 Task: Find connections with filter location Rillieux-la-Pape with filter topic #automotivewith filter profile language English with filter current company Corporate Soldiers®? with filter school CA TEST SERIES - Online Test Series for CA Final & IPCC/INTER with filter industry Media Production with filter service category Business Analytics with filter keywords title Chief Executive Officer
Action: Mouse moved to (412, 278)
Screenshot: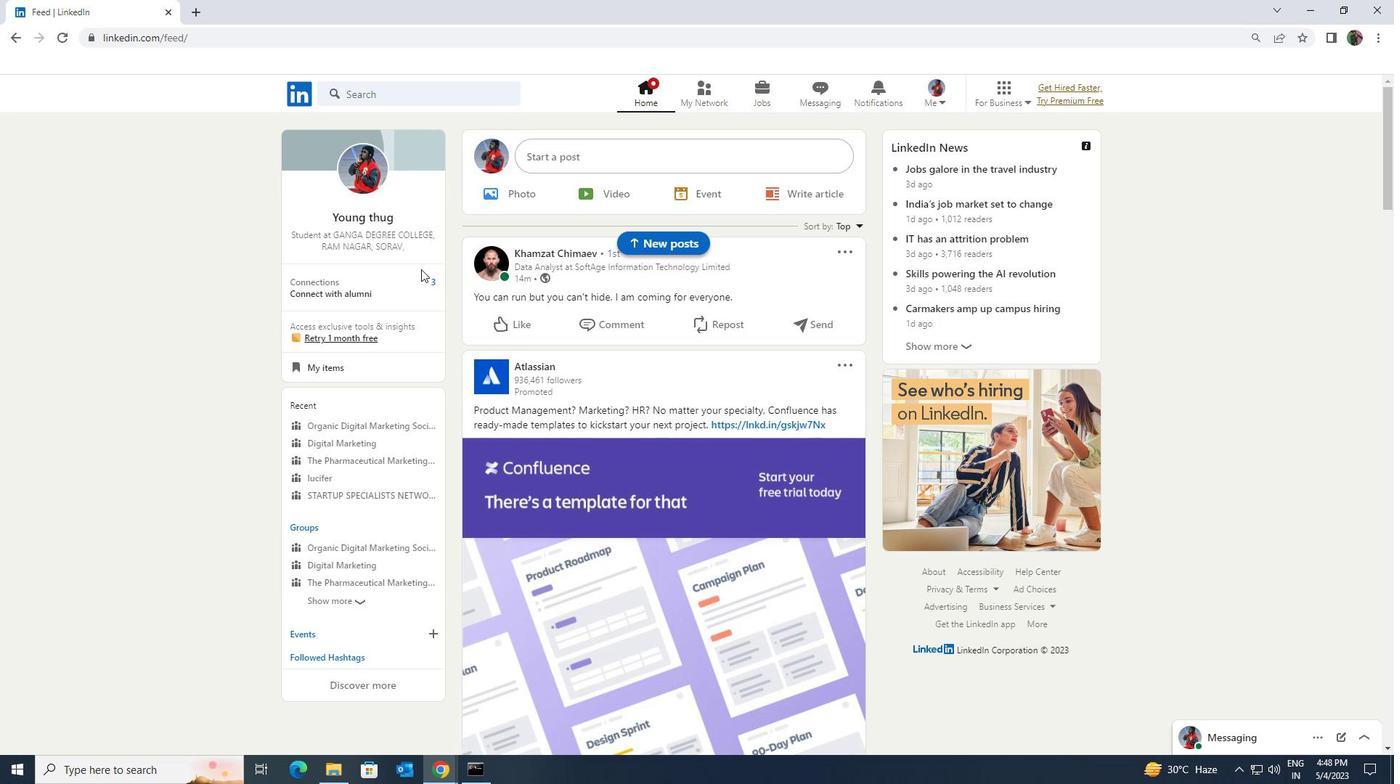 
Action: Mouse pressed left at (412, 278)
Screenshot: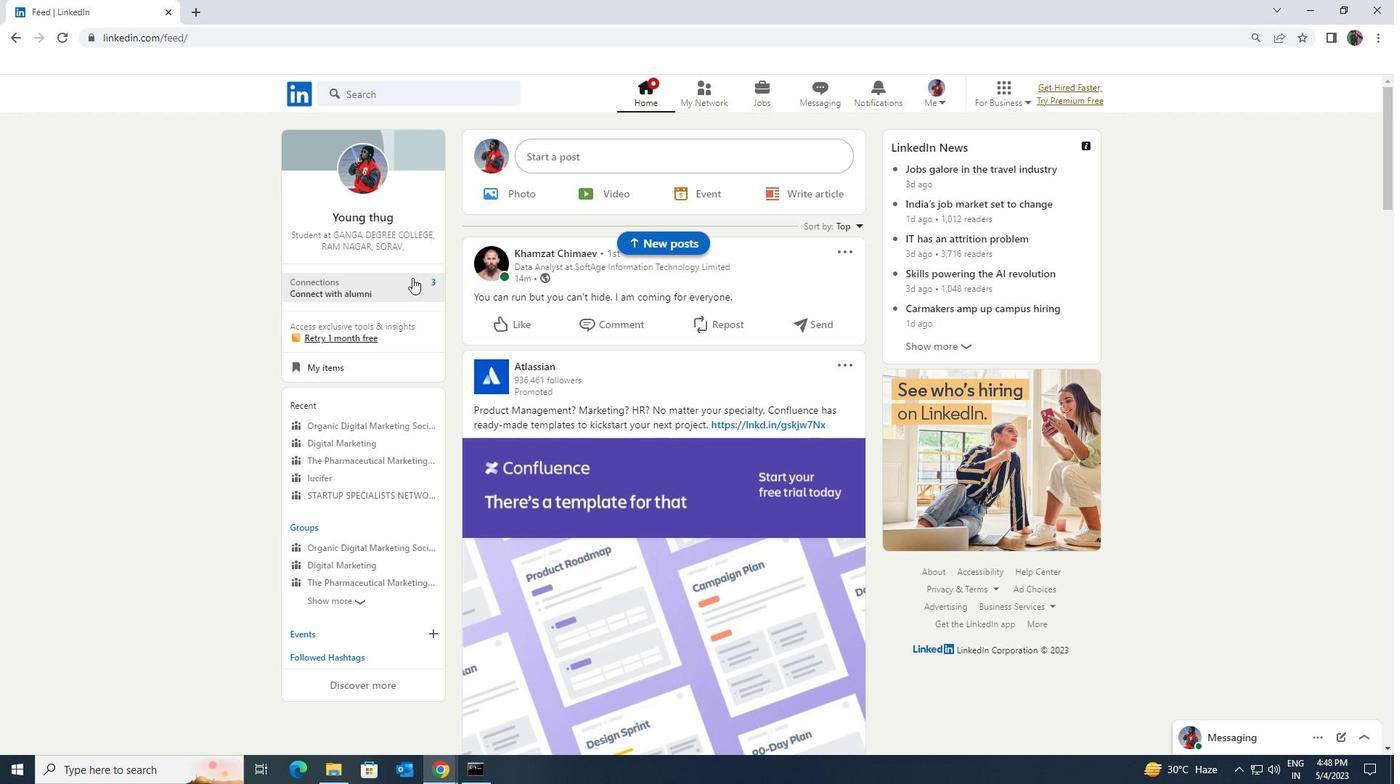 
Action: Mouse moved to (406, 175)
Screenshot: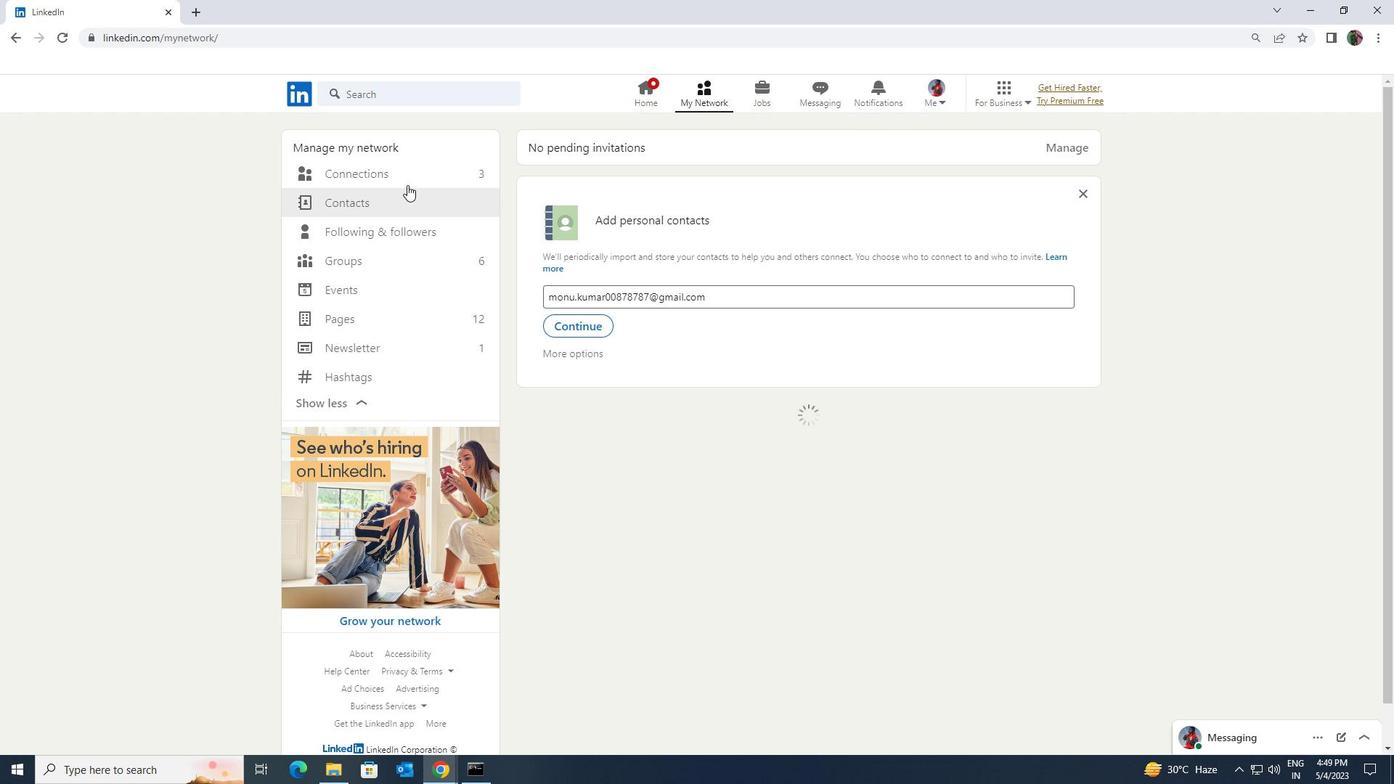 
Action: Mouse pressed left at (406, 175)
Screenshot: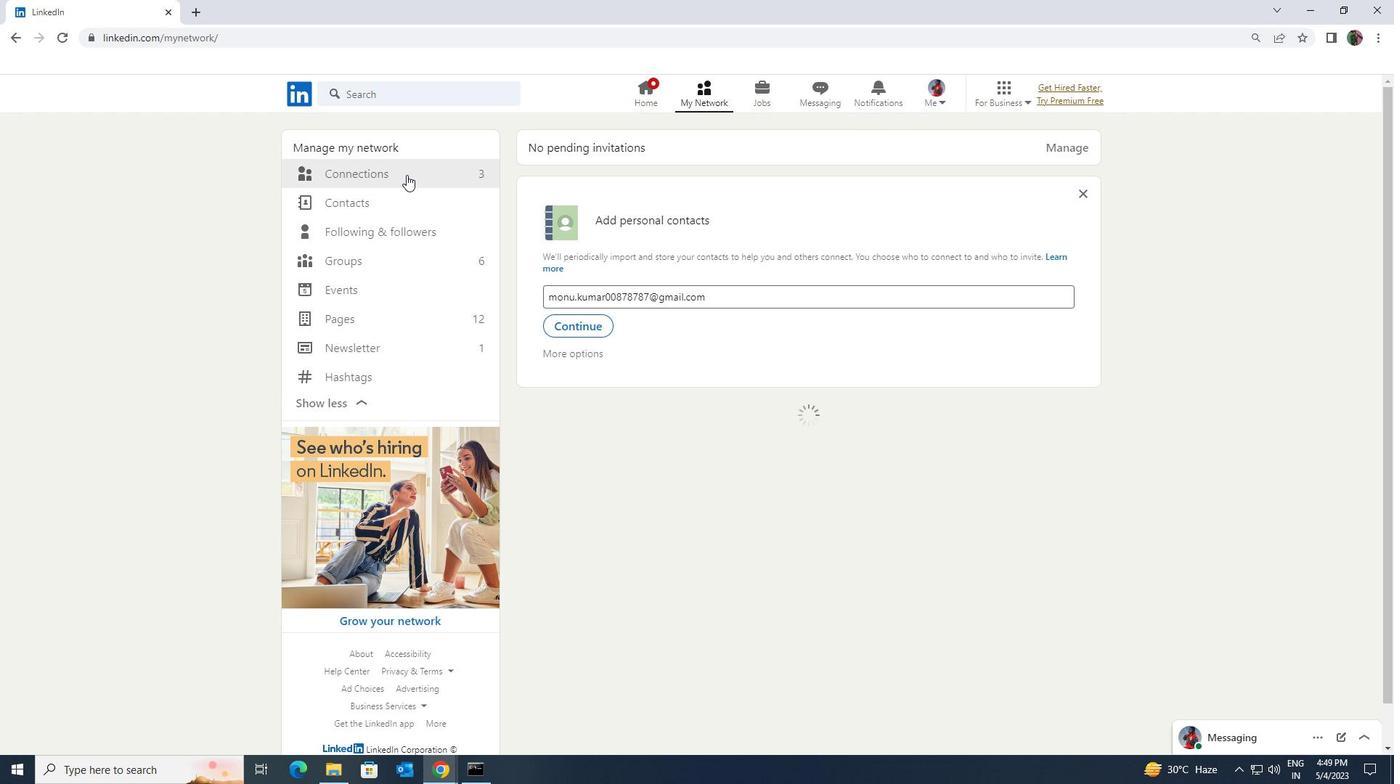 
Action: Mouse moved to (771, 176)
Screenshot: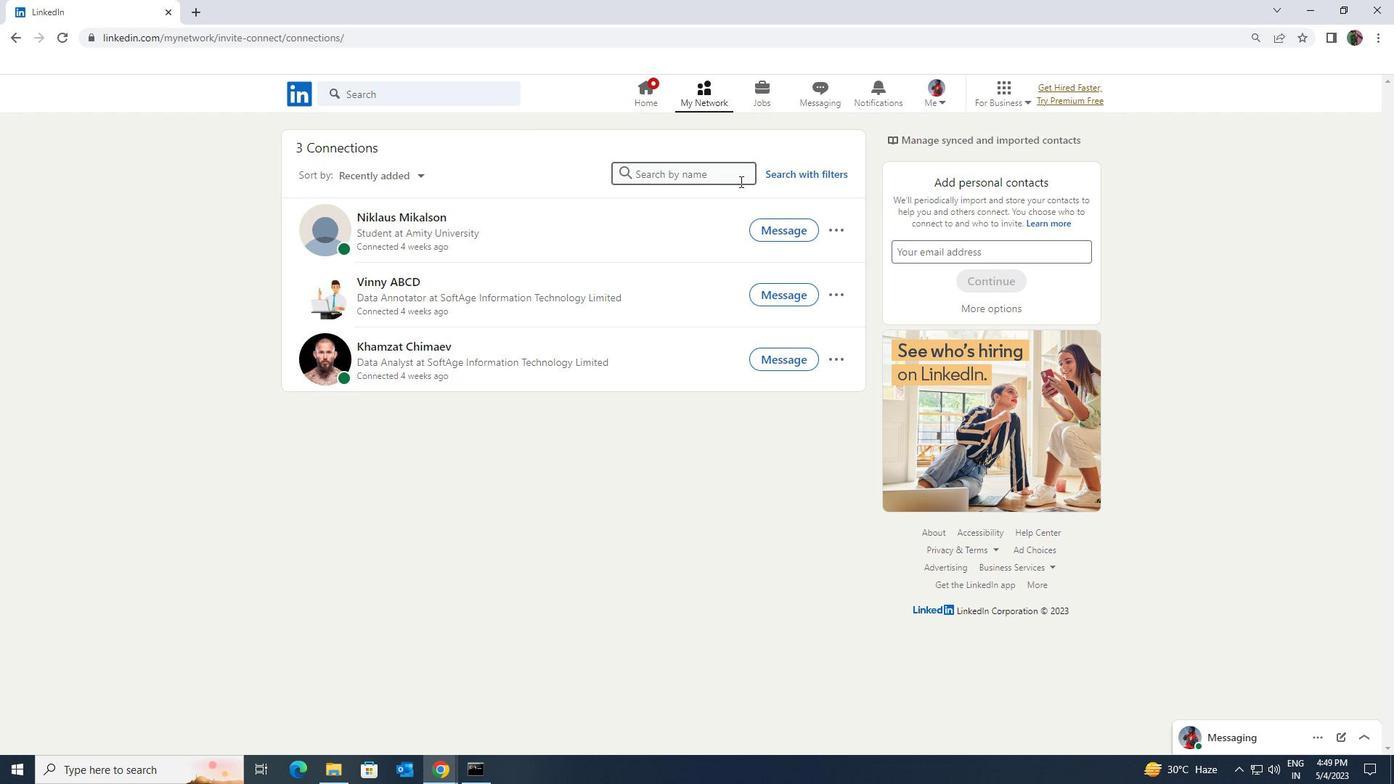 
Action: Mouse pressed left at (771, 176)
Screenshot: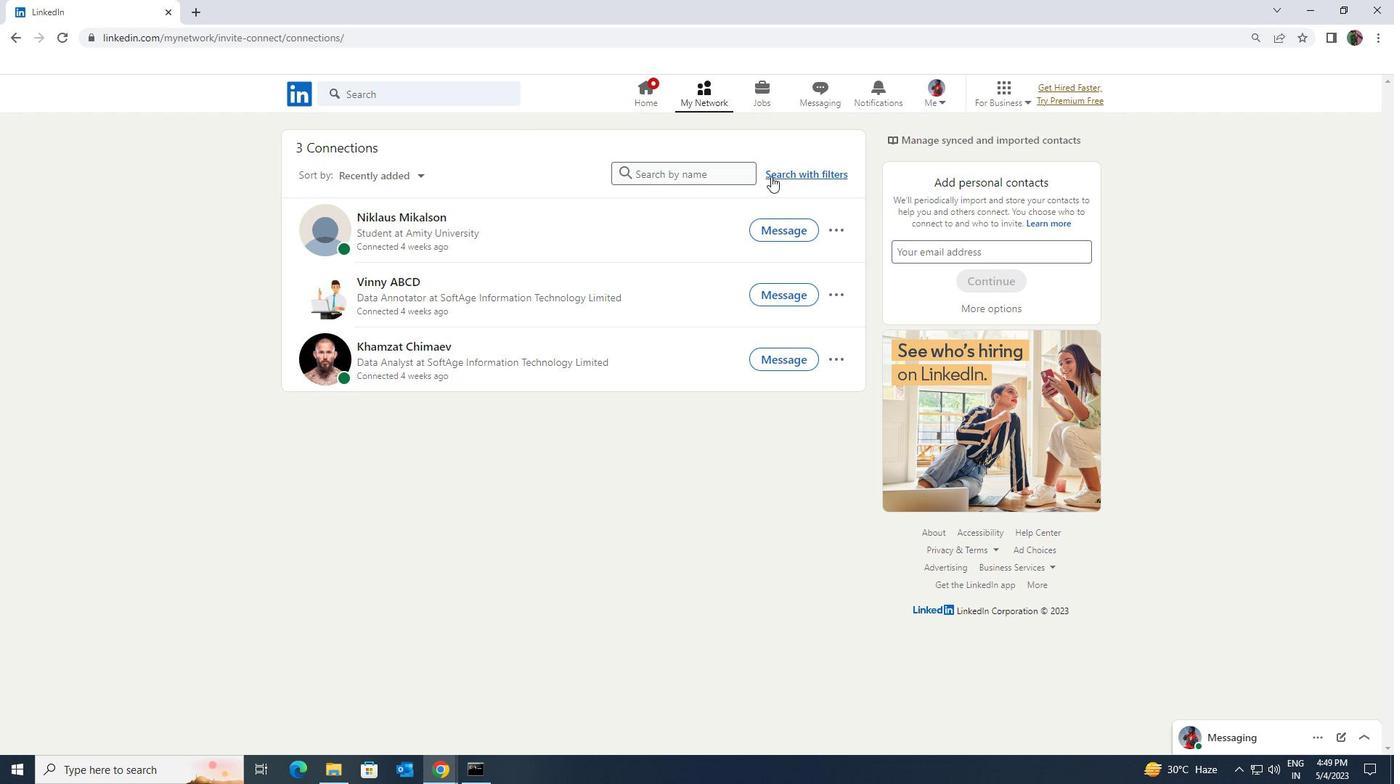 
Action: Mouse moved to (746, 138)
Screenshot: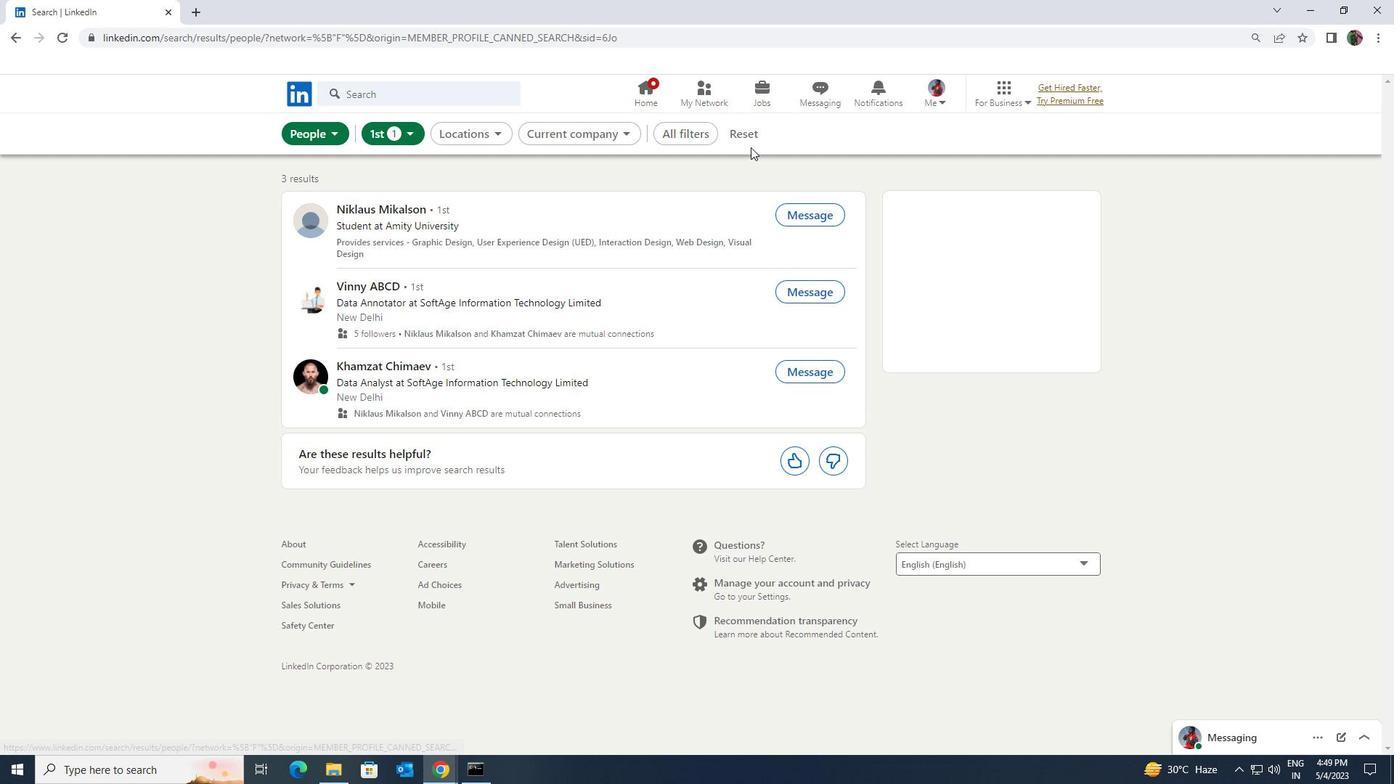 
Action: Mouse pressed left at (746, 138)
Screenshot: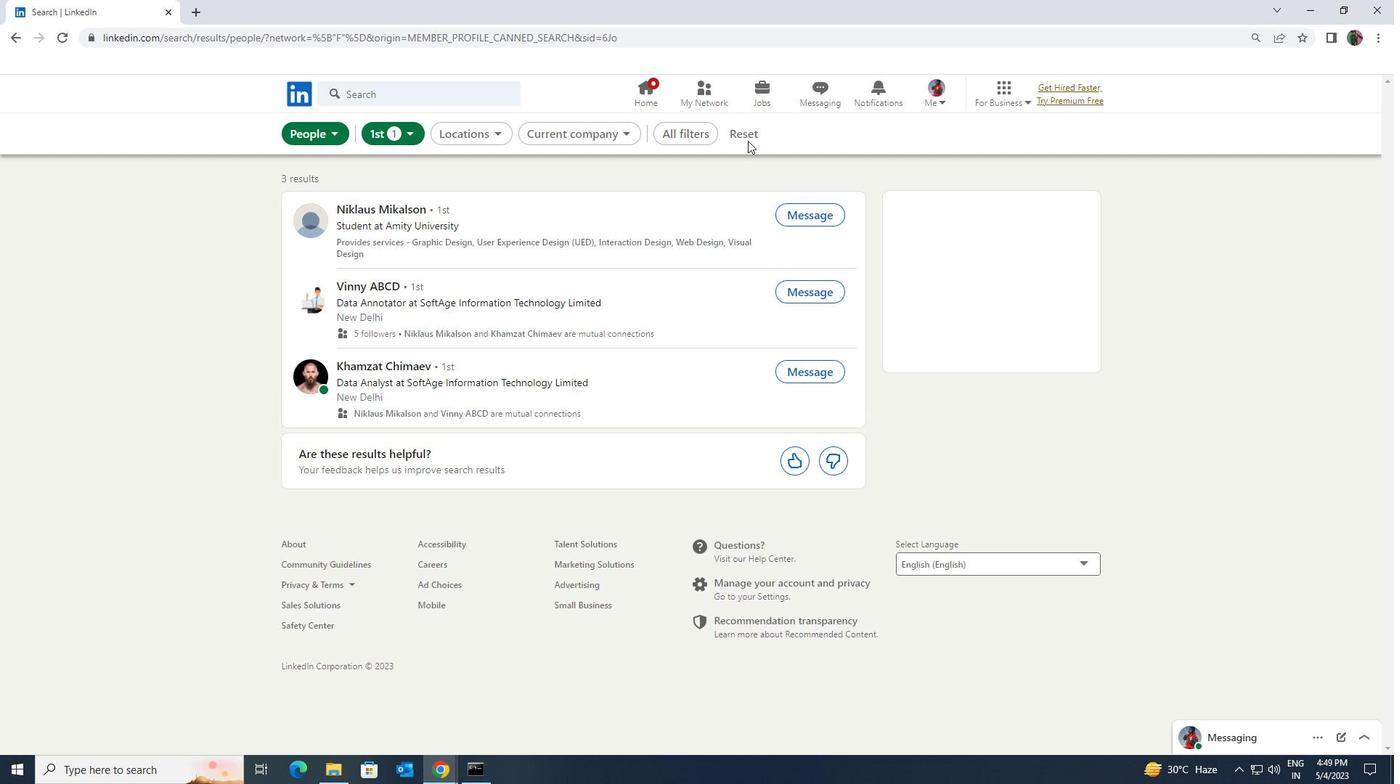 
Action: Mouse moved to (710, 132)
Screenshot: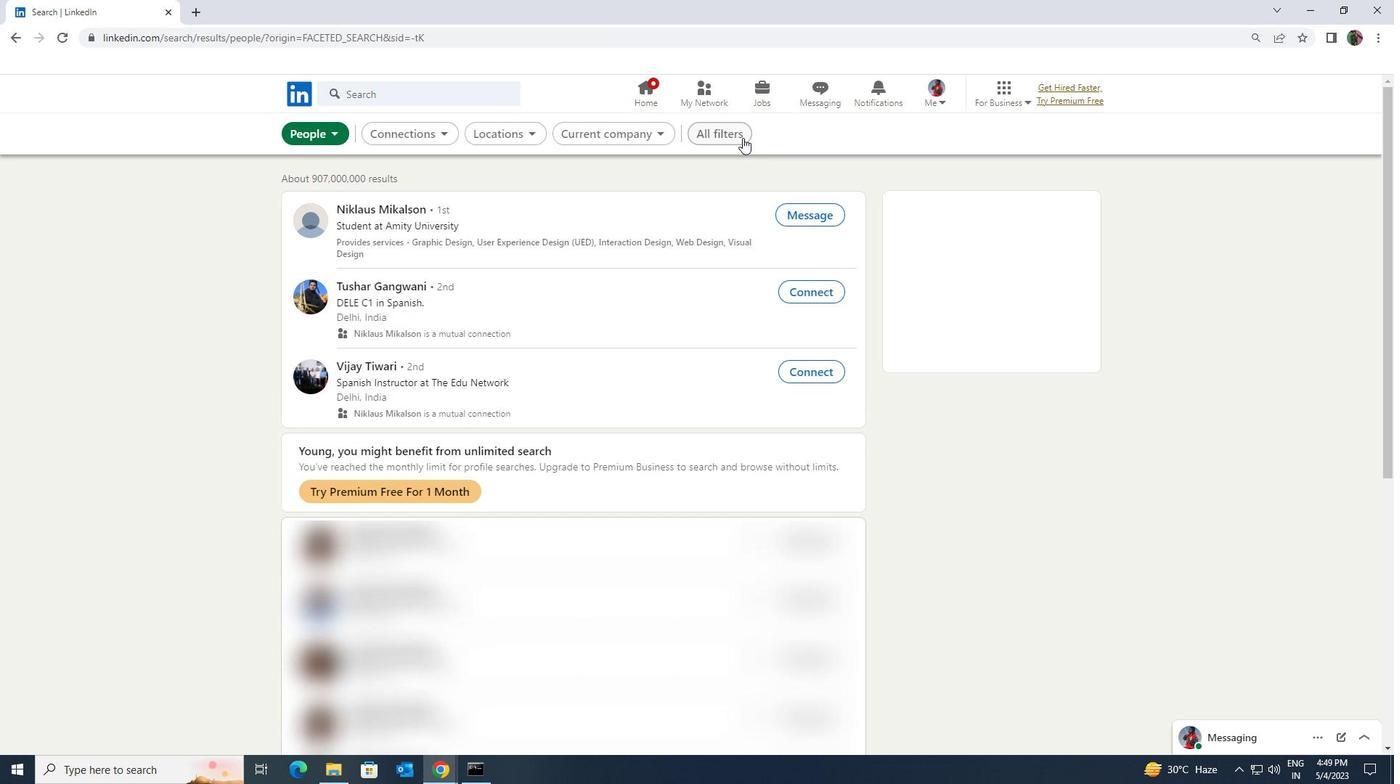 
Action: Mouse pressed left at (710, 132)
Screenshot: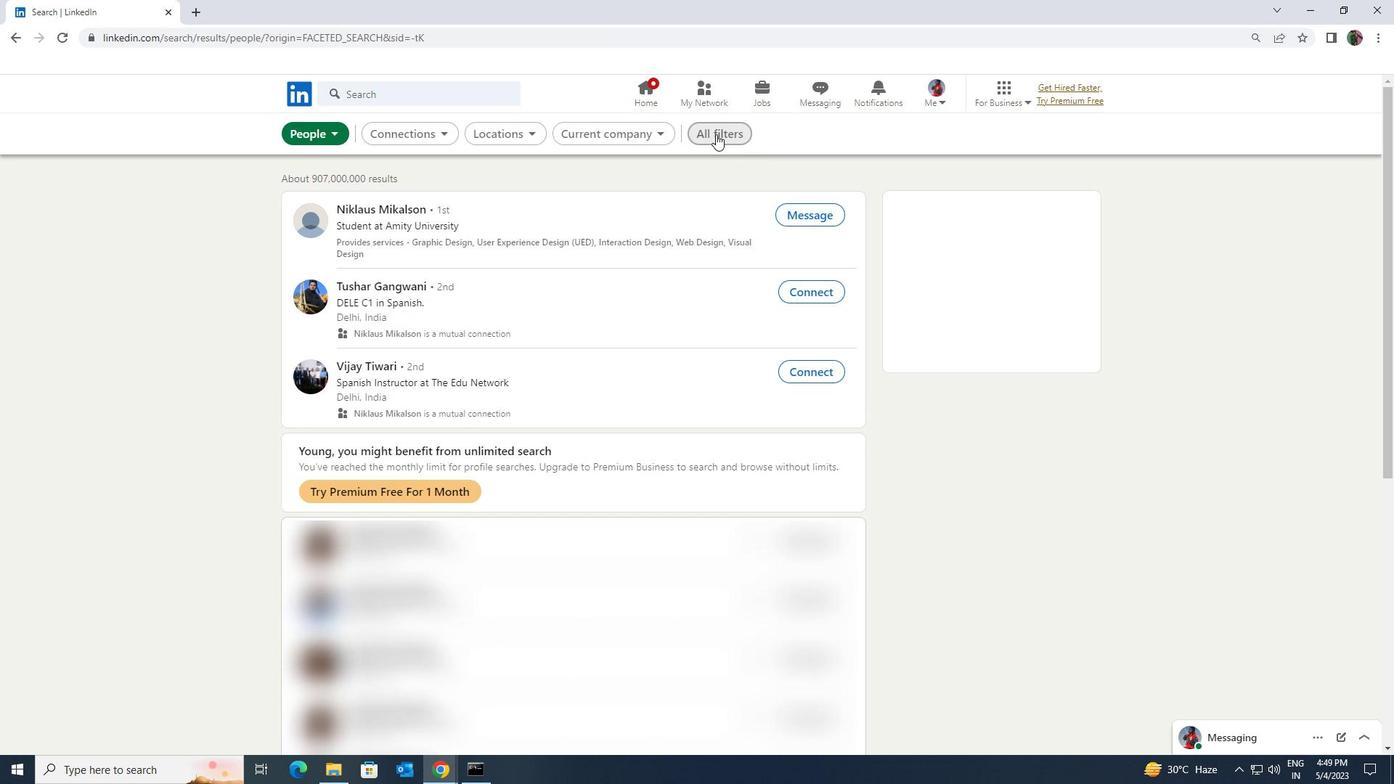 
Action: Mouse moved to (720, 135)
Screenshot: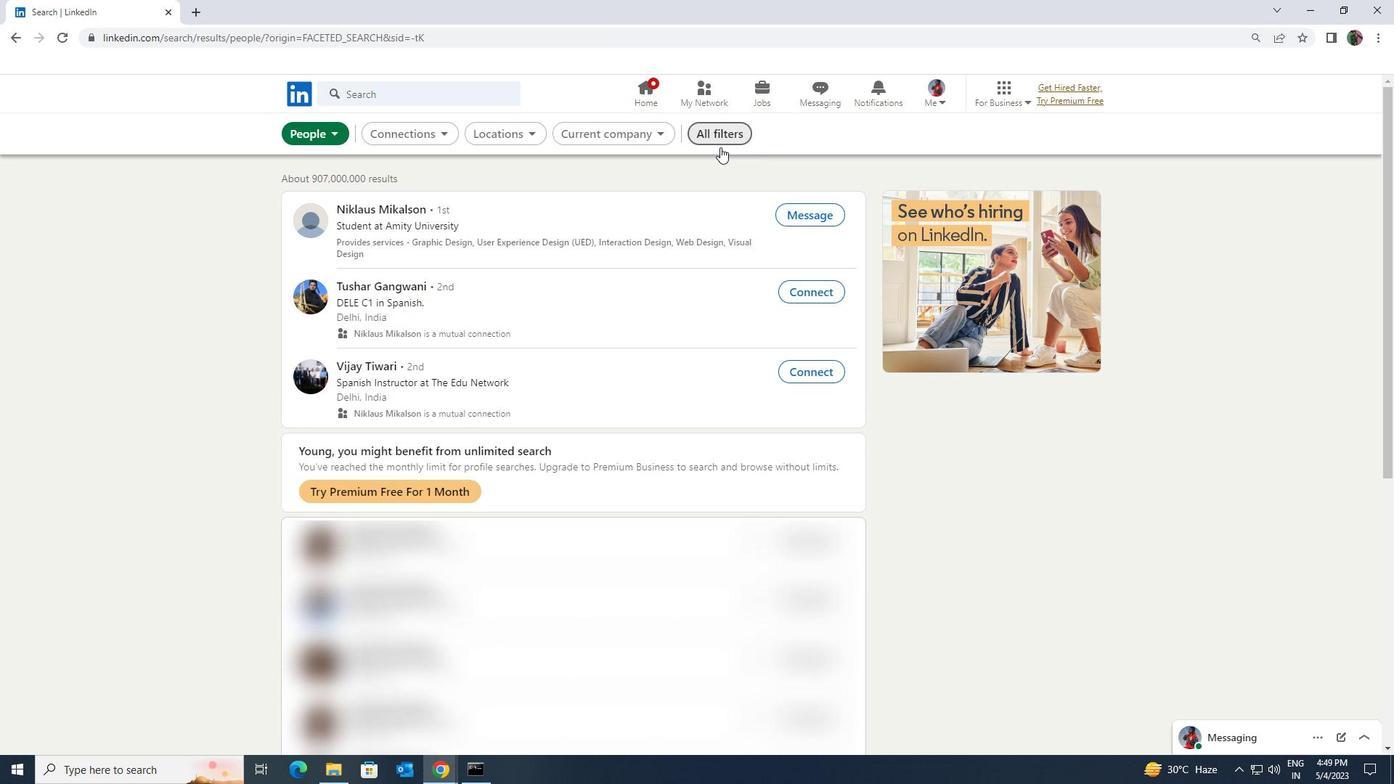 
Action: Mouse pressed left at (720, 135)
Screenshot: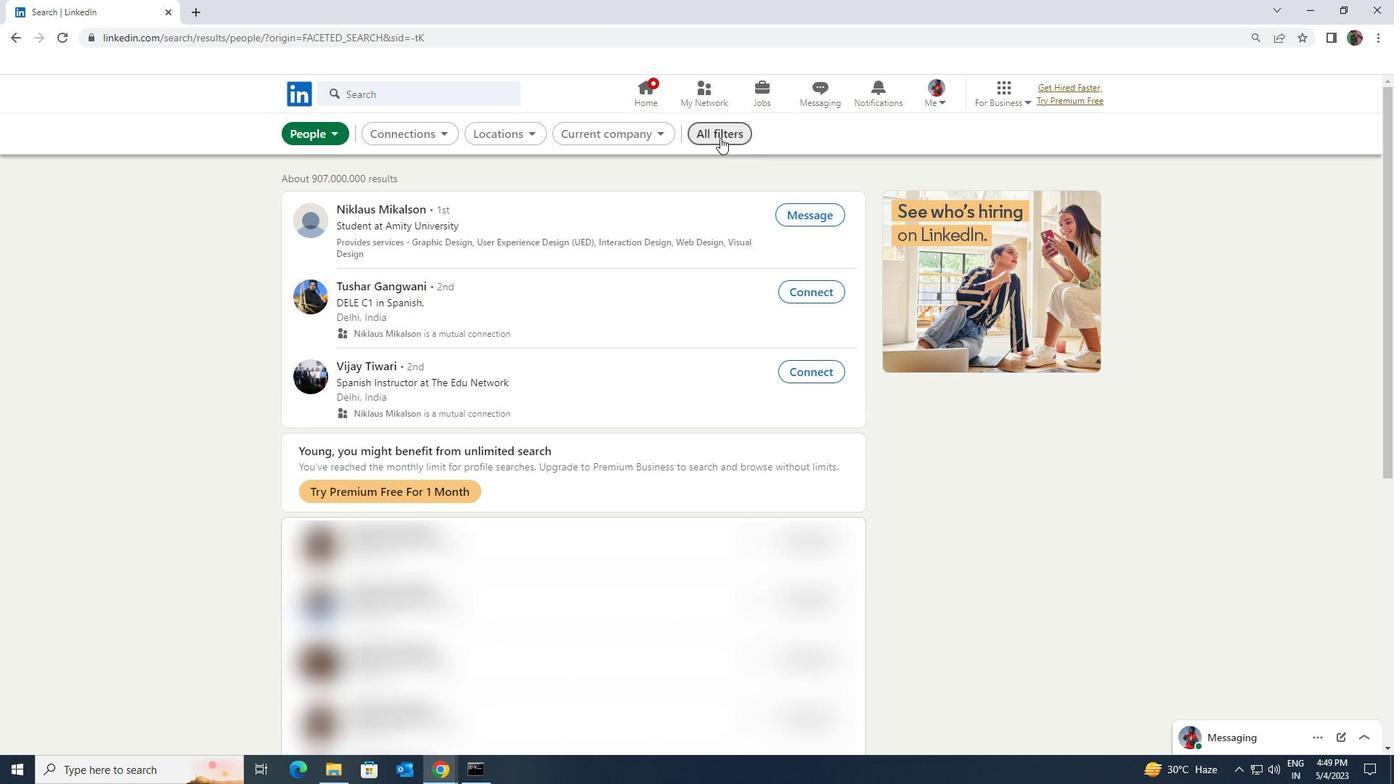 
Action: Mouse moved to (719, 132)
Screenshot: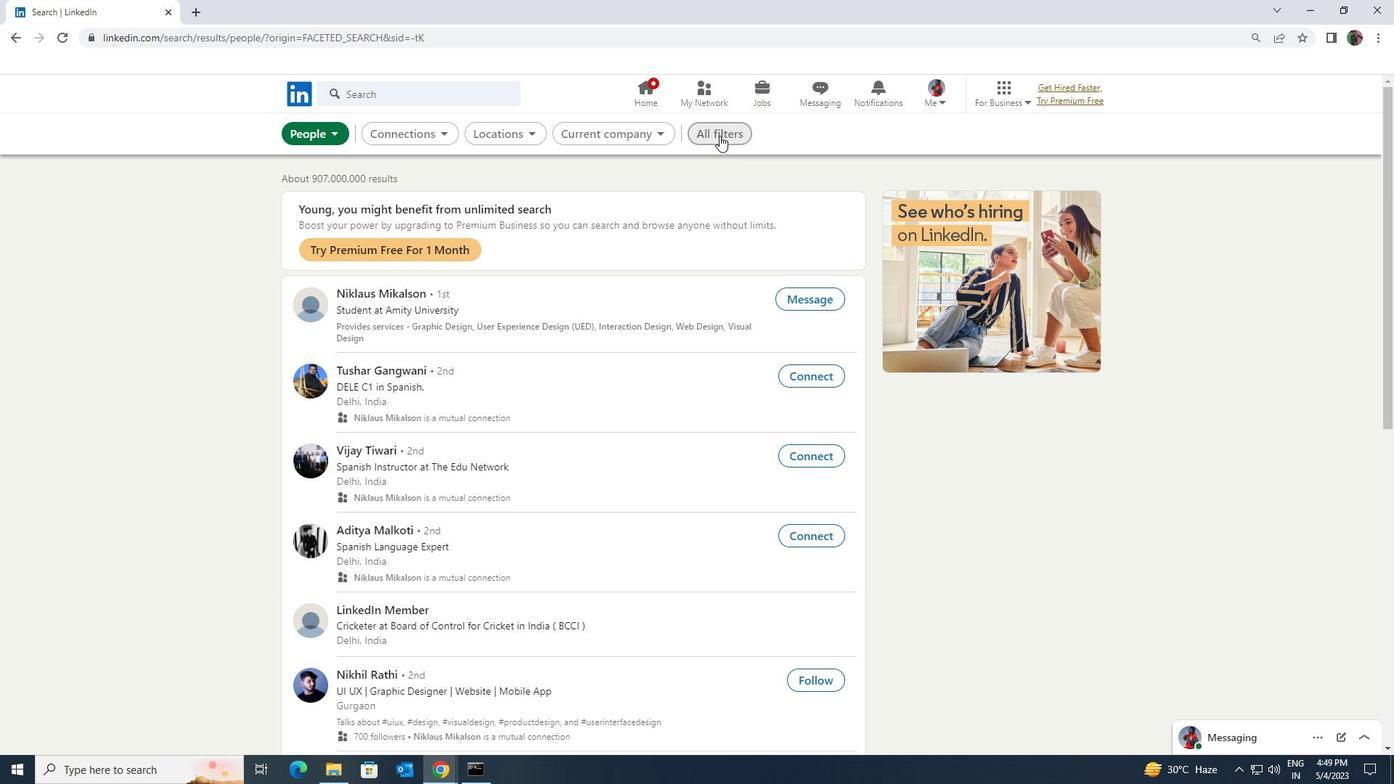 
Action: Mouse pressed left at (719, 132)
Screenshot: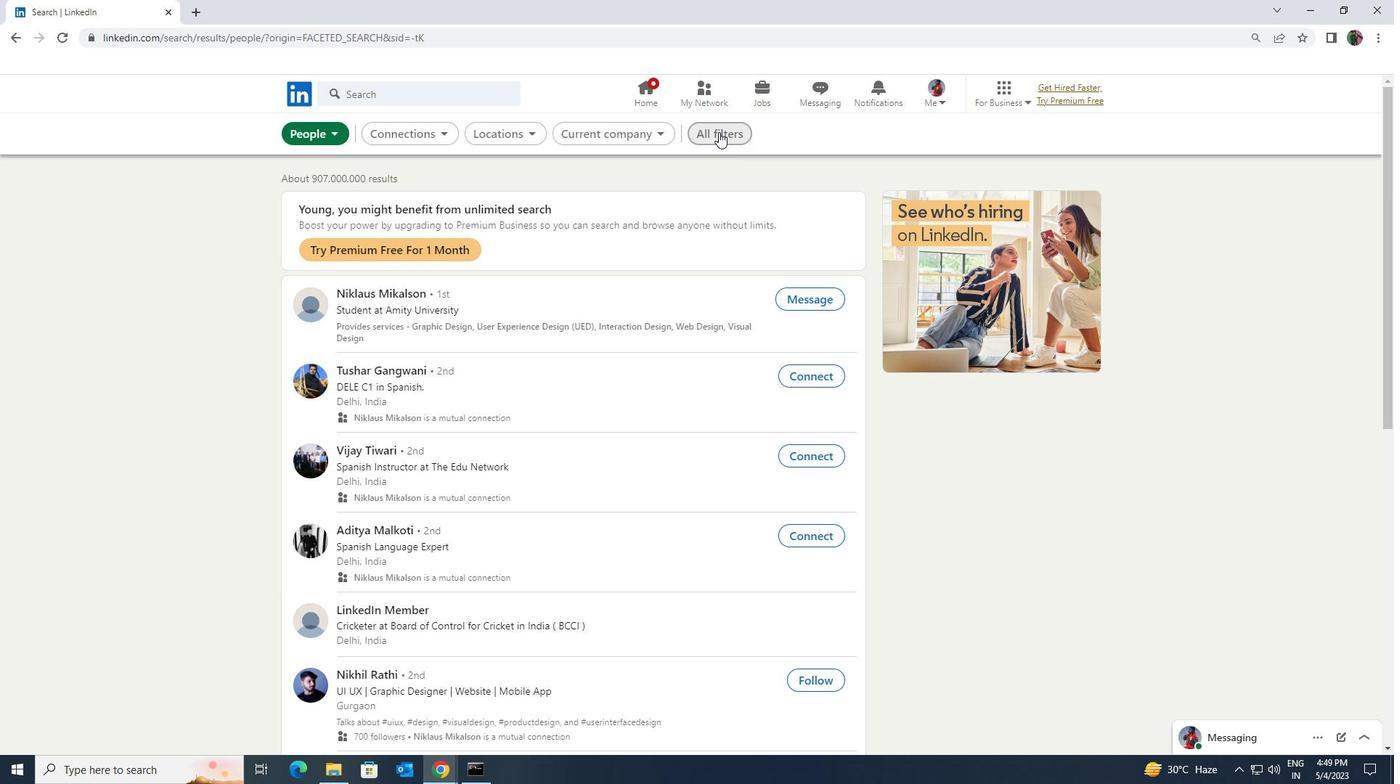 
Action: Mouse moved to (1205, 571)
Screenshot: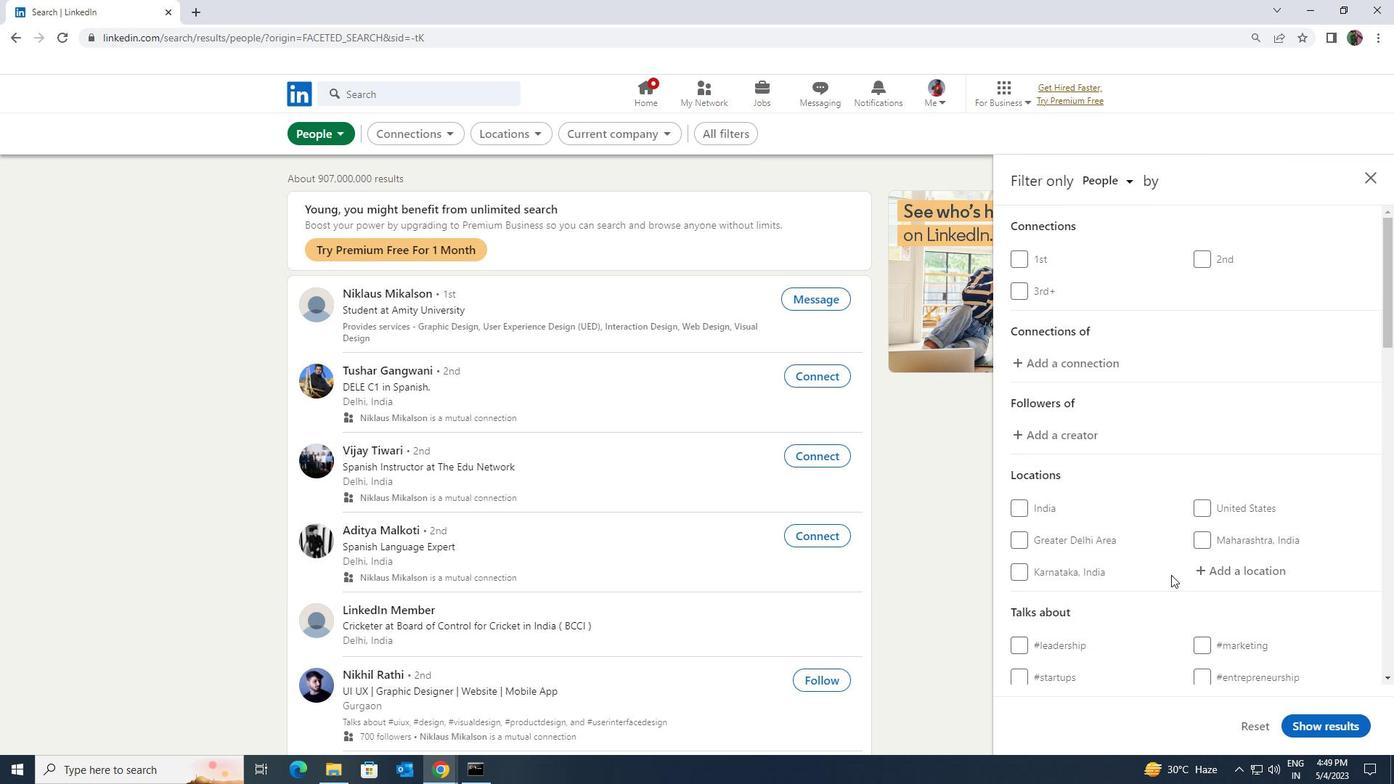 
Action: Mouse pressed left at (1205, 571)
Screenshot: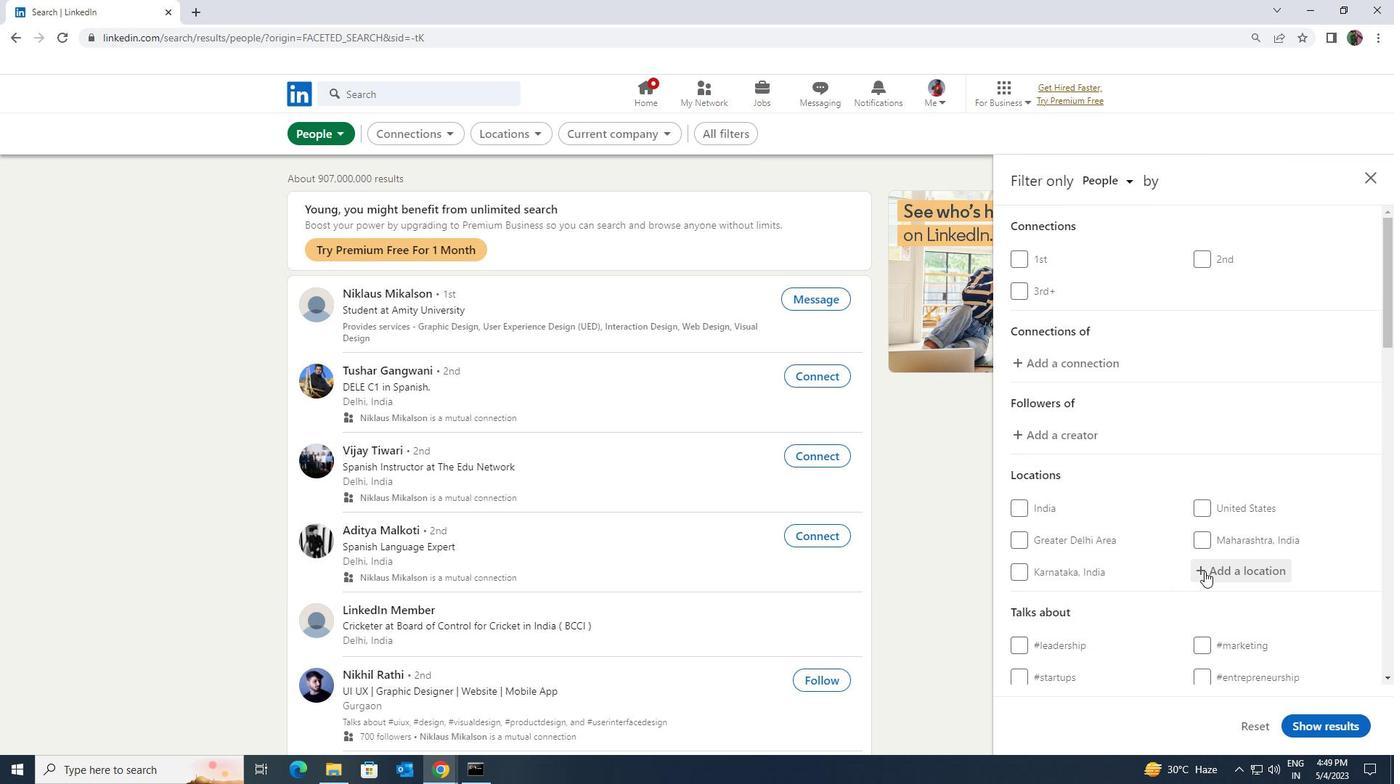 
Action: Key pressed <Key.shift><Key.shift><Key.shift><Key.shift><Key.shift><Key.shift><Key.shift><Key.shift><Key.shift><Key.shift><Key.shift><Key.shift><Key.shift><Key.shift><Key.shift>RILLIEUX
Screenshot: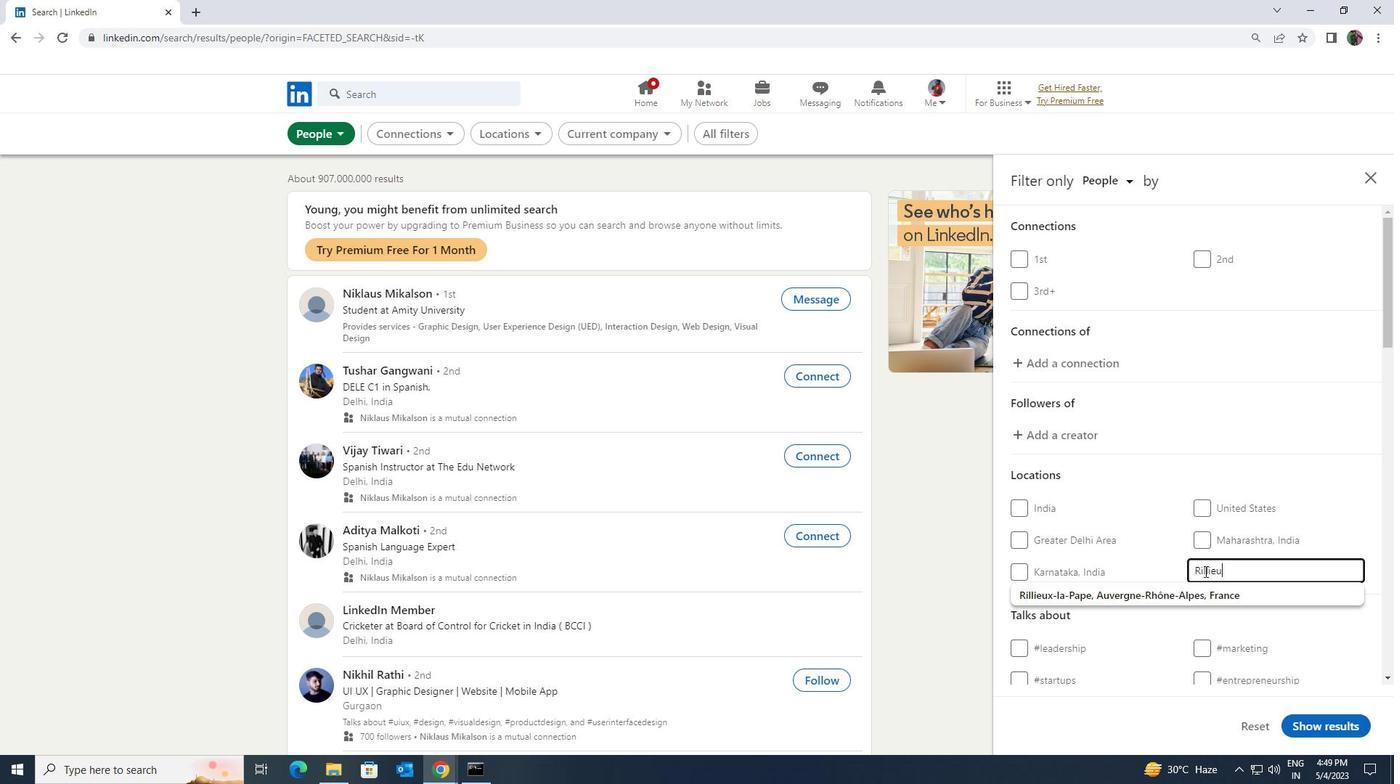 
Action: Mouse moved to (1212, 592)
Screenshot: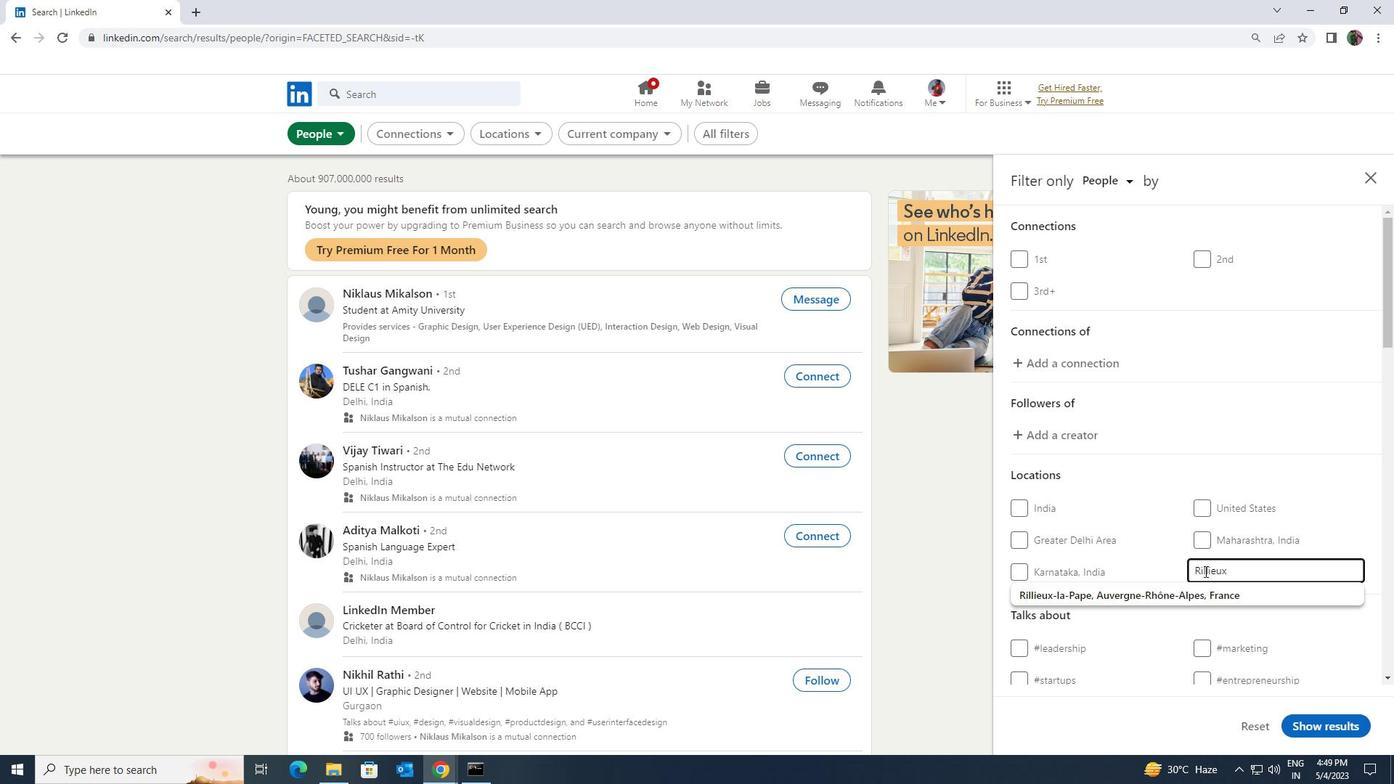 
Action: Mouse pressed left at (1212, 592)
Screenshot: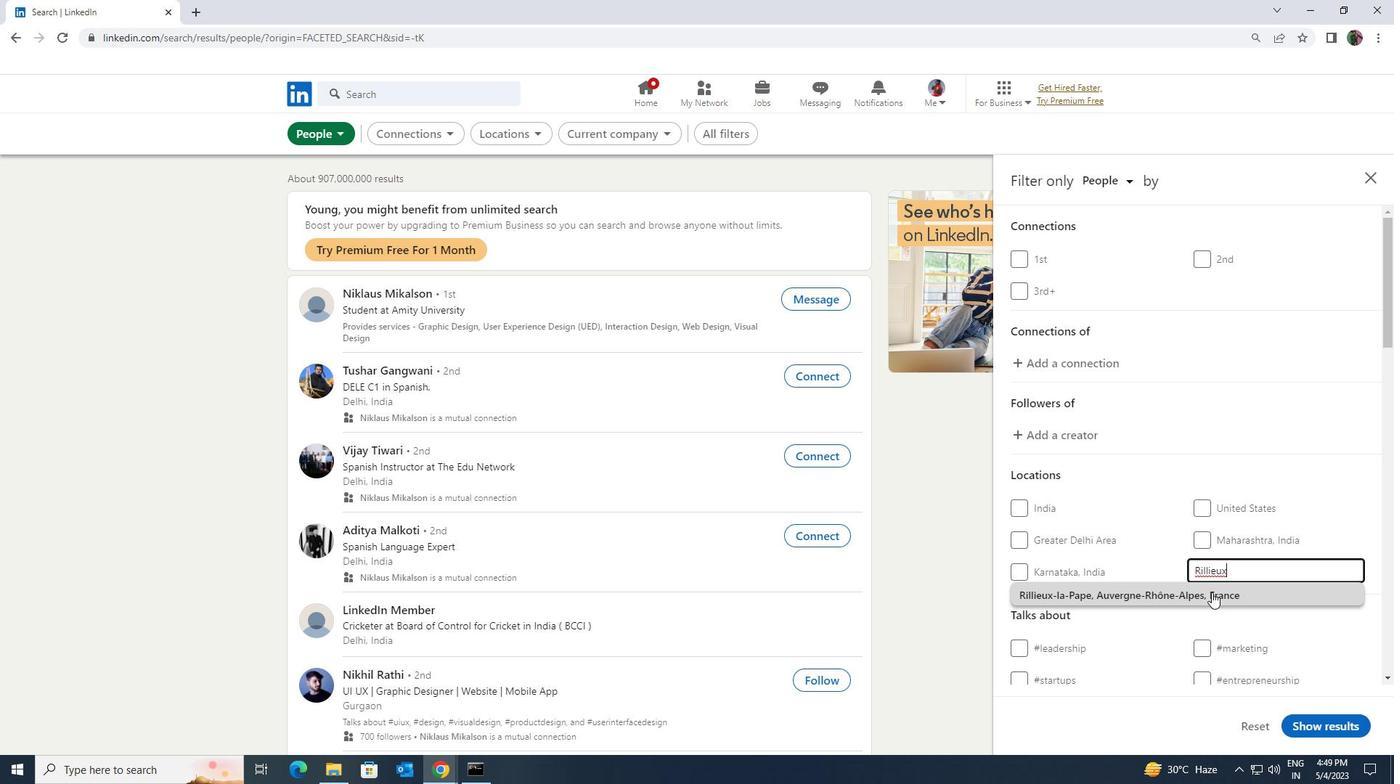 
Action: Mouse moved to (1212, 592)
Screenshot: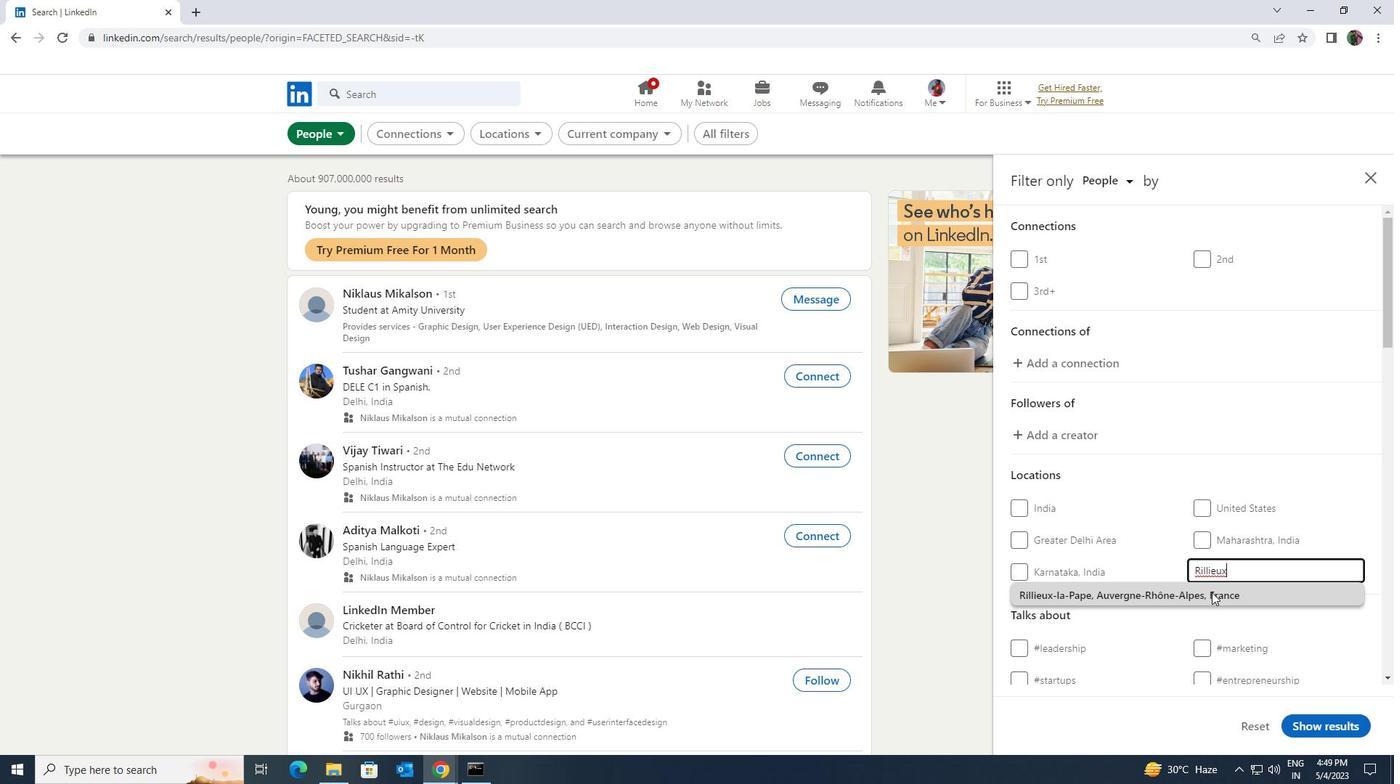 
Action: Mouse scrolled (1212, 592) with delta (0, 0)
Screenshot: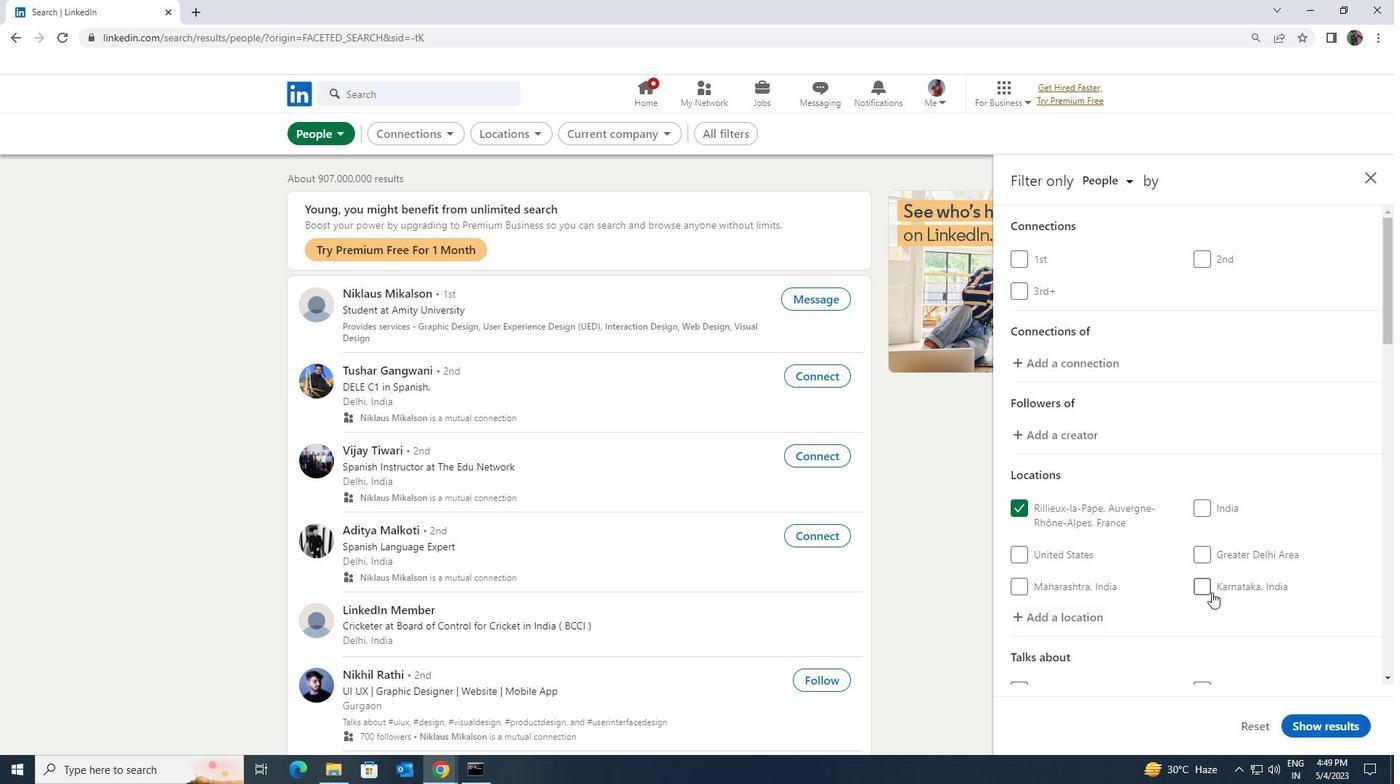 
Action: Mouse moved to (1213, 593)
Screenshot: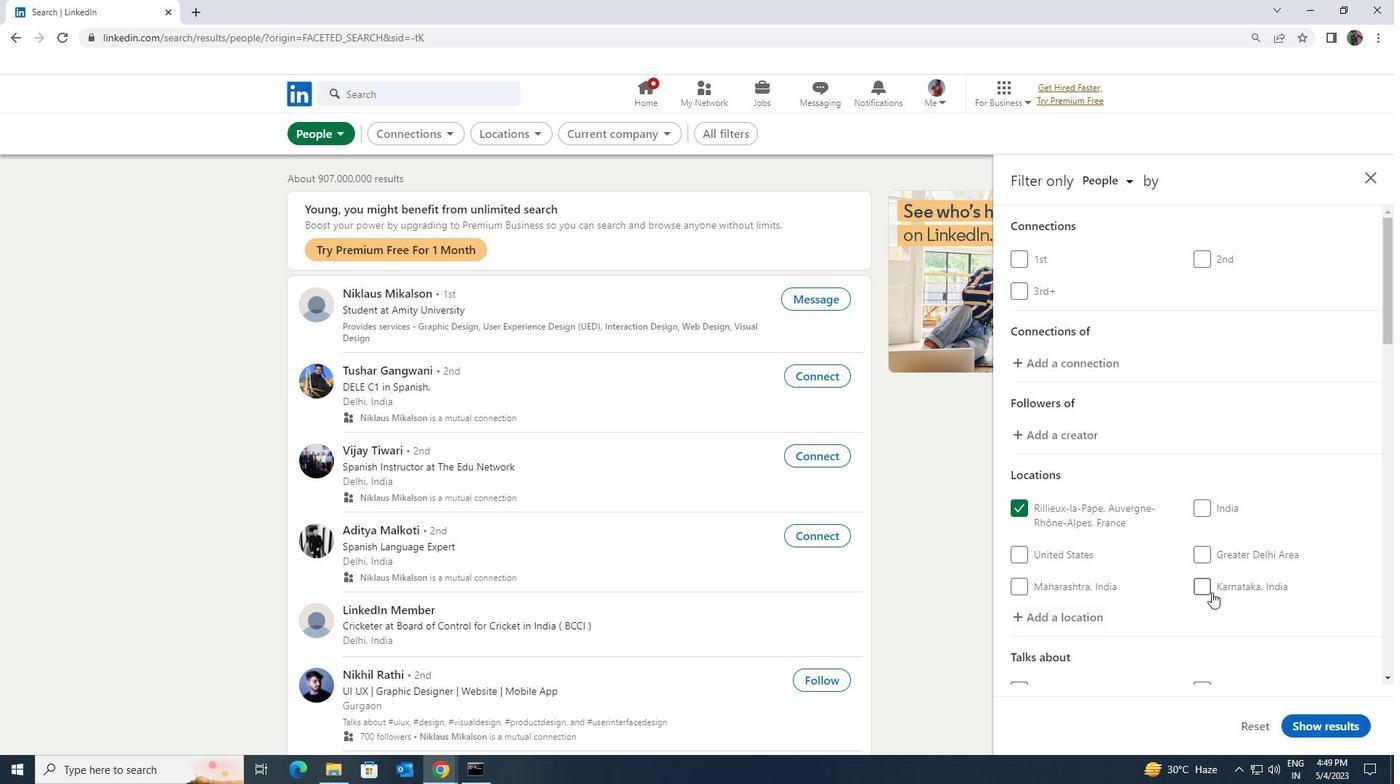 
Action: Mouse scrolled (1213, 592) with delta (0, 0)
Screenshot: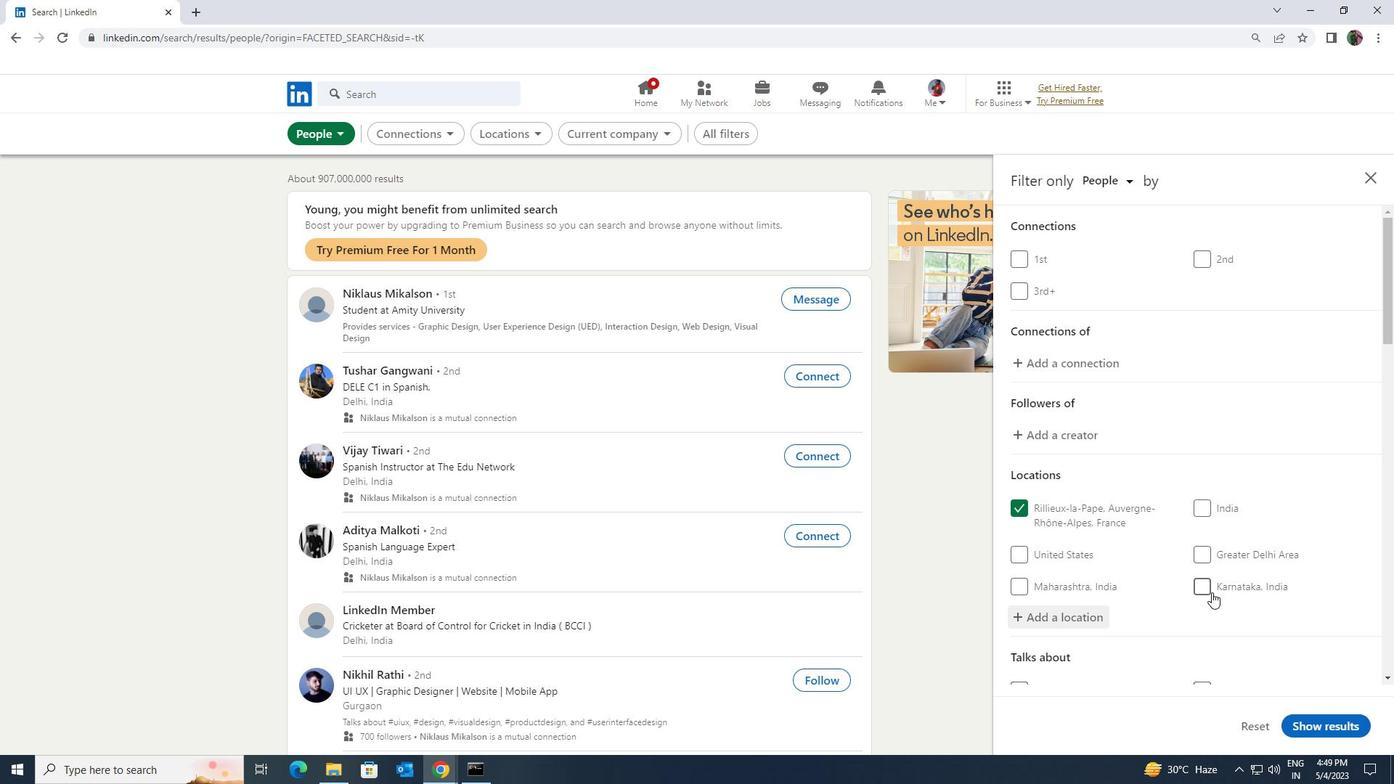 
Action: Mouse moved to (1215, 598)
Screenshot: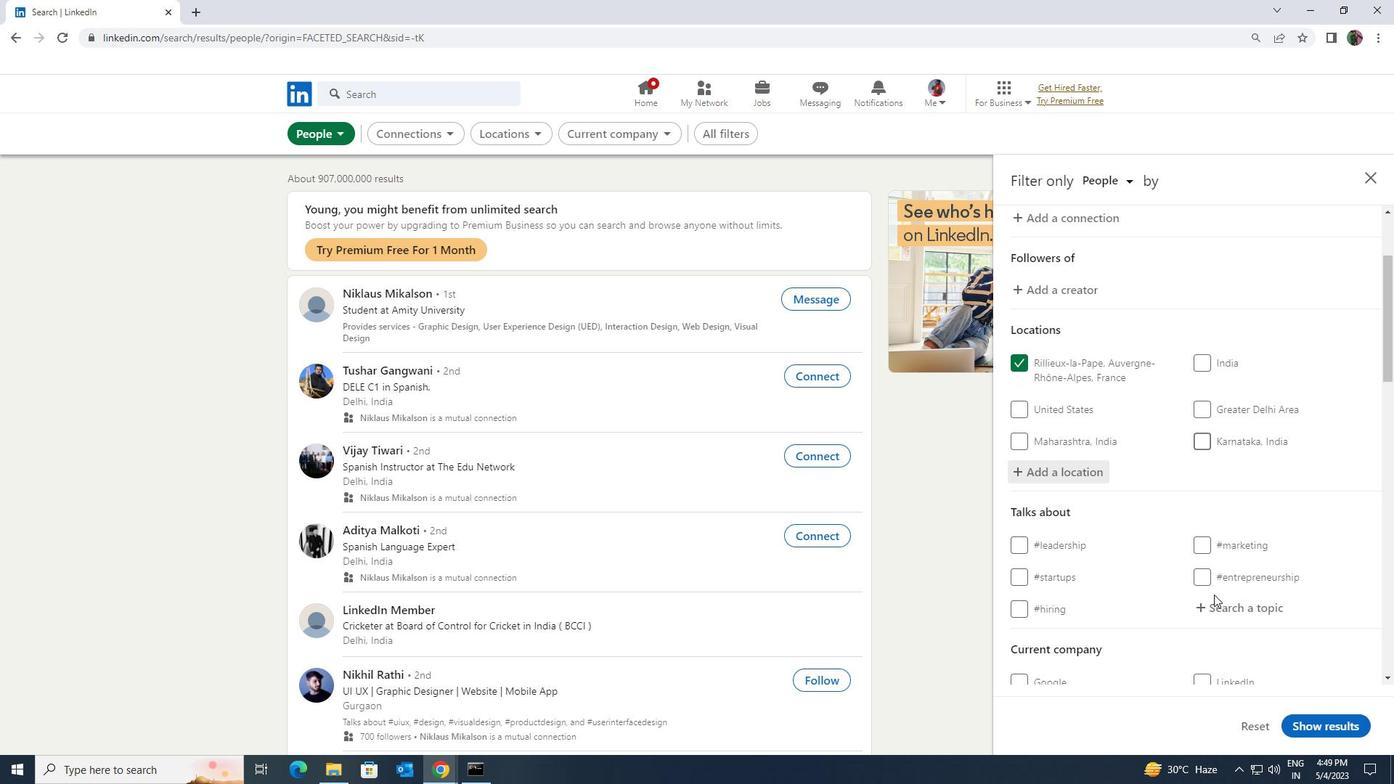 
Action: Mouse pressed left at (1215, 598)
Screenshot: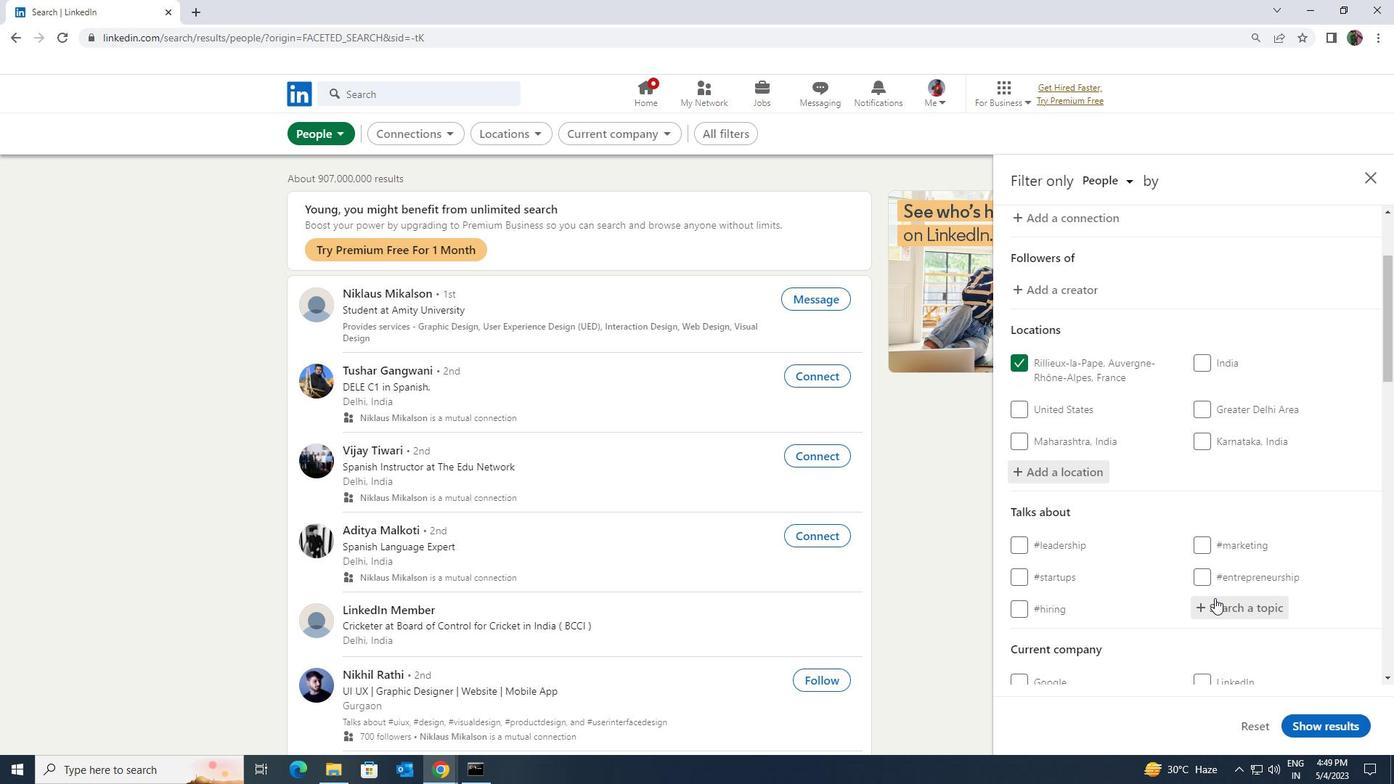 
Action: Key pressed <Key.shift><Key.shift><Key.shift><Key.shift><Key.shift><Key.shift><Key.shift><Key.shift>AUTOMO
Screenshot: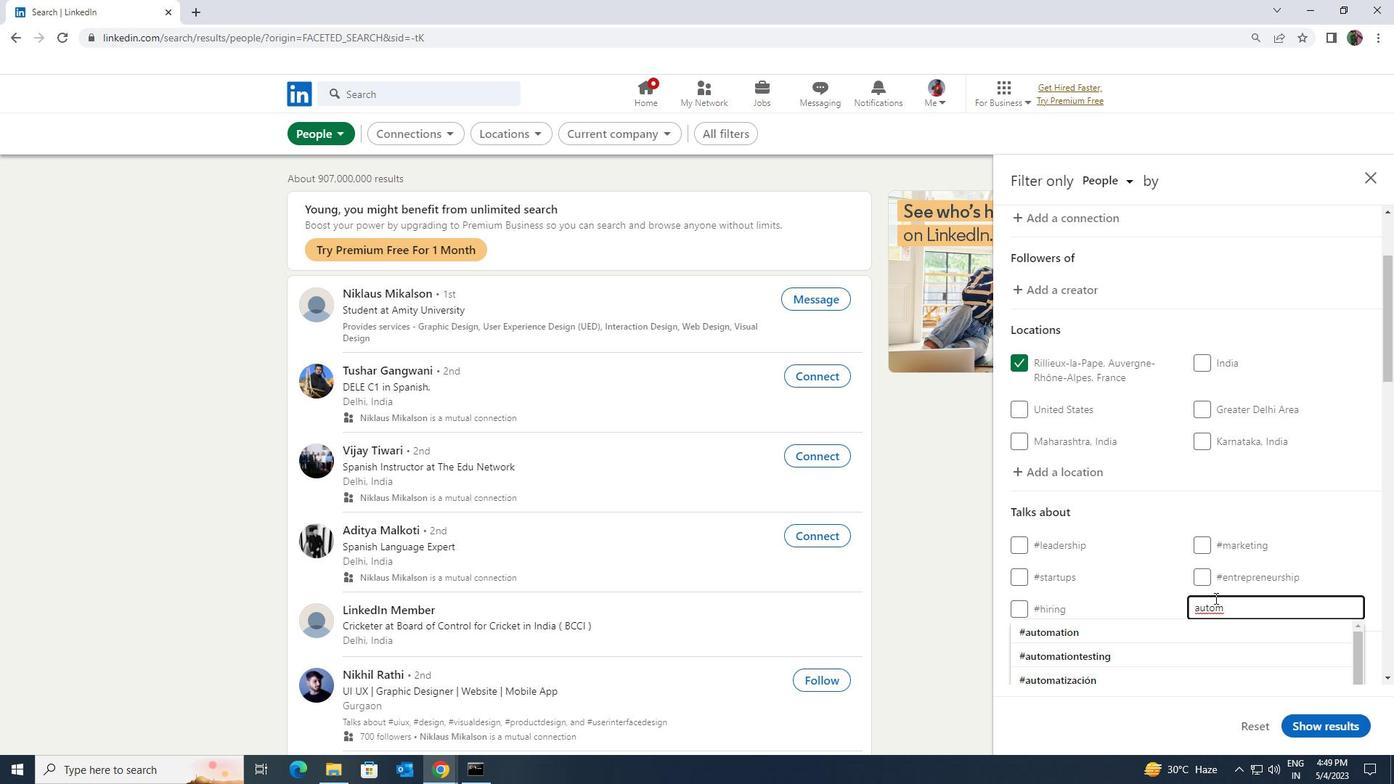 
Action: Mouse moved to (1204, 619)
Screenshot: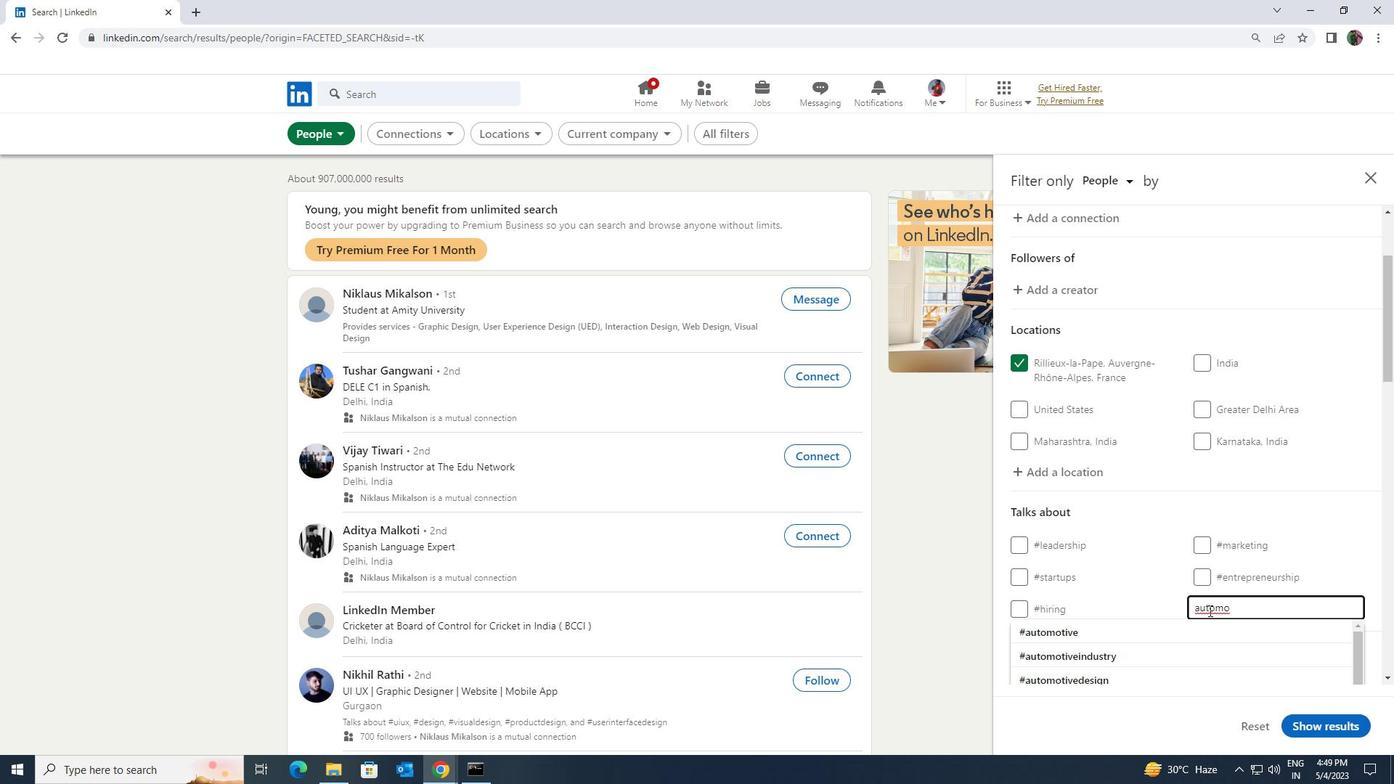 
Action: Mouse pressed left at (1204, 619)
Screenshot: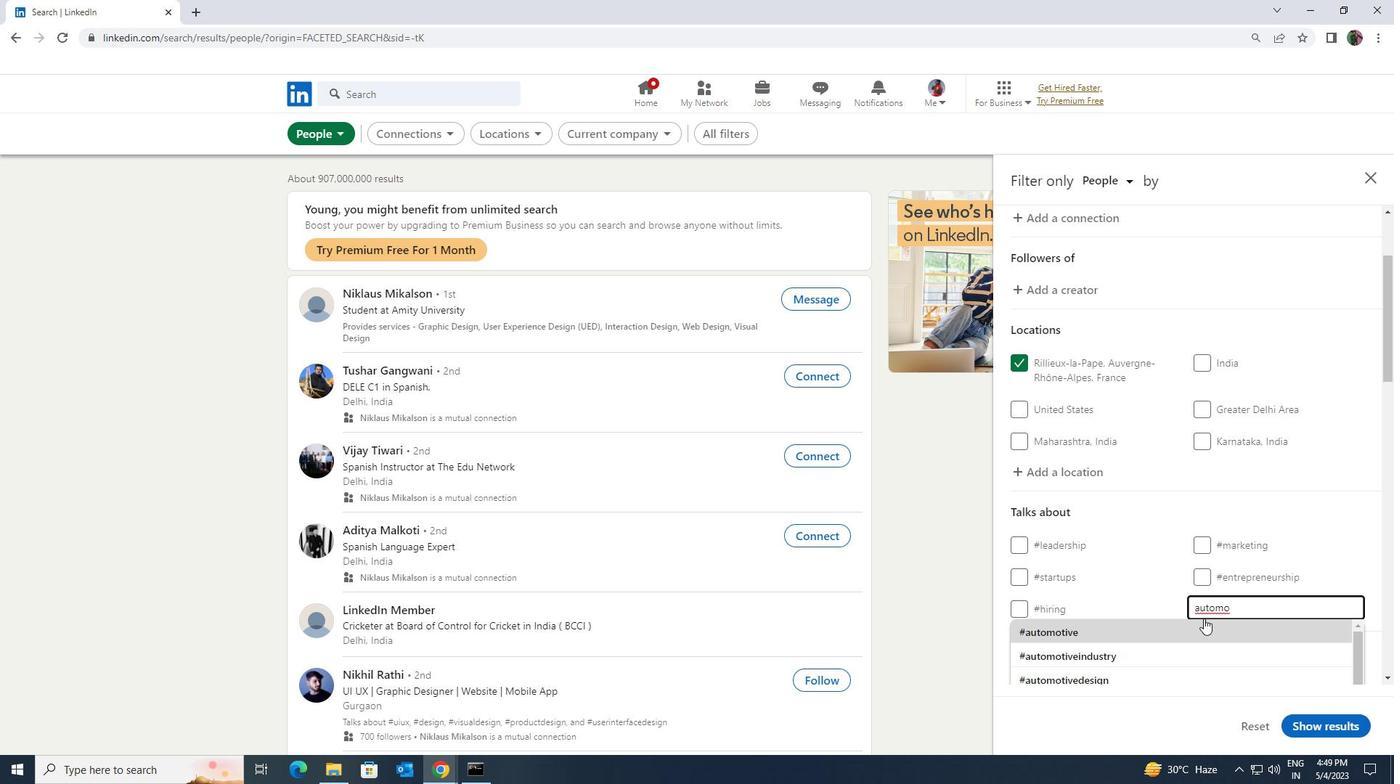 
Action: Mouse scrolled (1204, 618) with delta (0, 0)
Screenshot: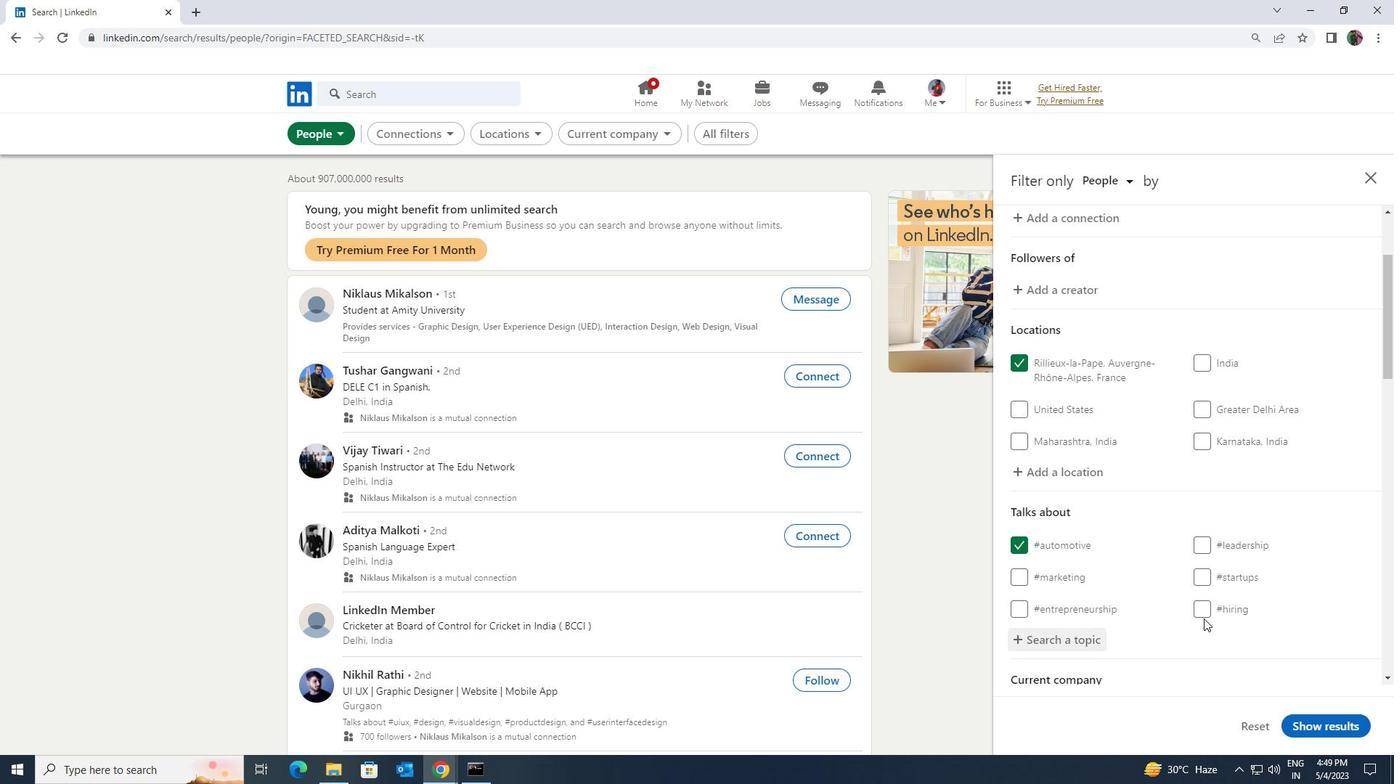 
Action: Mouse scrolled (1204, 618) with delta (0, 0)
Screenshot: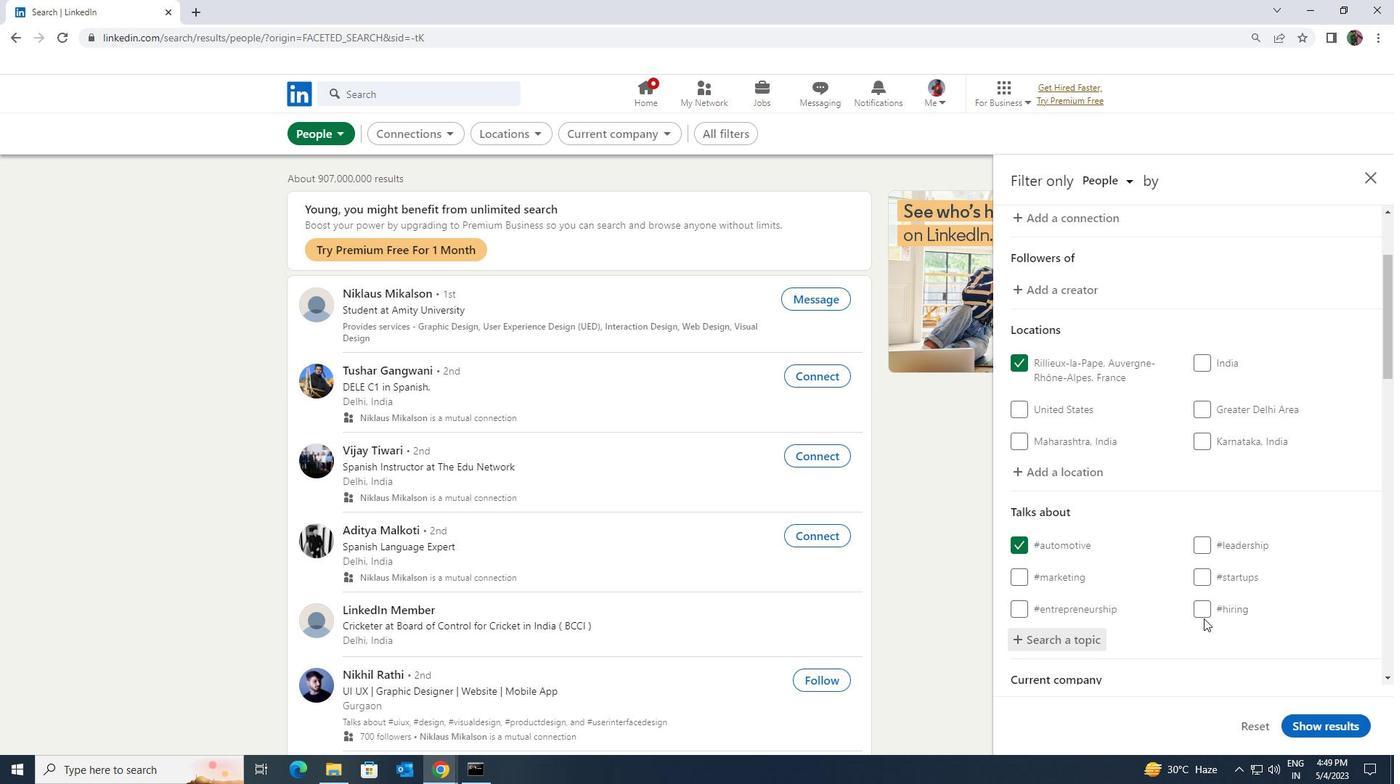 
Action: Mouse scrolled (1204, 618) with delta (0, 0)
Screenshot: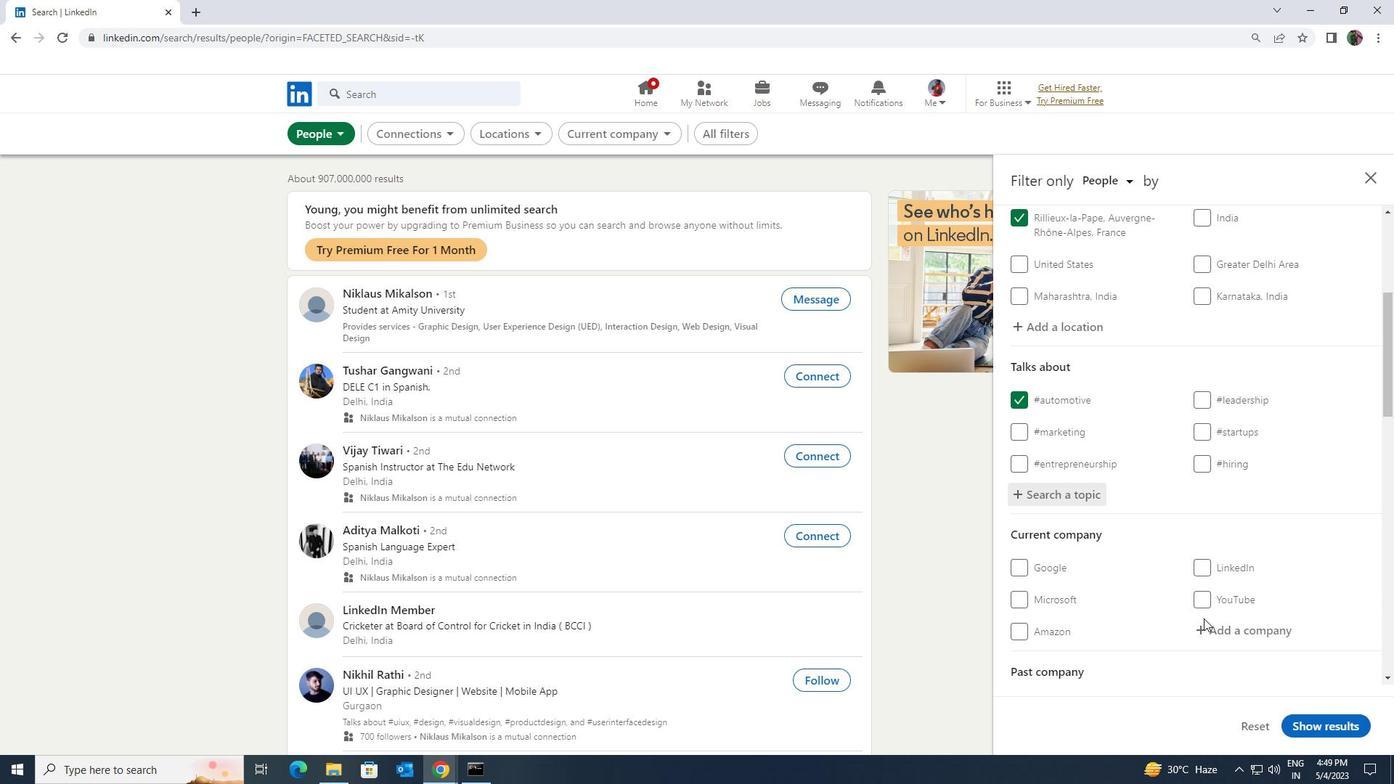 
Action: Mouse scrolled (1204, 618) with delta (0, 0)
Screenshot: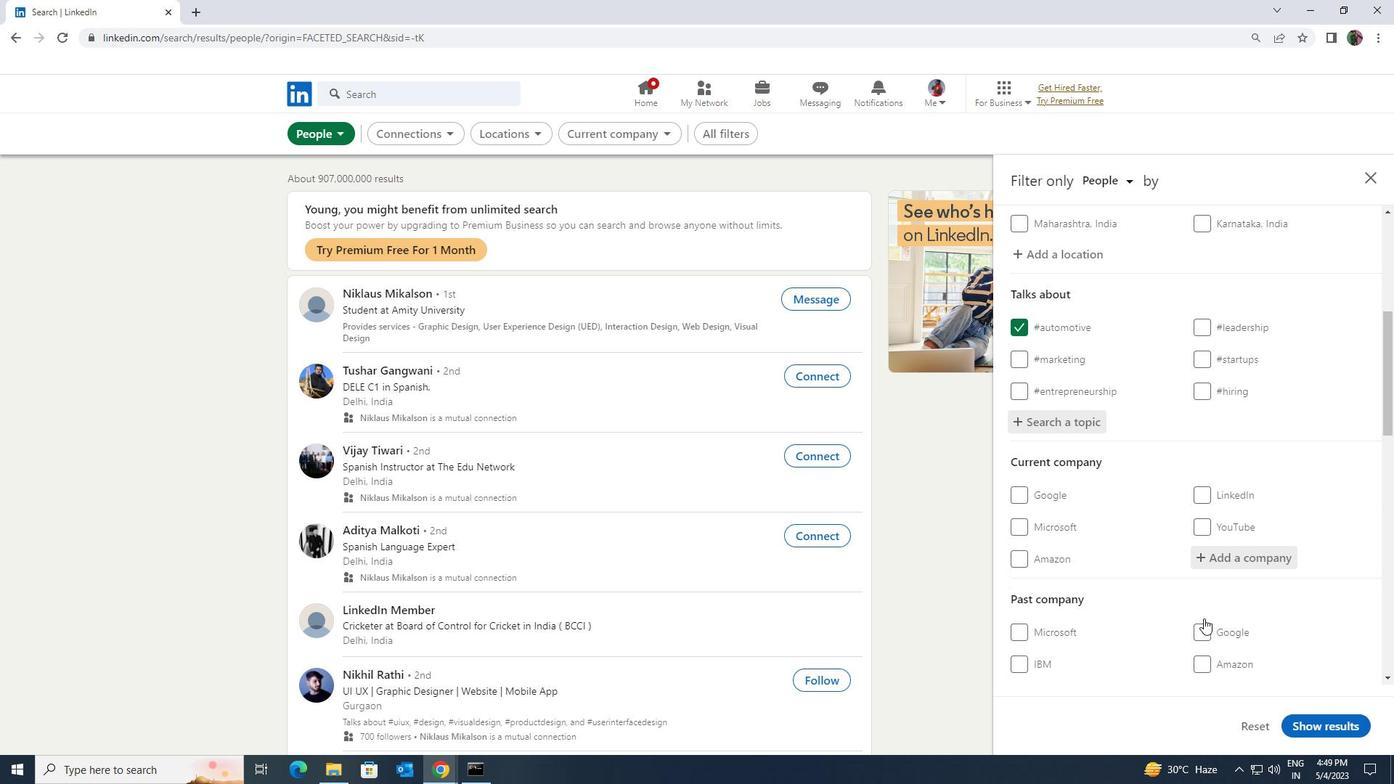 
Action: Mouse scrolled (1204, 618) with delta (0, 0)
Screenshot: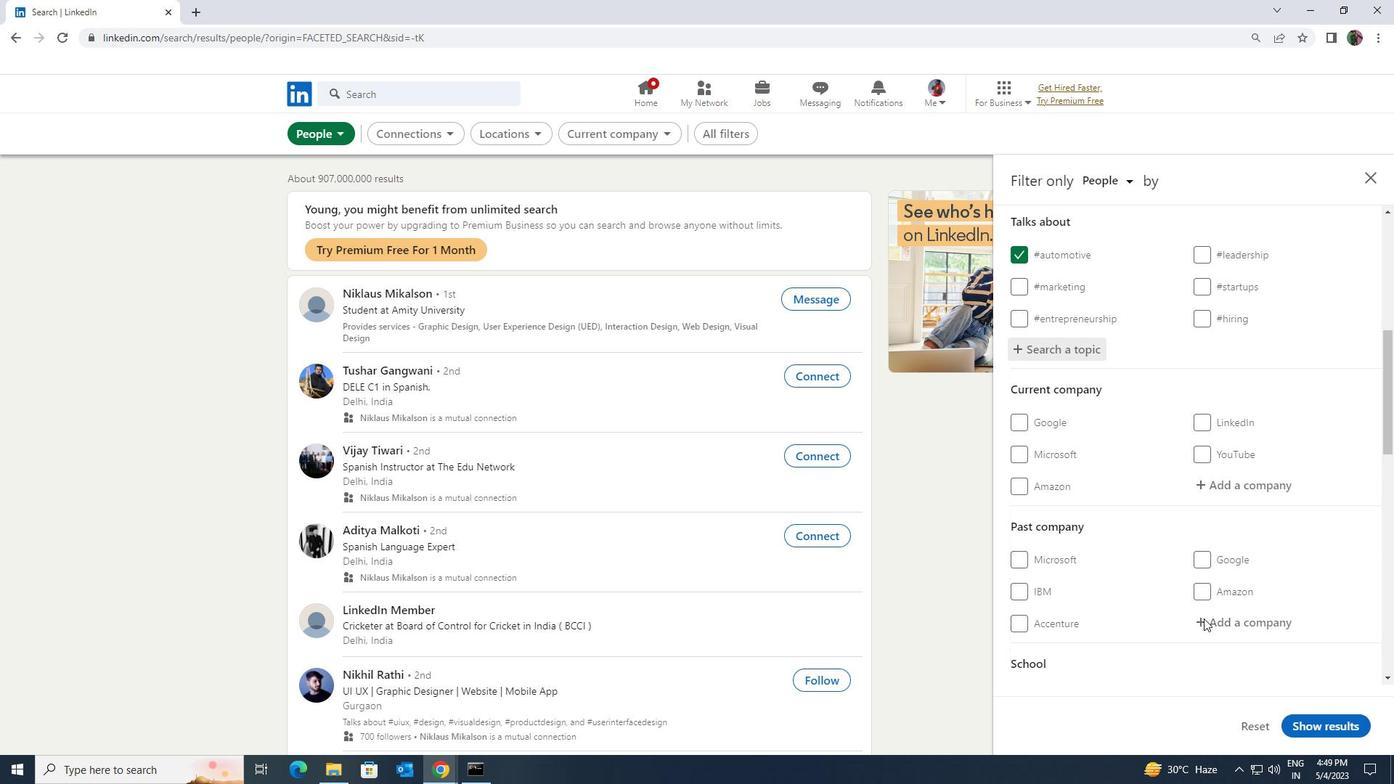 
Action: Mouse scrolled (1204, 618) with delta (0, 0)
Screenshot: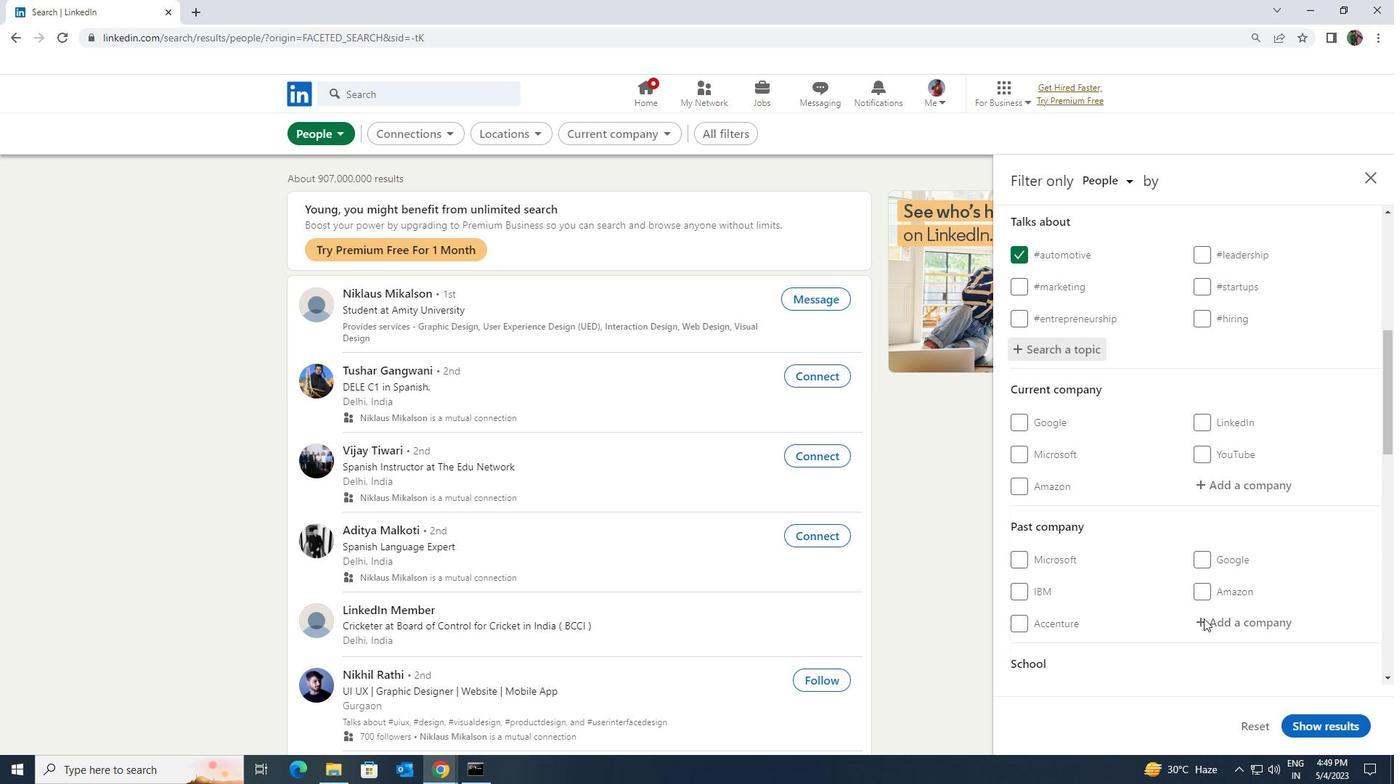 
Action: Mouse moved to (1203, 619)
Screenshot: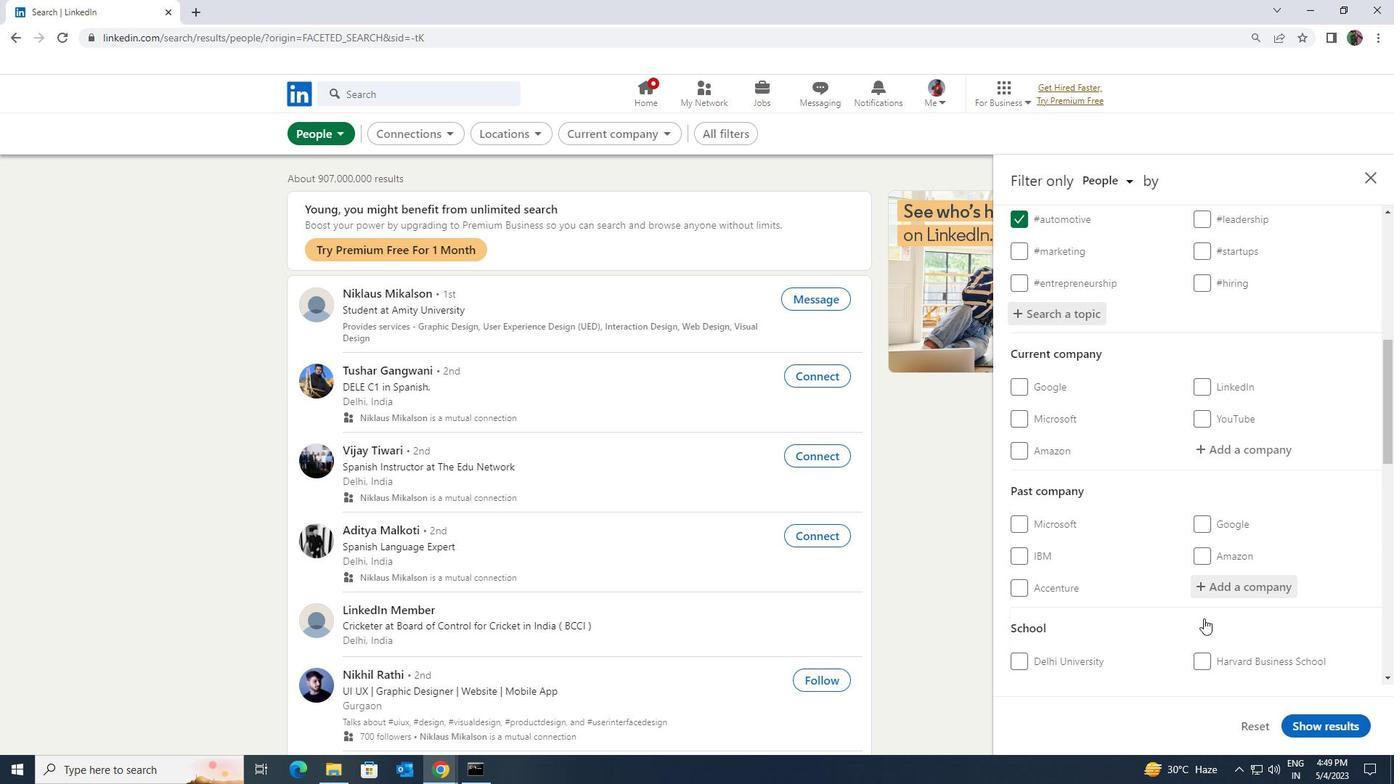 
Action: Mouse scrolled (1203, 618) with delta (0, 0)
Screenshot: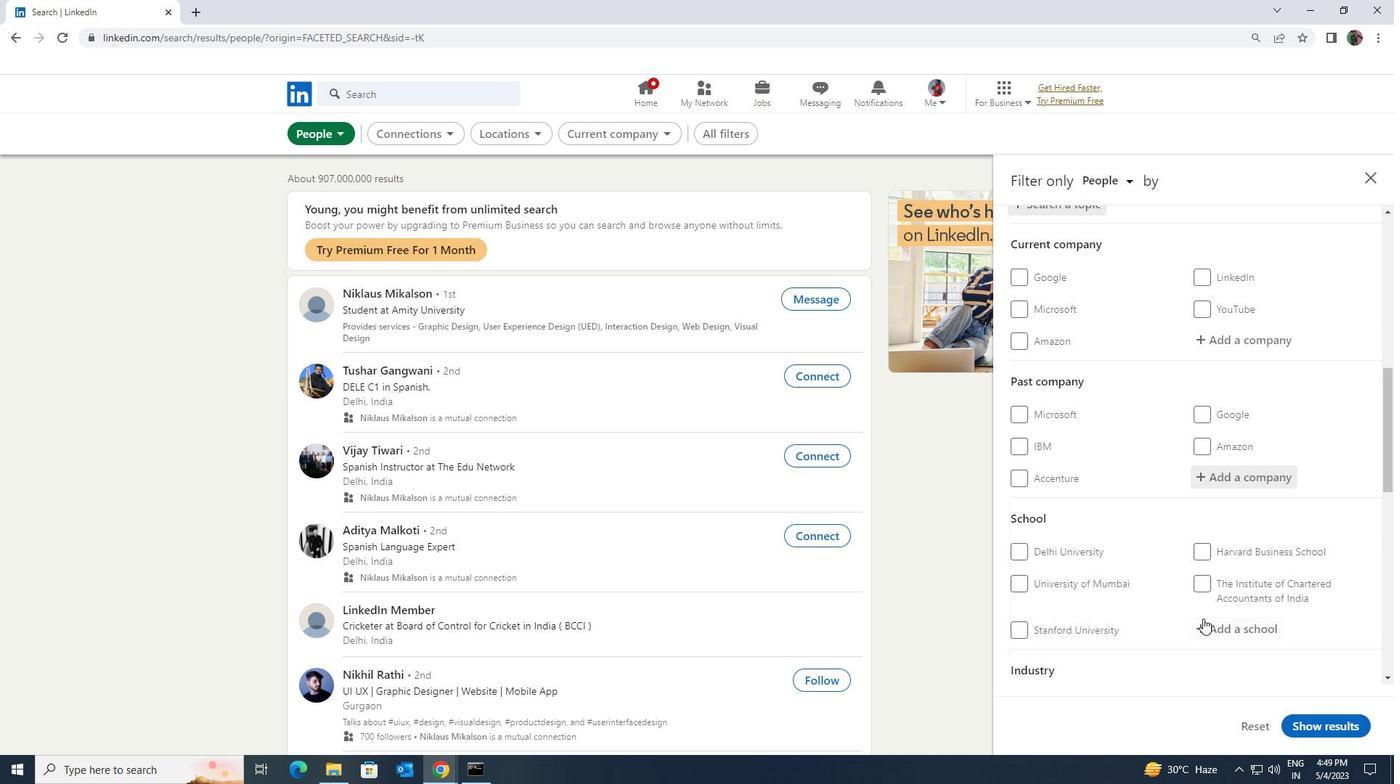 
Action: Mouse moved to (1201, 618)
Screenshot: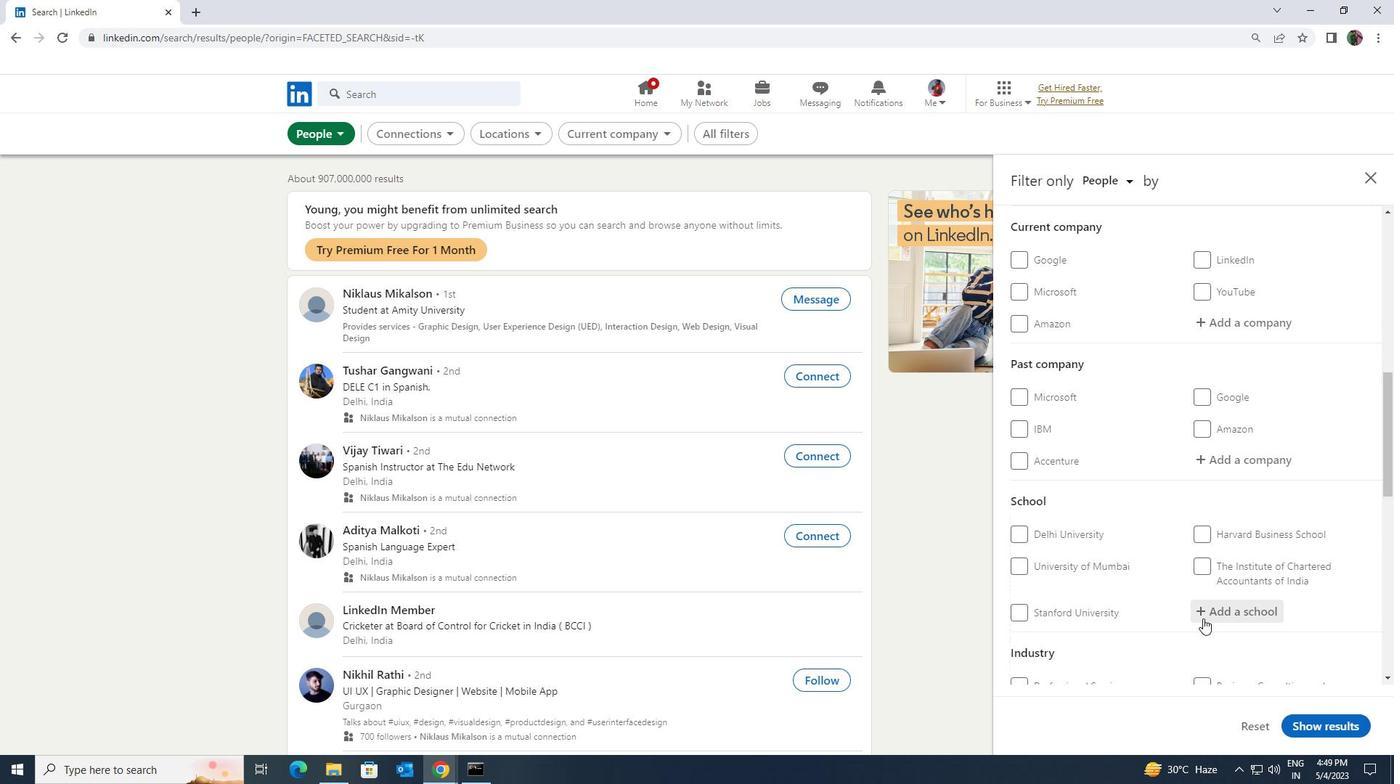 
Action: Mouse scrolled (1201, 617) with delta (0, 0)
Screenshot: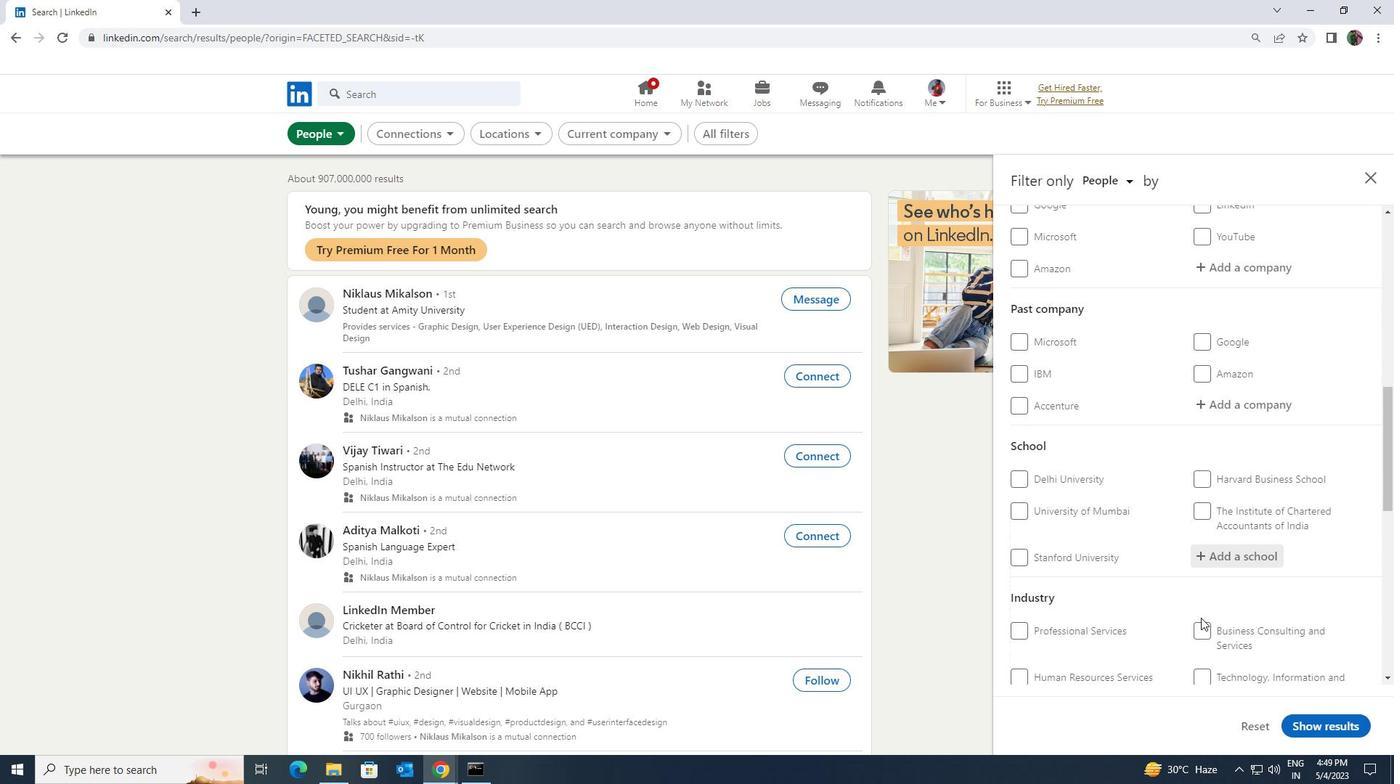 
Action: Mouse scrolled (1201, 617) with delta (0, 0)
Screenshot: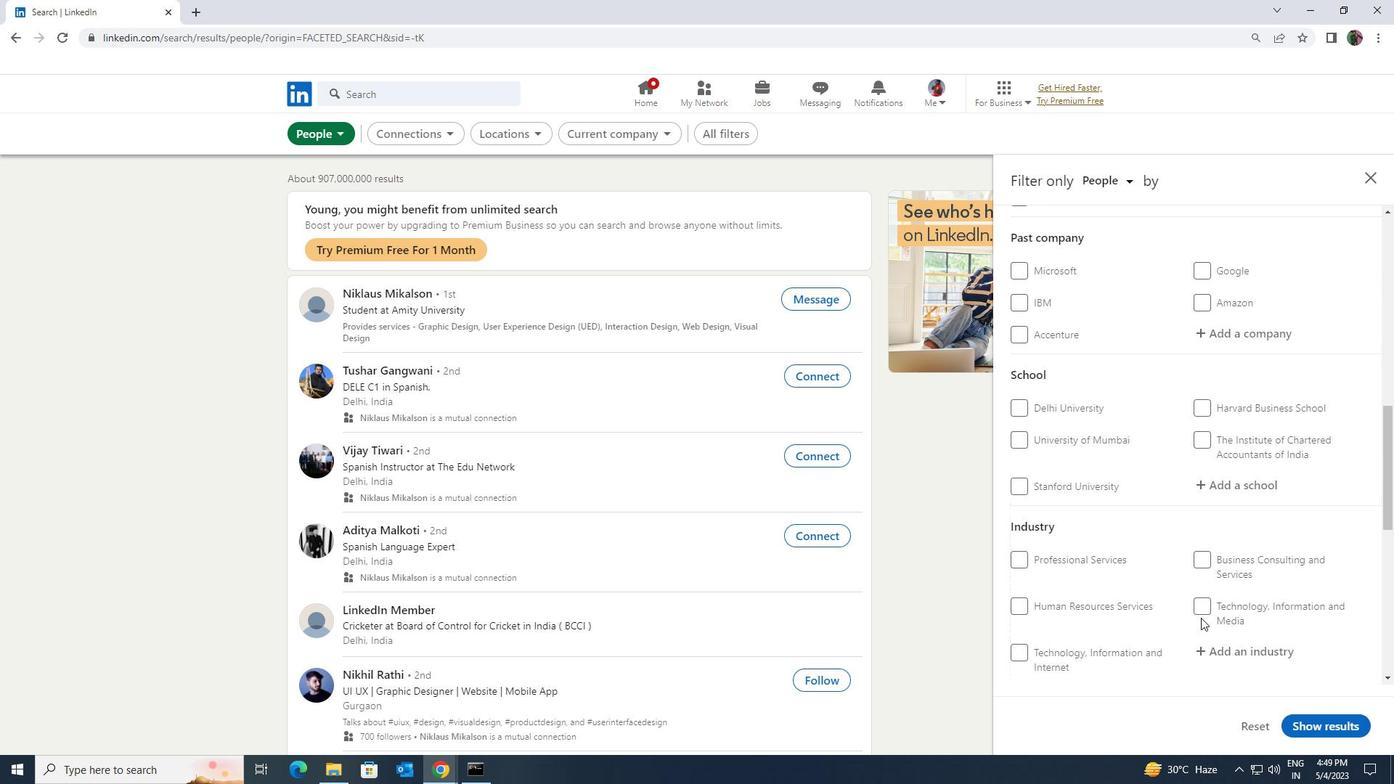 
Action: Mouse scrolled (1201, 617) with delta (0, 0)
Screenshot: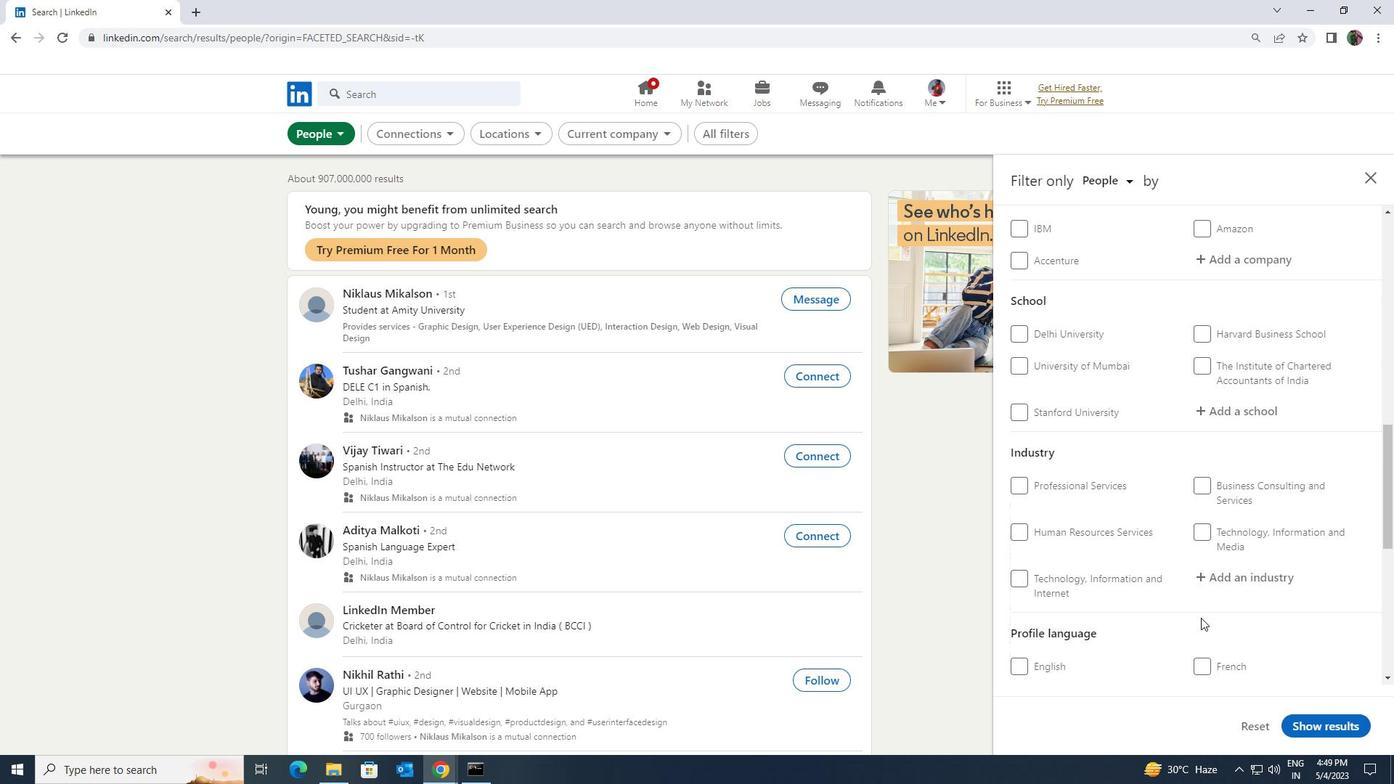 
Action: Mouse moved to (1051, 596)
Screenshot: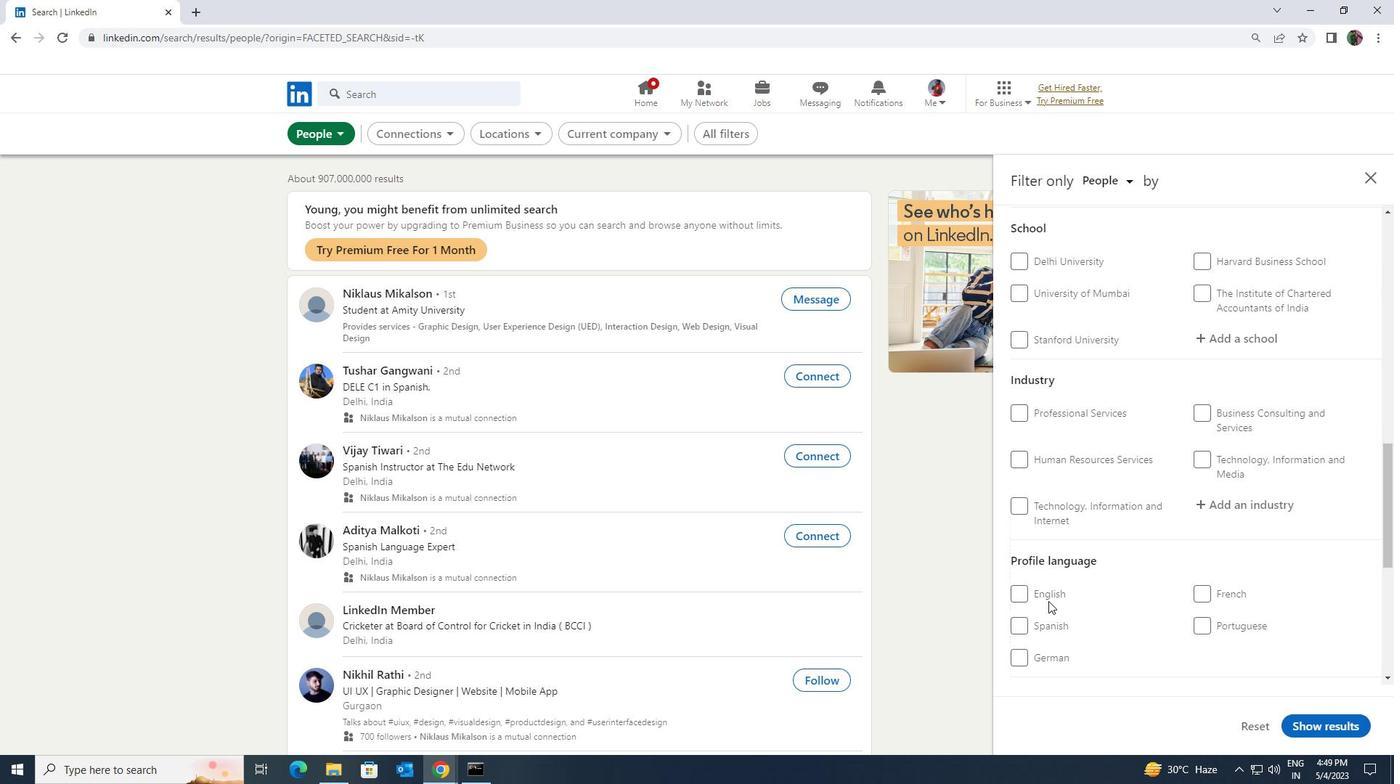 
Action: Mouse pressed left at (1051, 596)
Screenshot: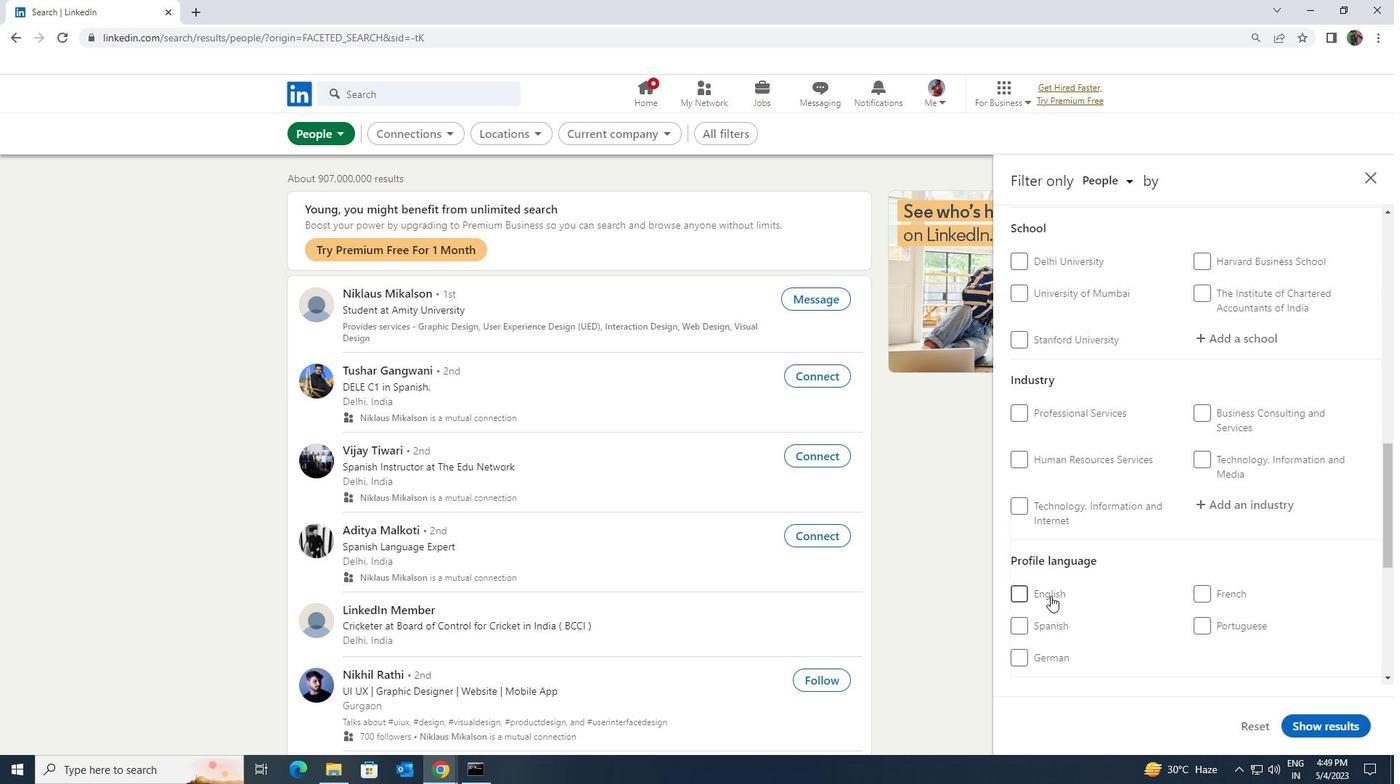 
Action: Mouse moved to (1131, 594)
Screenshot: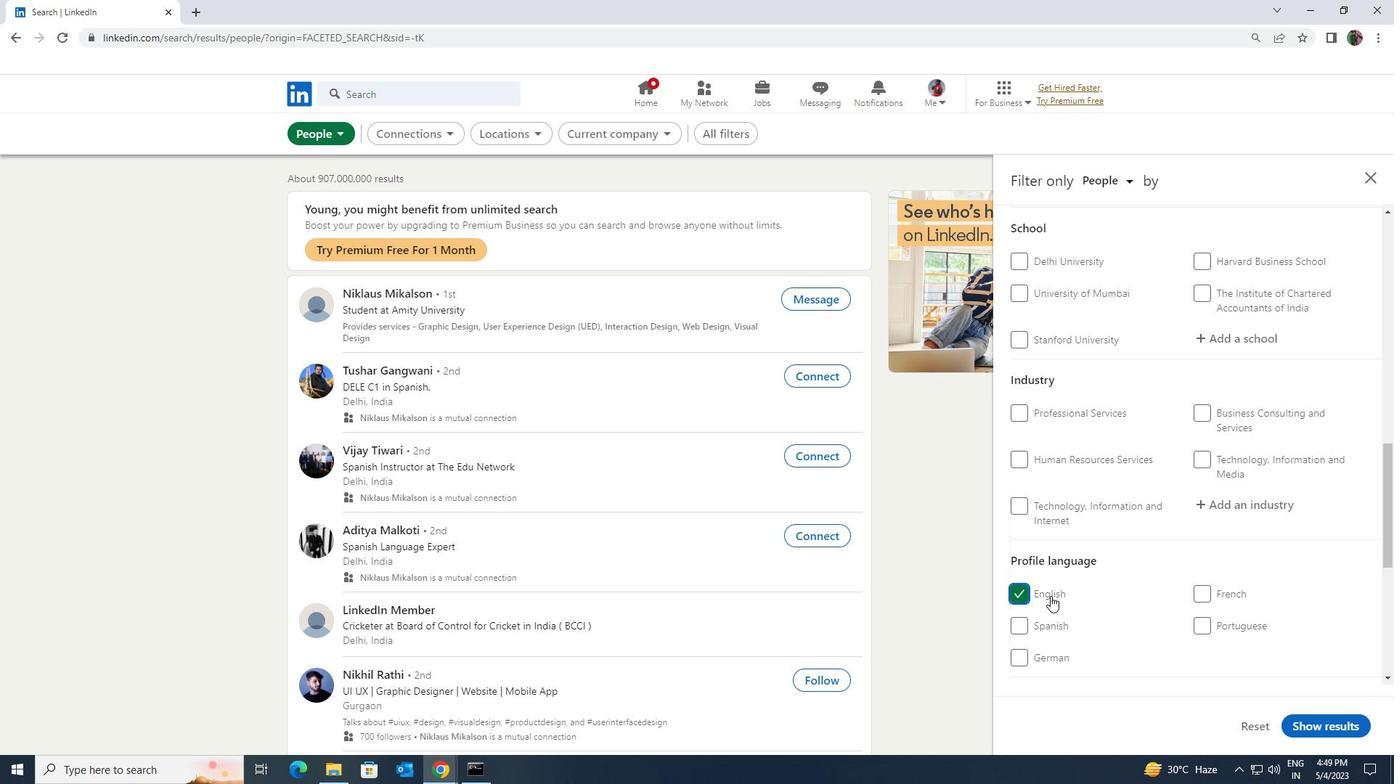 
Action: Mouse scrolled (1131, 595) with delta (0, 0)
Screenshot: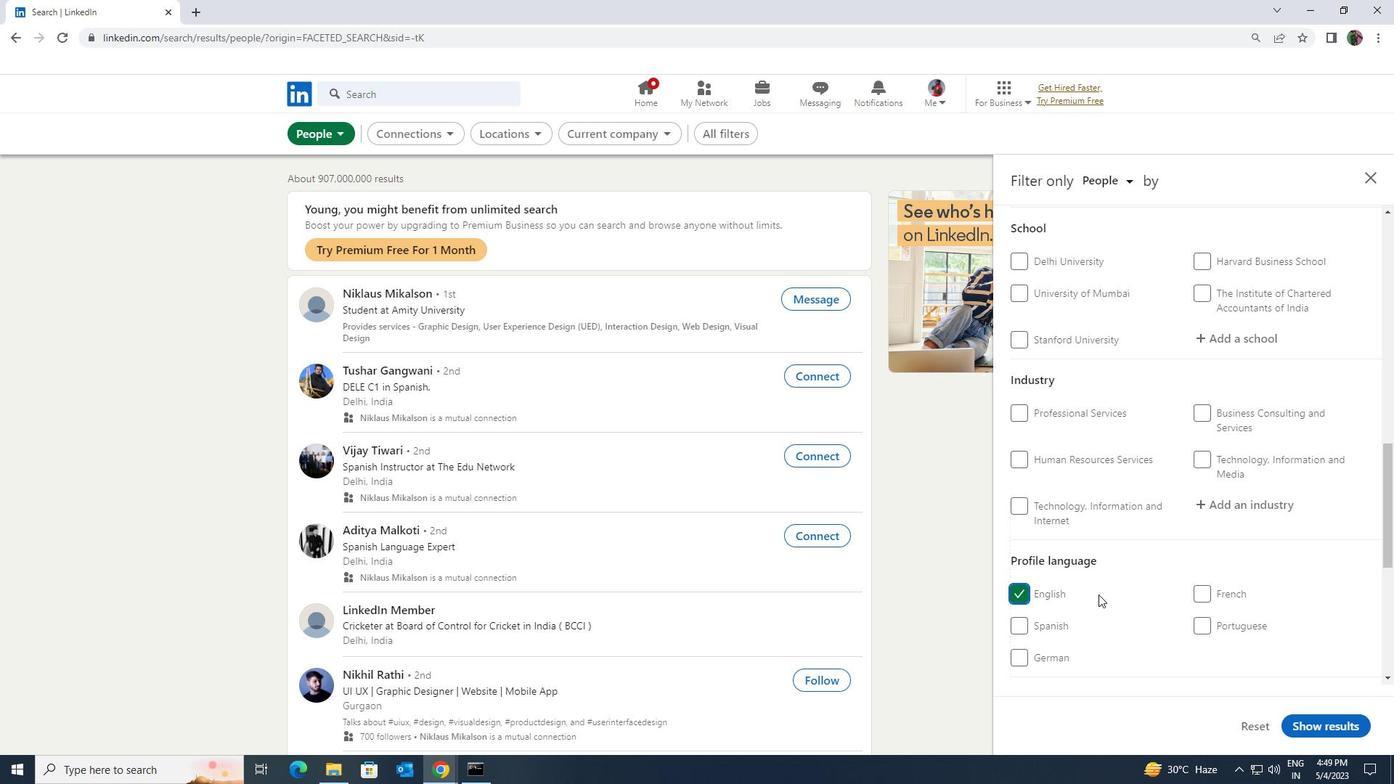 
Action: Mouse scrolled (1131, 595) with delta (0, 0)
Screenshot: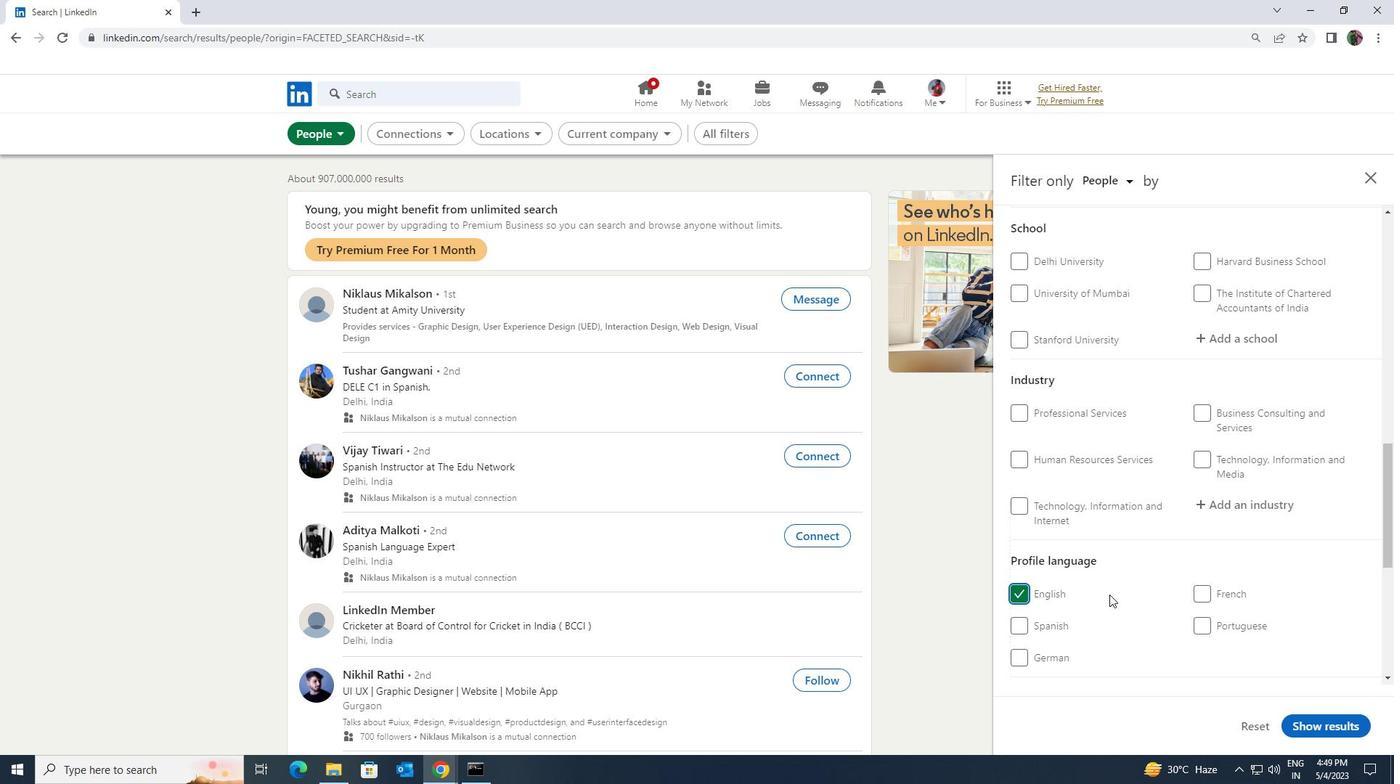 
Action: Mouse scrolled (1131, 595) with delta (0, 0)
Screenshot: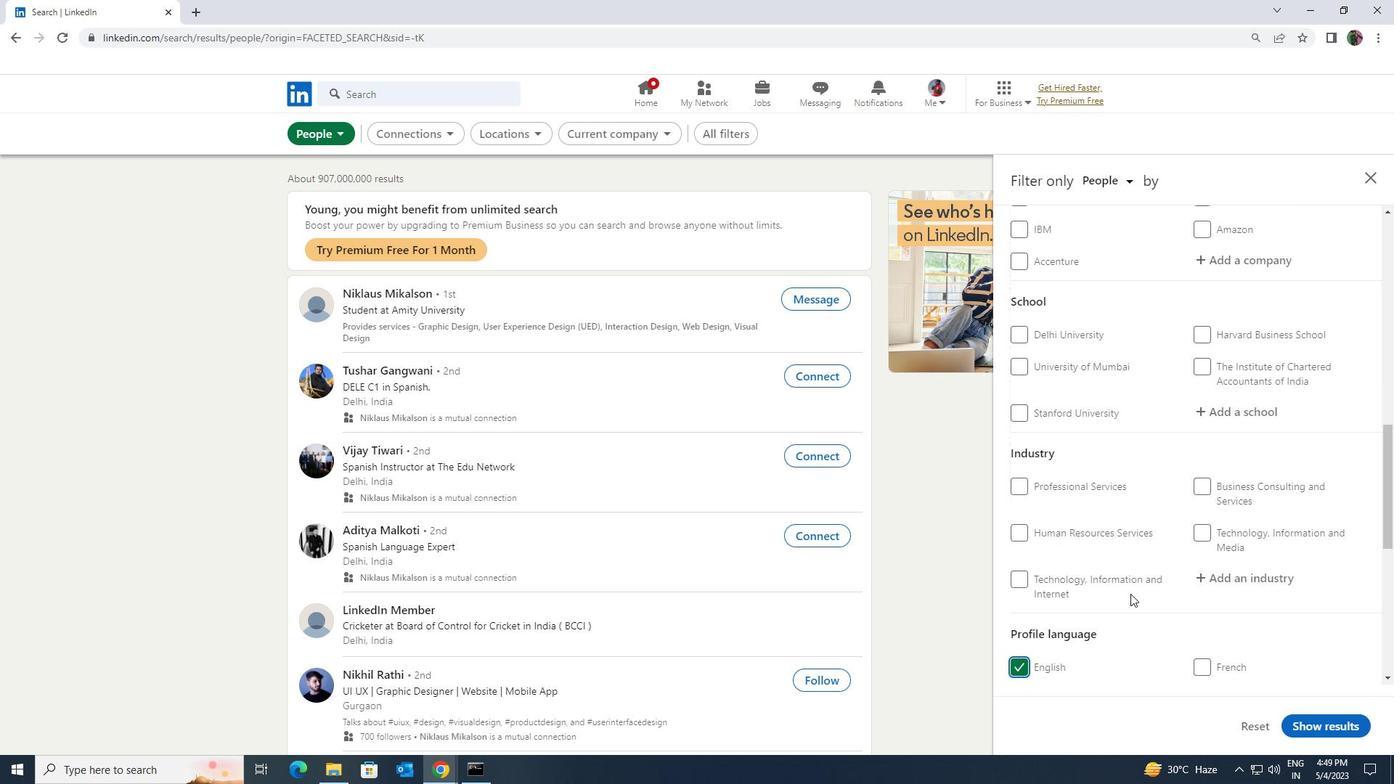
Action: Mouse scrolled (1131, 595) with delta (0, 0)
Screenshot: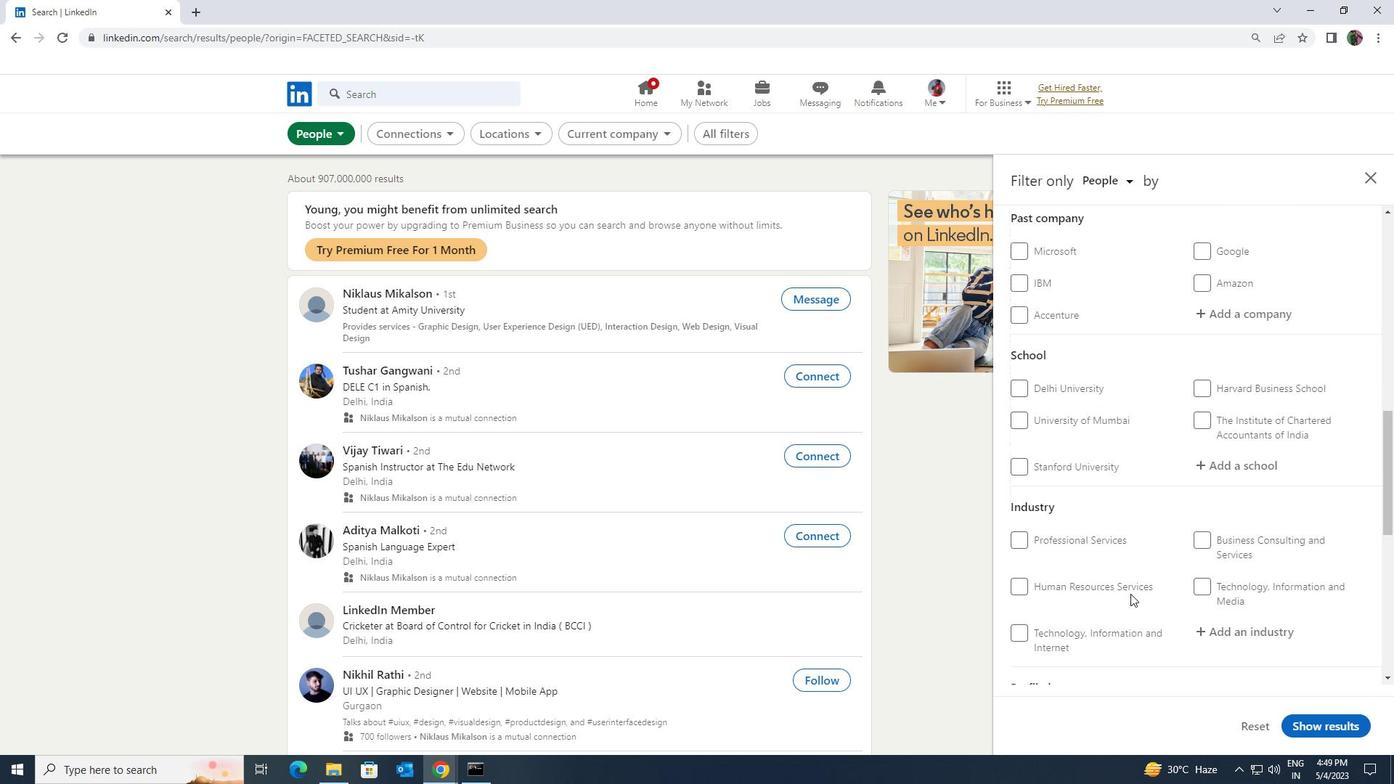 
Action: Mouse scrolled (1131, 595) with delta (0, 0)
Screenshot: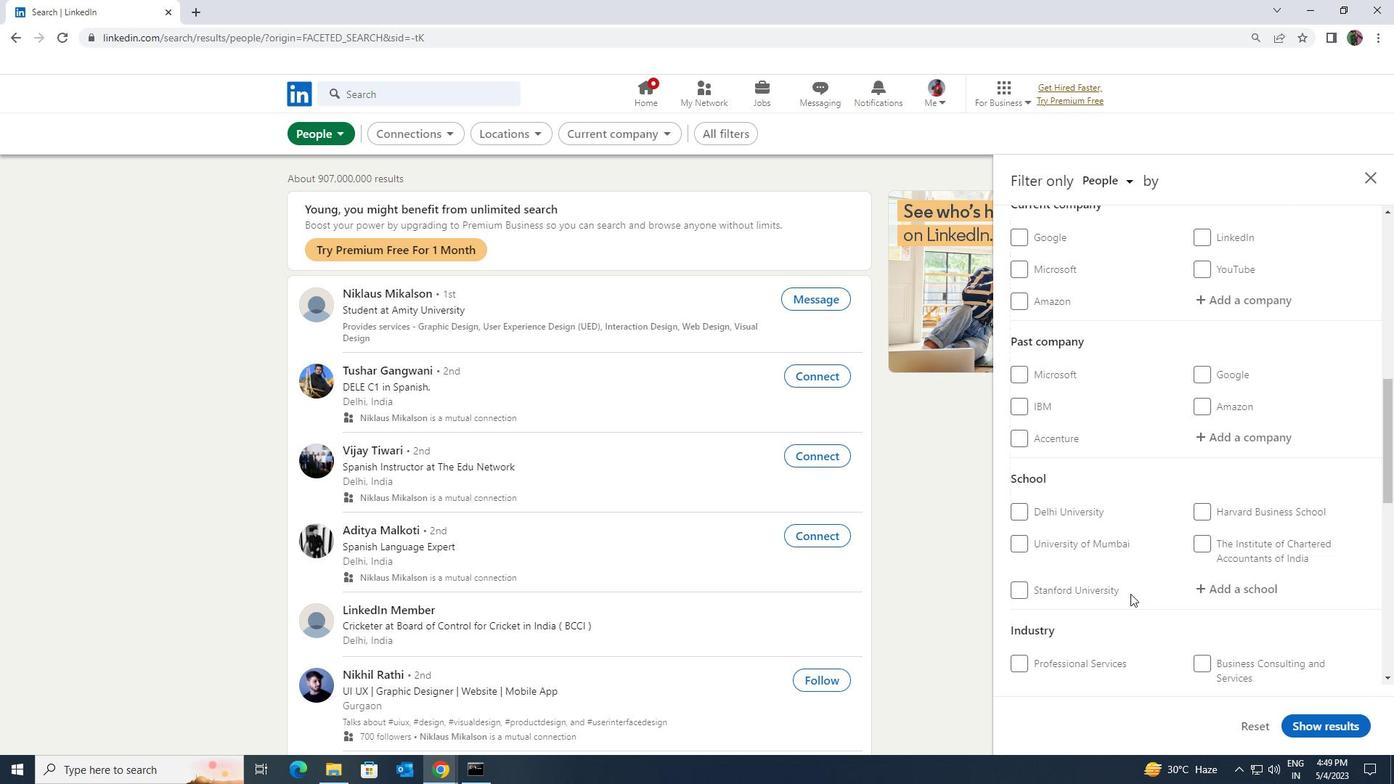 
Action: Mouse scrolled (1131, 595) with delta (0, 0)
Screenshot: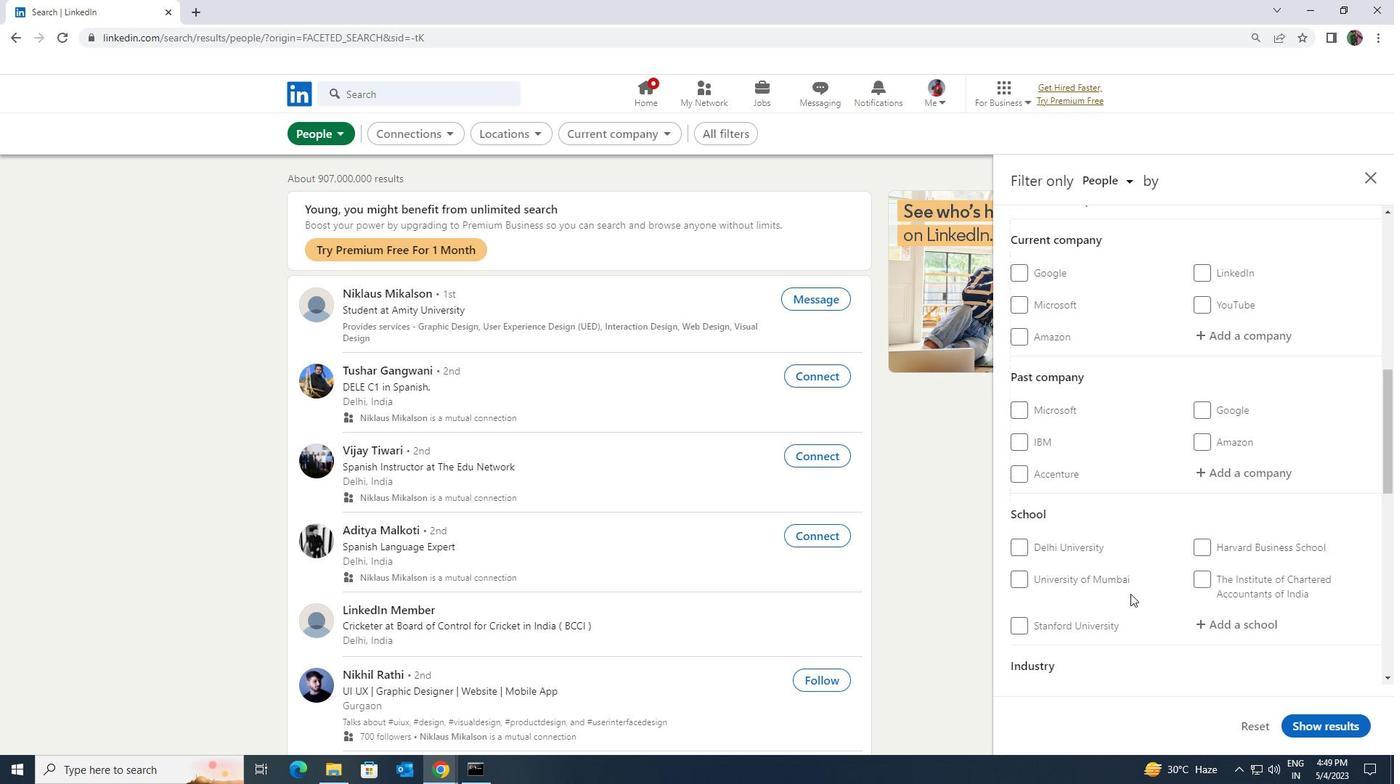 
Action: Mouse scrolled (1131, 595) with delta (0, 0)
Screenshot: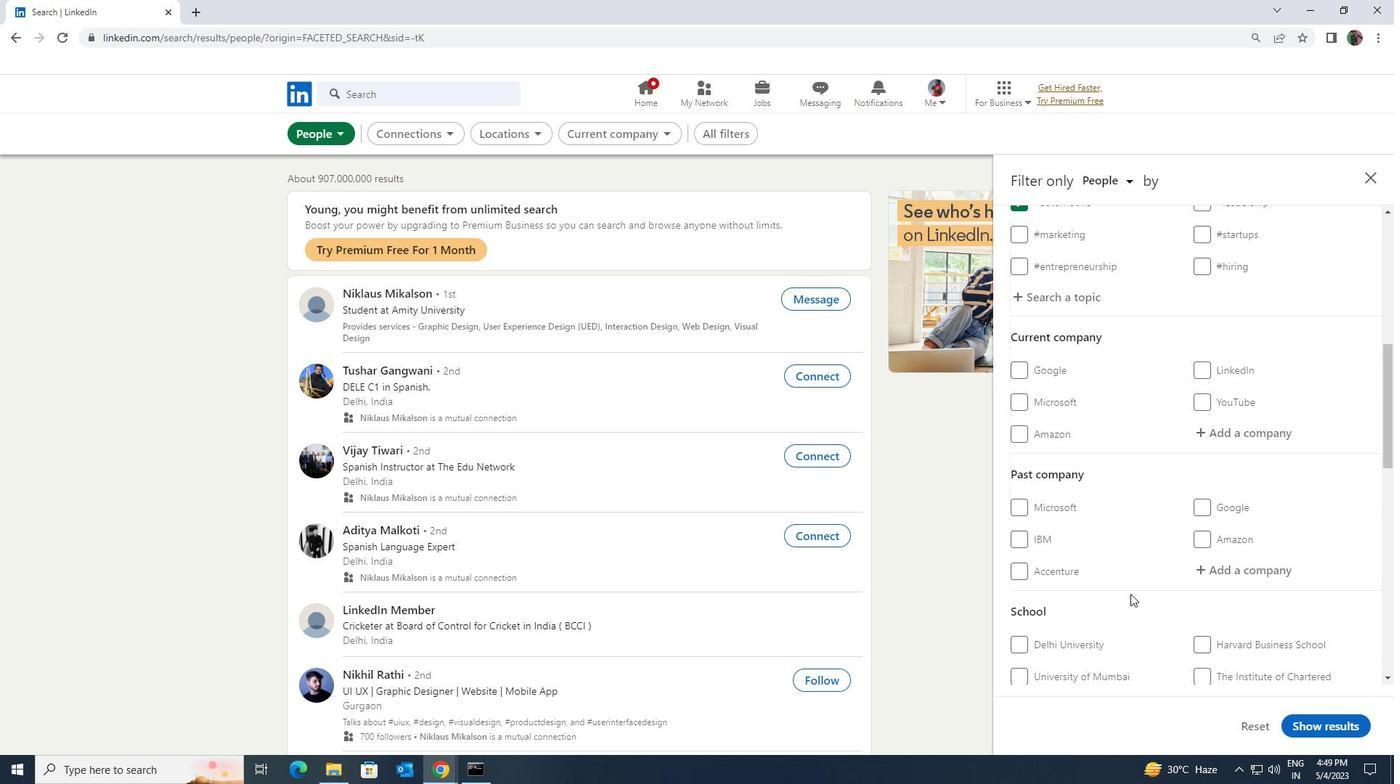 
Action: Mouse moved to (1193, 558)
Screenshot: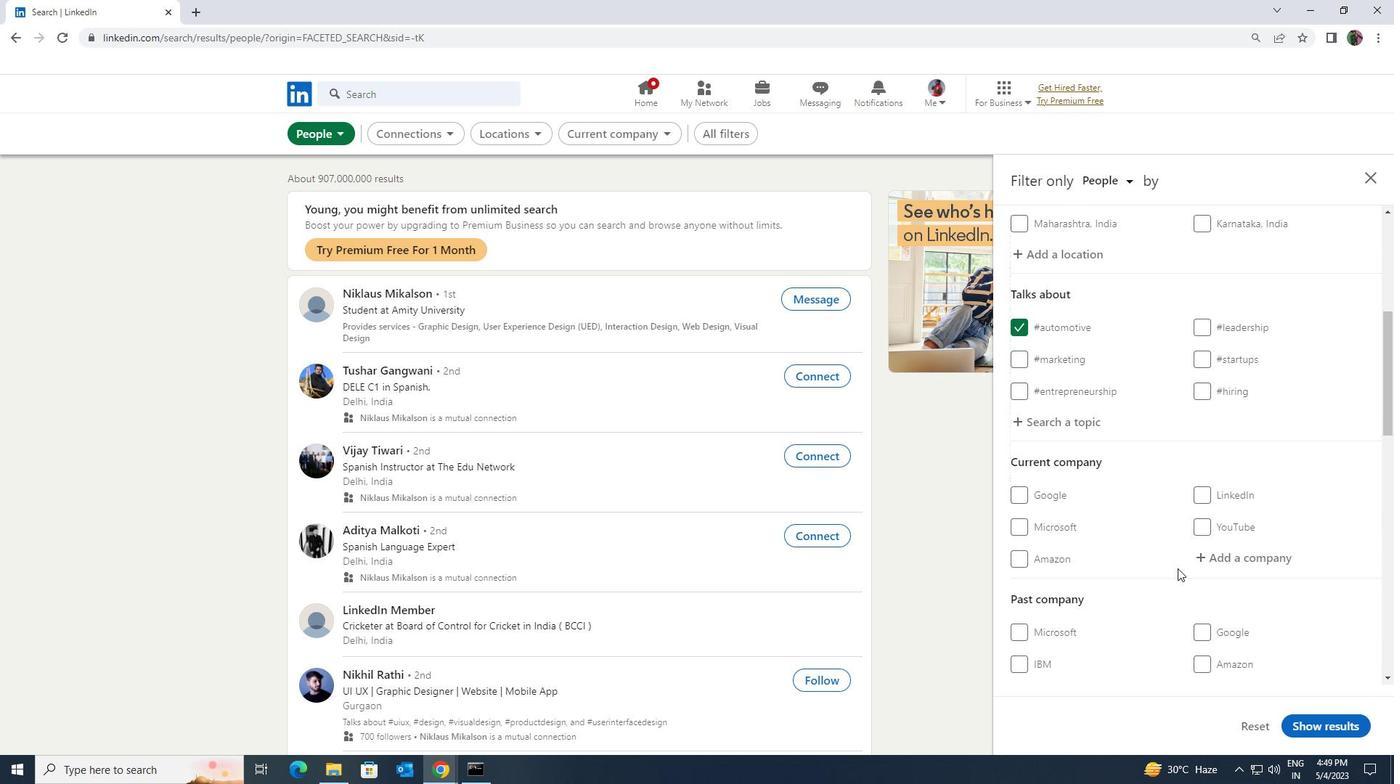 
Action: Mouse pressed left at (1193, 558)
Screenshot: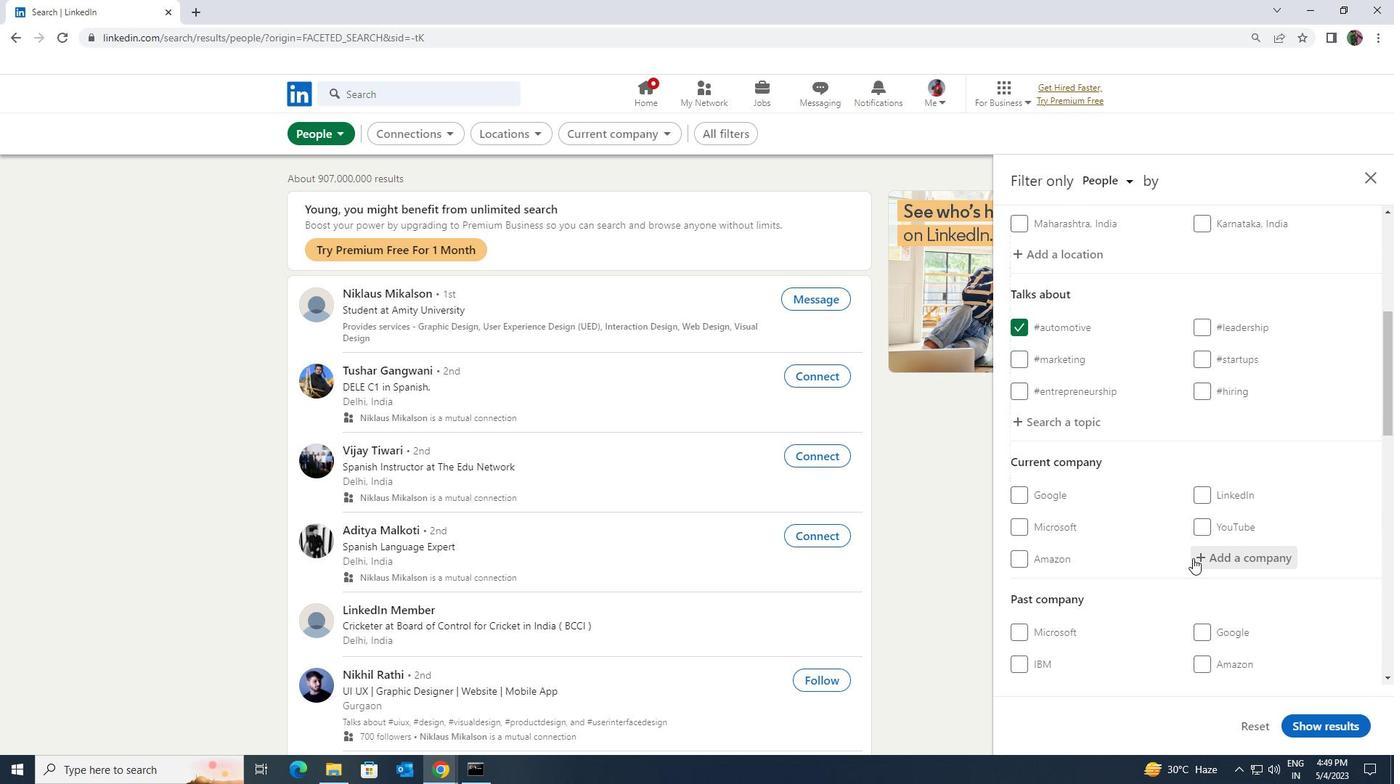 
Action: Mouse moved to (1195, 557)
Screenshot: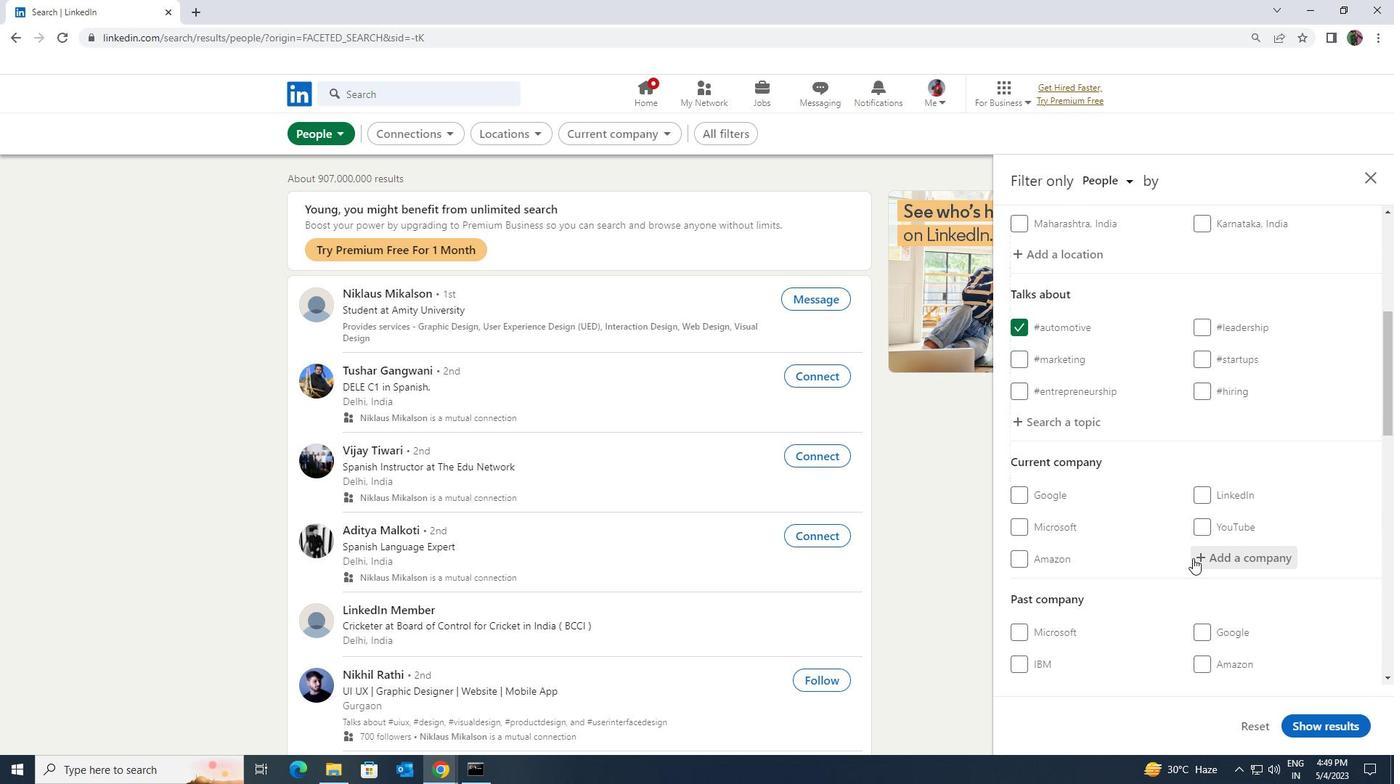 
Action: Key pressed <Key.shift><Key.shift><Key.shift><Key.shift><Key.shift><Key.shift><Key.shift><Key.shift><Key.shift><Key.shift>CORPORATE<Key.space>SOLI
Screenshot: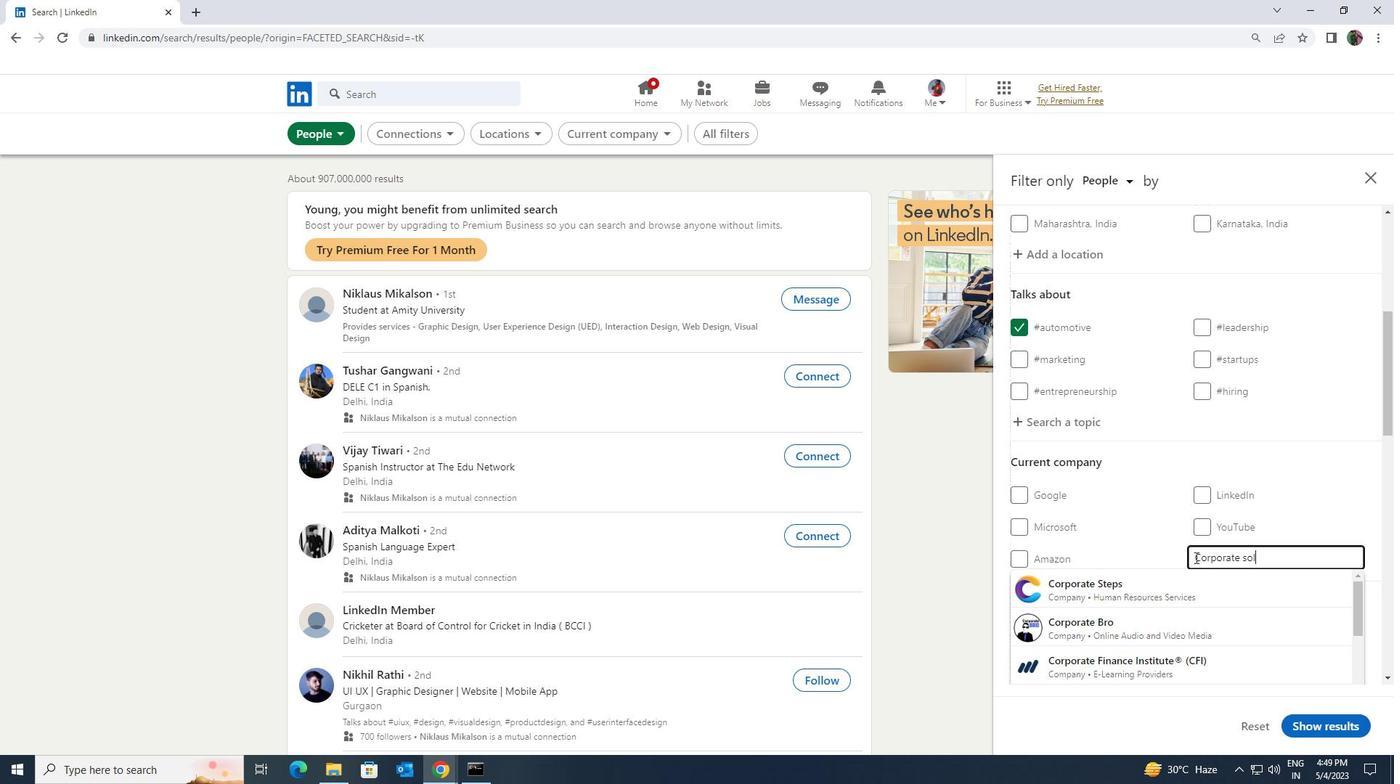 
Action: Mouse moved to (1192, 570)
Screenshot: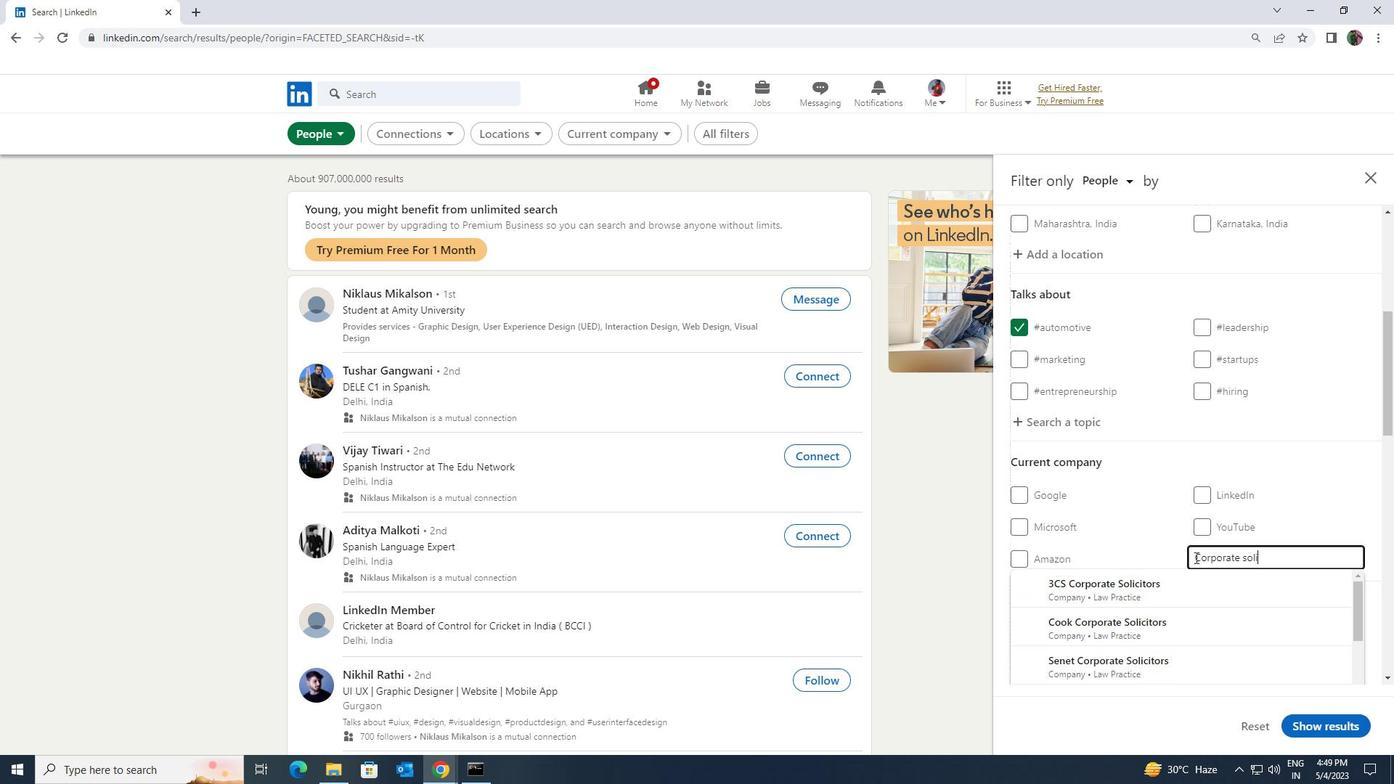 
Action: Key pressed DERS
Screenshot: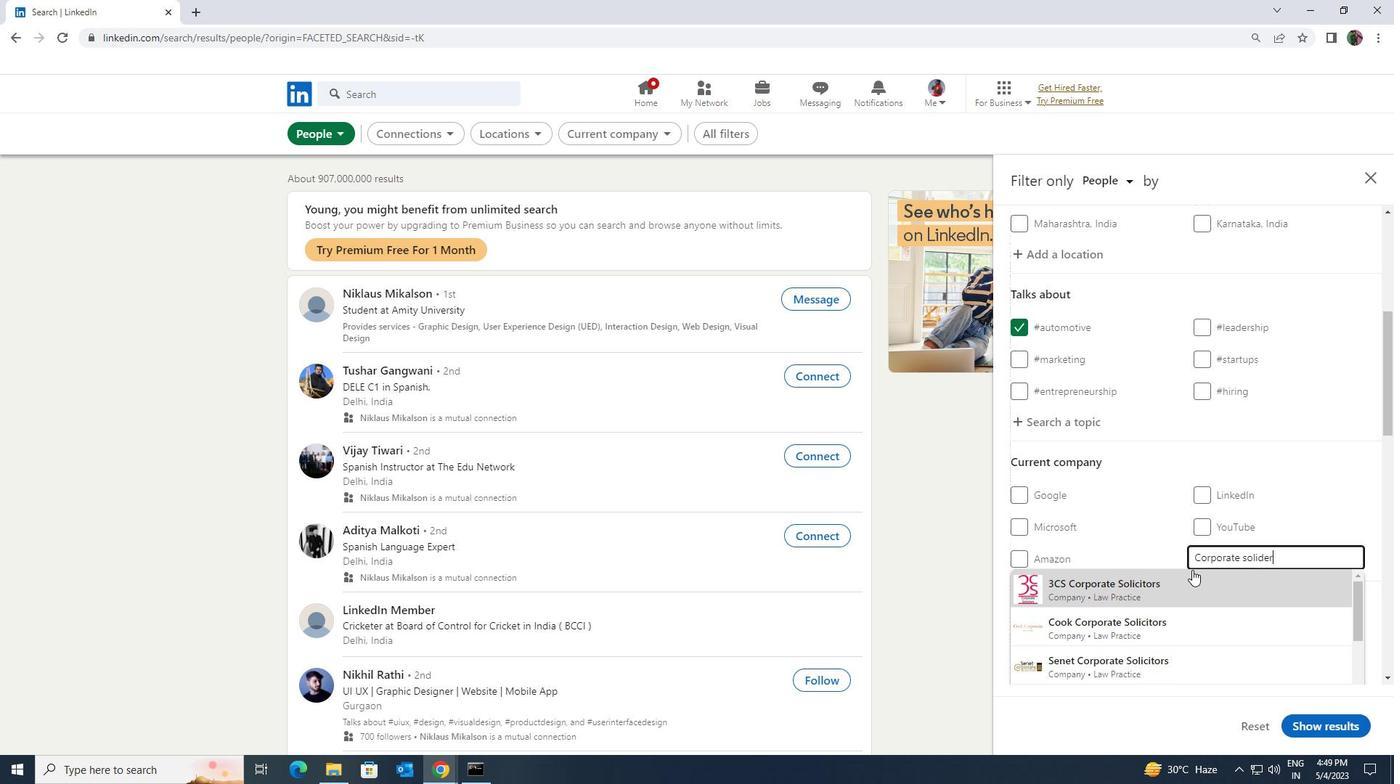 
Action: Mouse moved to (1192, 571)
Screenshot: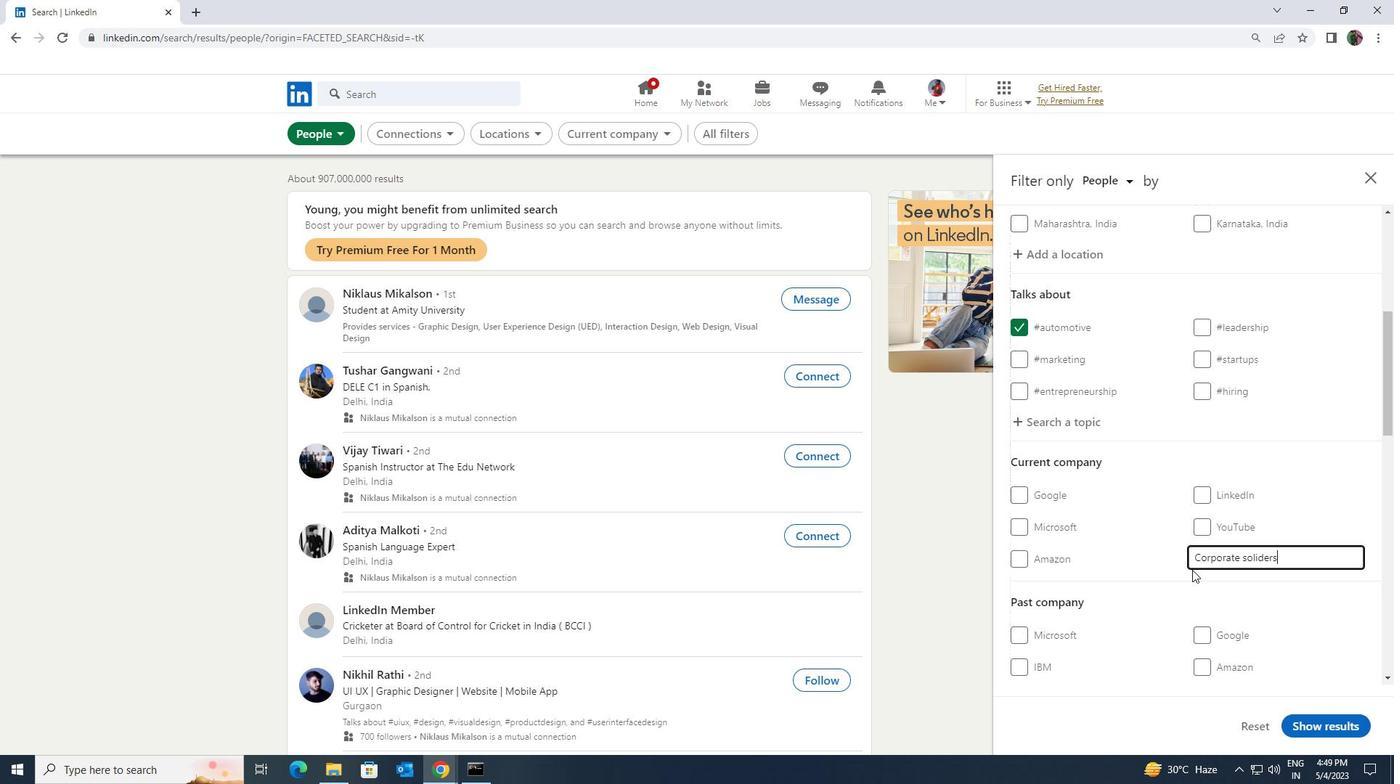 
Action: Key pressed <Key.enter>
Screenshot: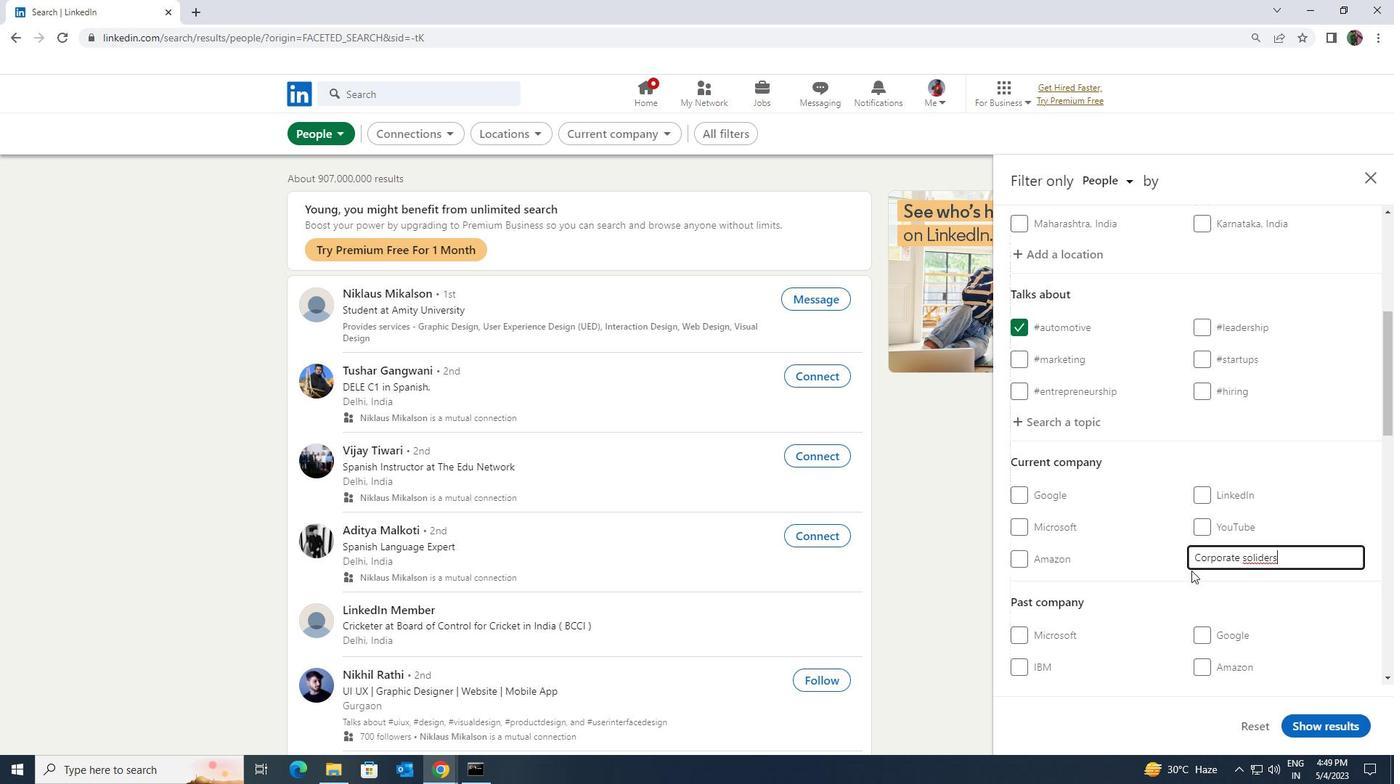 
Action: Mouse moved to (1193, 571)
Screenshot: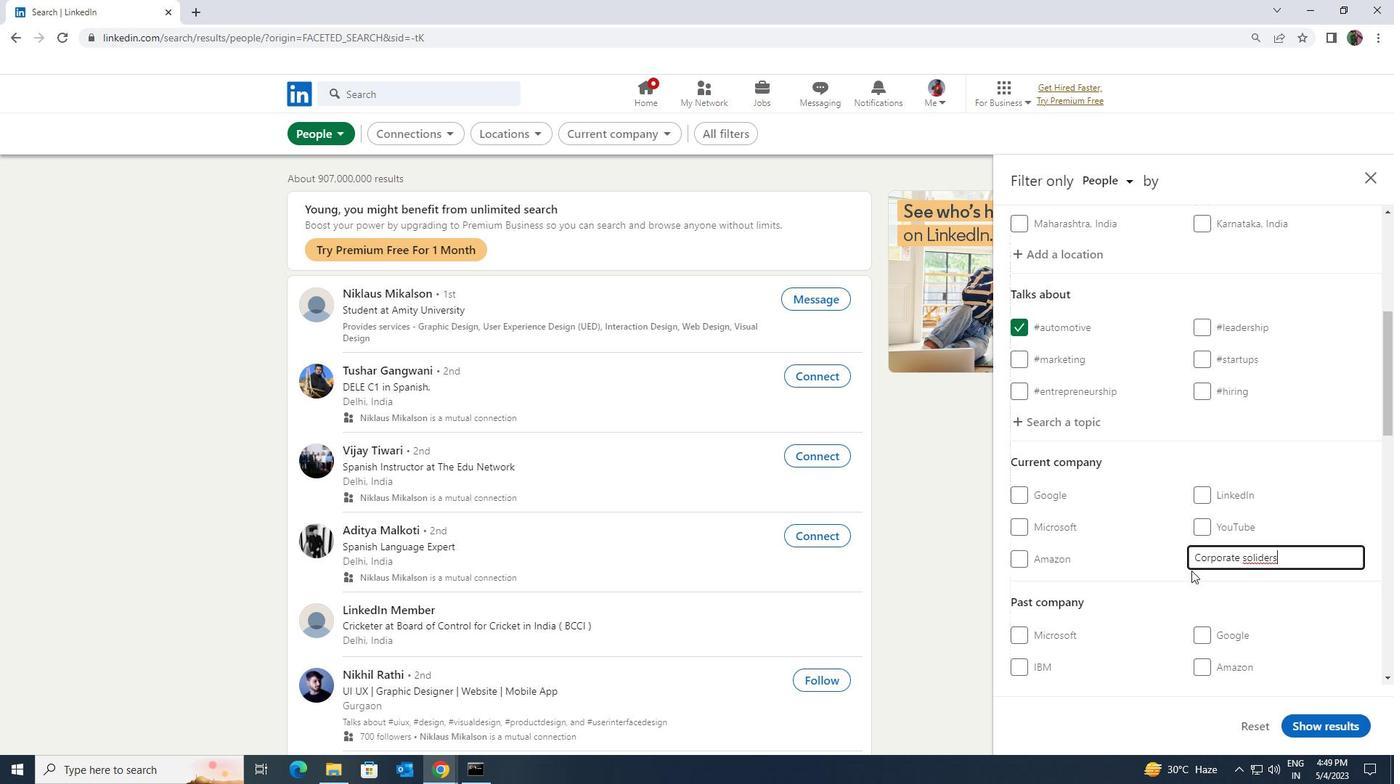 
Action: Mouse scrolled (1193, 570) with delta (0, 0)
Screenshot: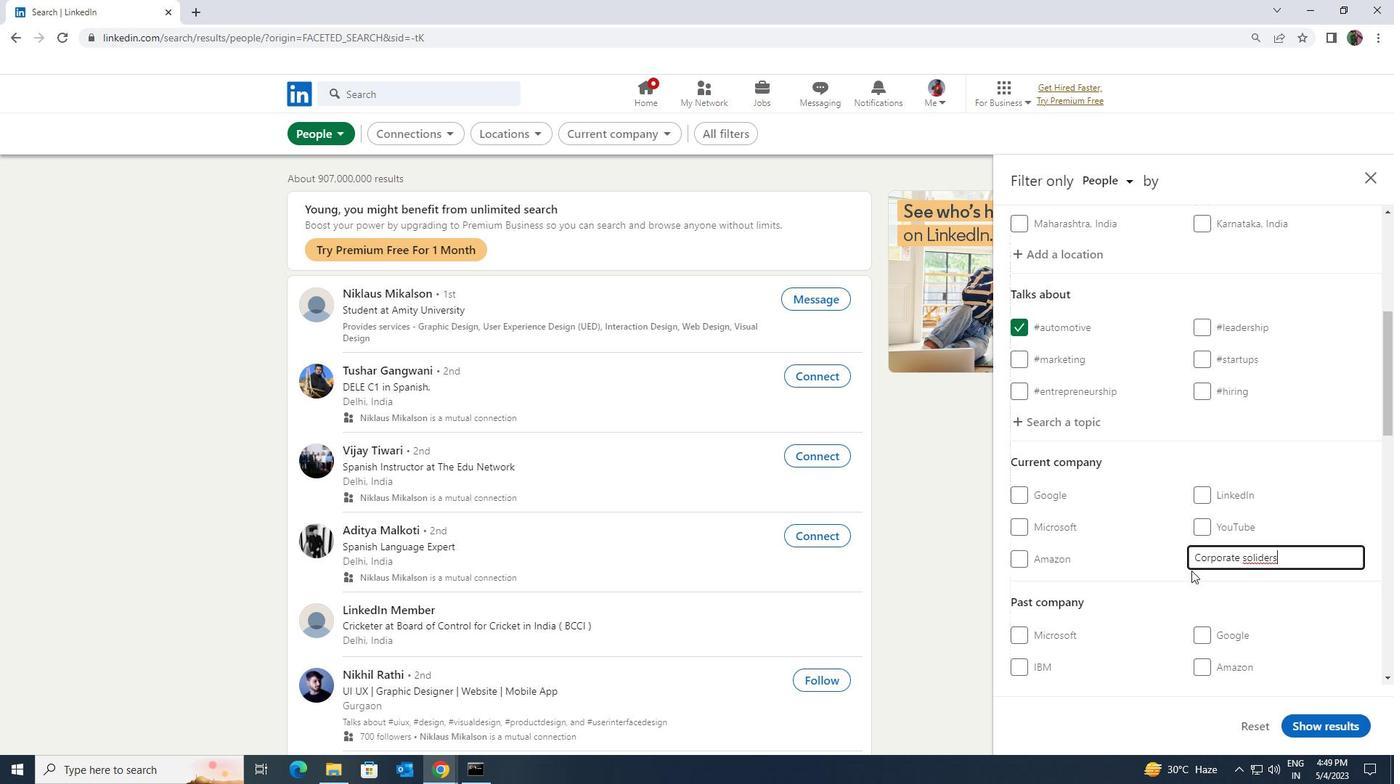
Action: Mouse scrolled (1193, 570) with delta (0, 0)
Screenshot: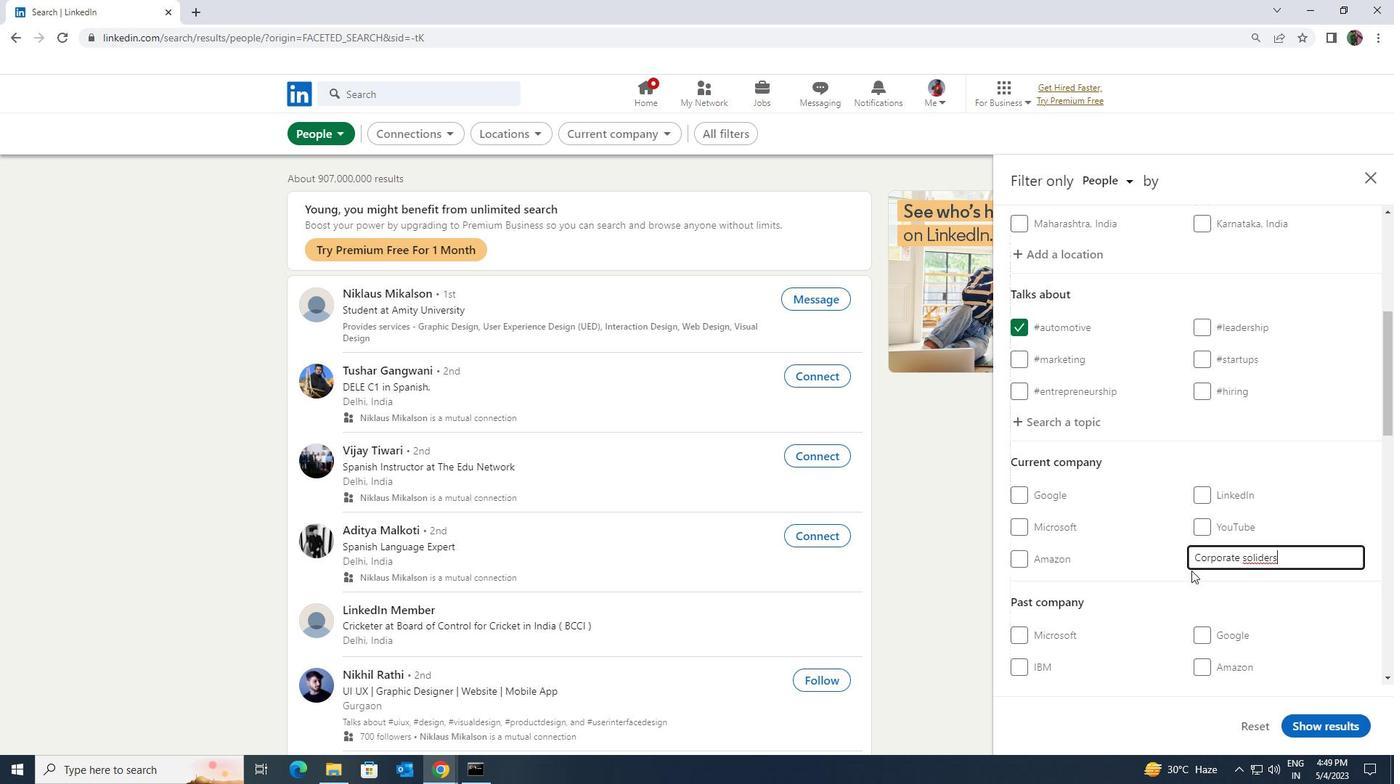 
Action: Mouse scrolled (1193, 570) with delta (0, 0)
Screenshot: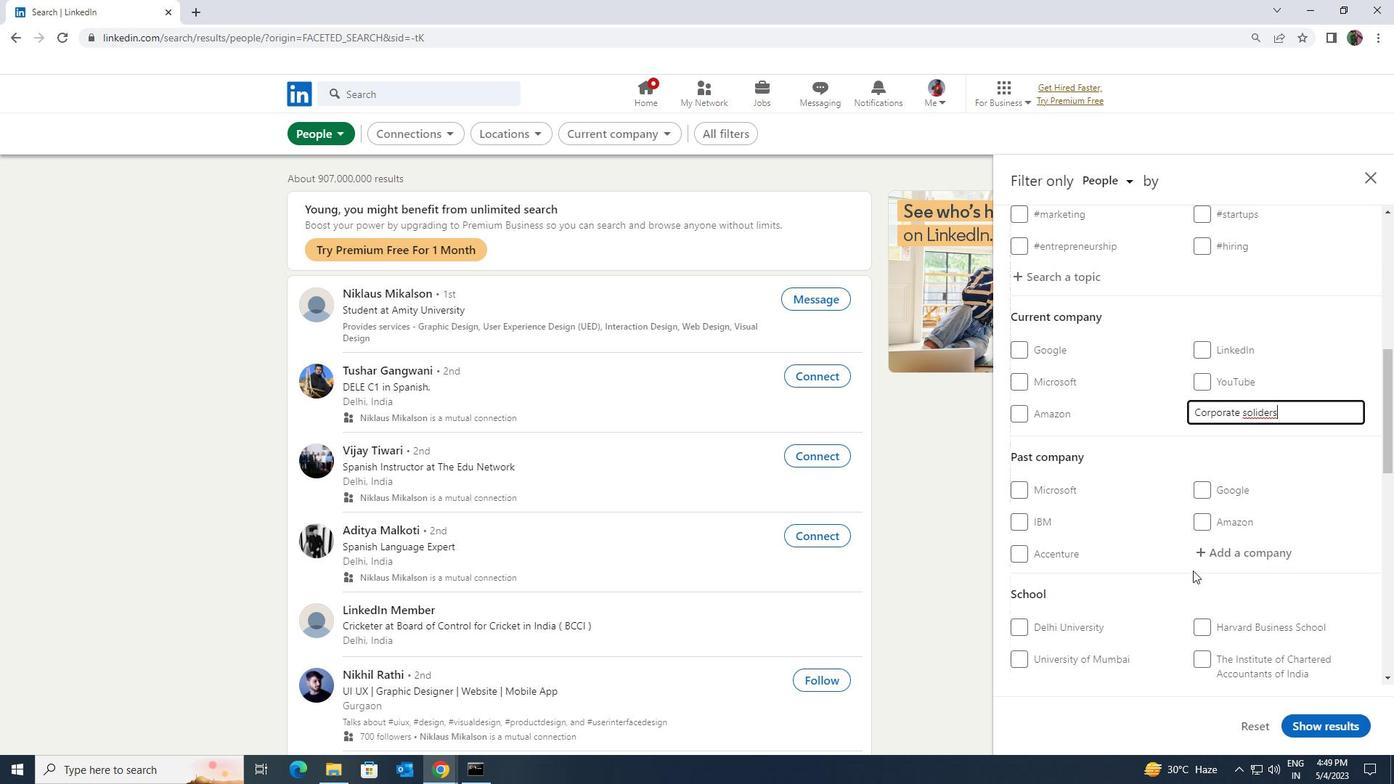 
Action: Mouse scrolled (1193, 570) with delta (0, 0)
Screenshot: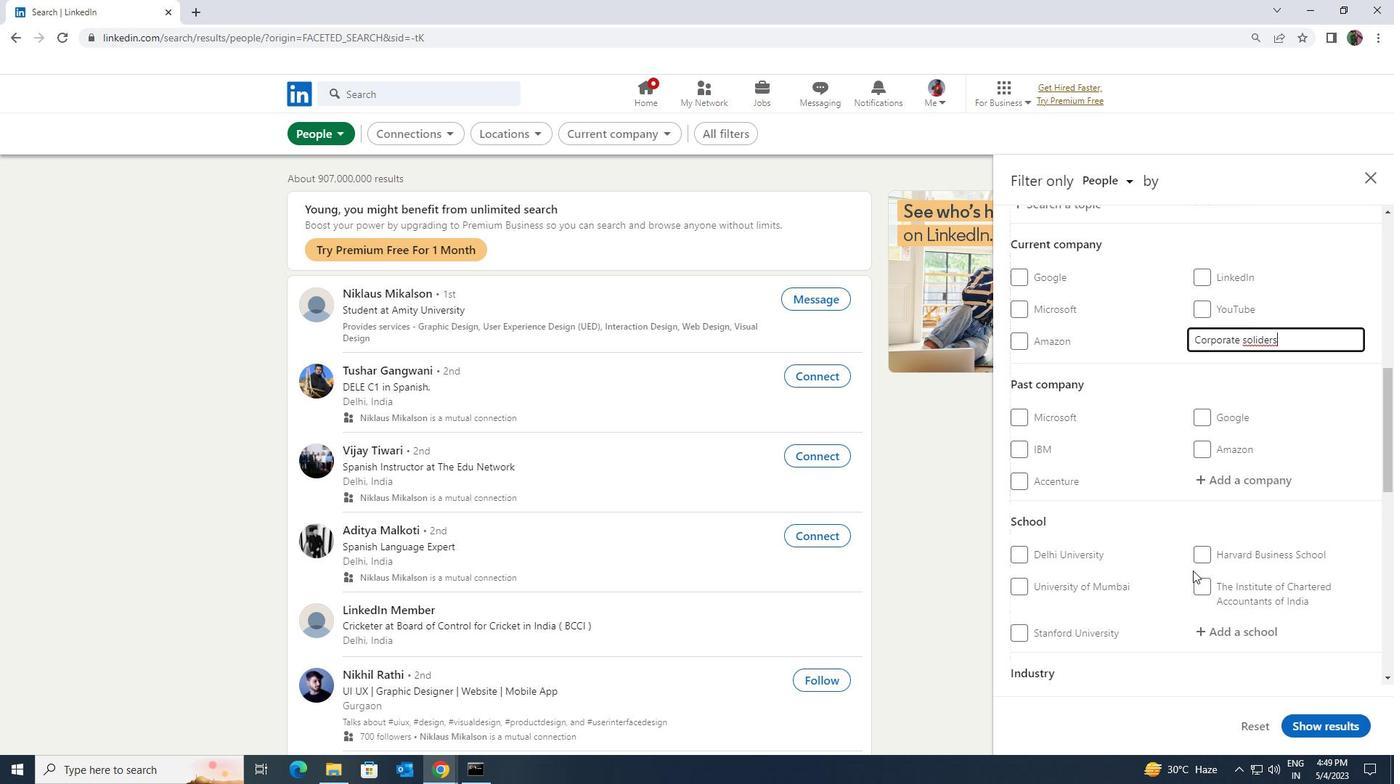 
Action: Mouse moved to (1208, 556)
Screenshot: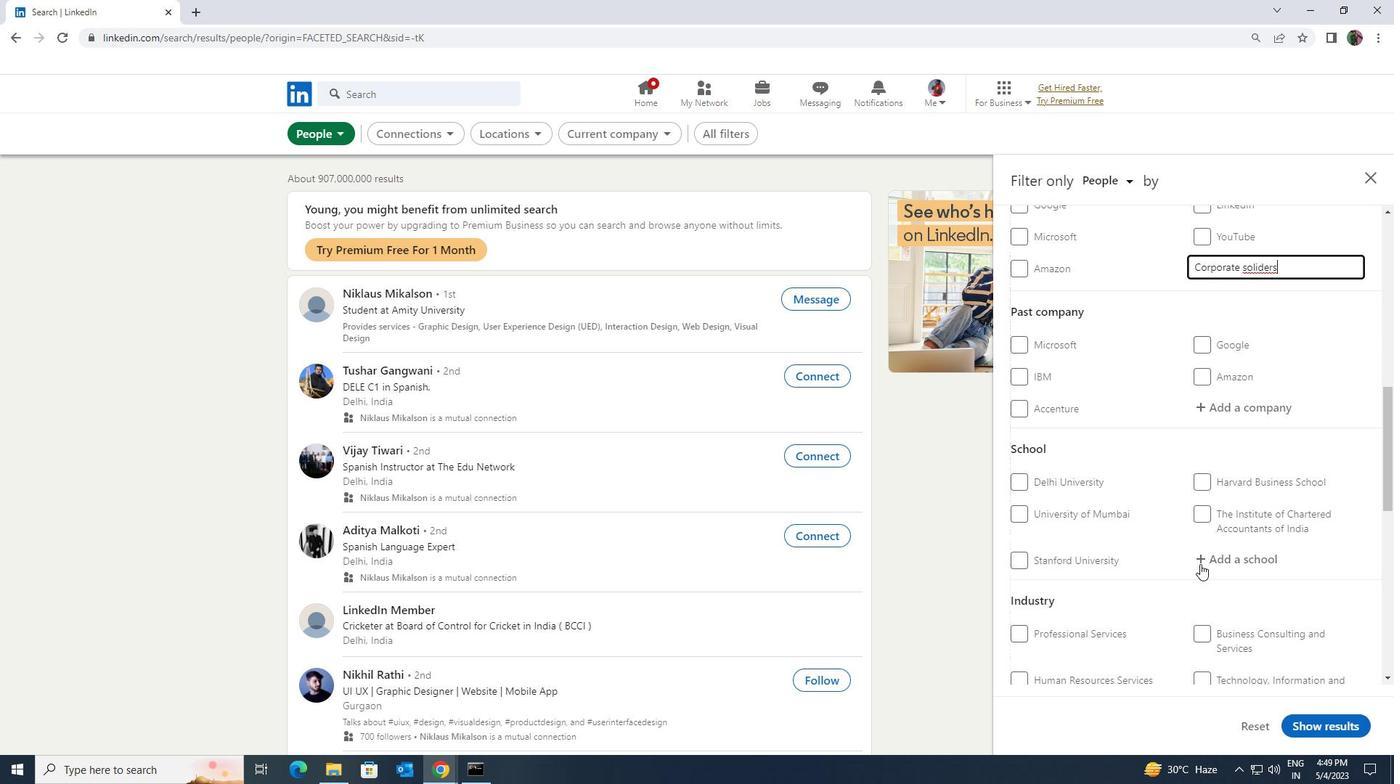 
Action: Mouse pressed left at (1208, 556)
Screenshot: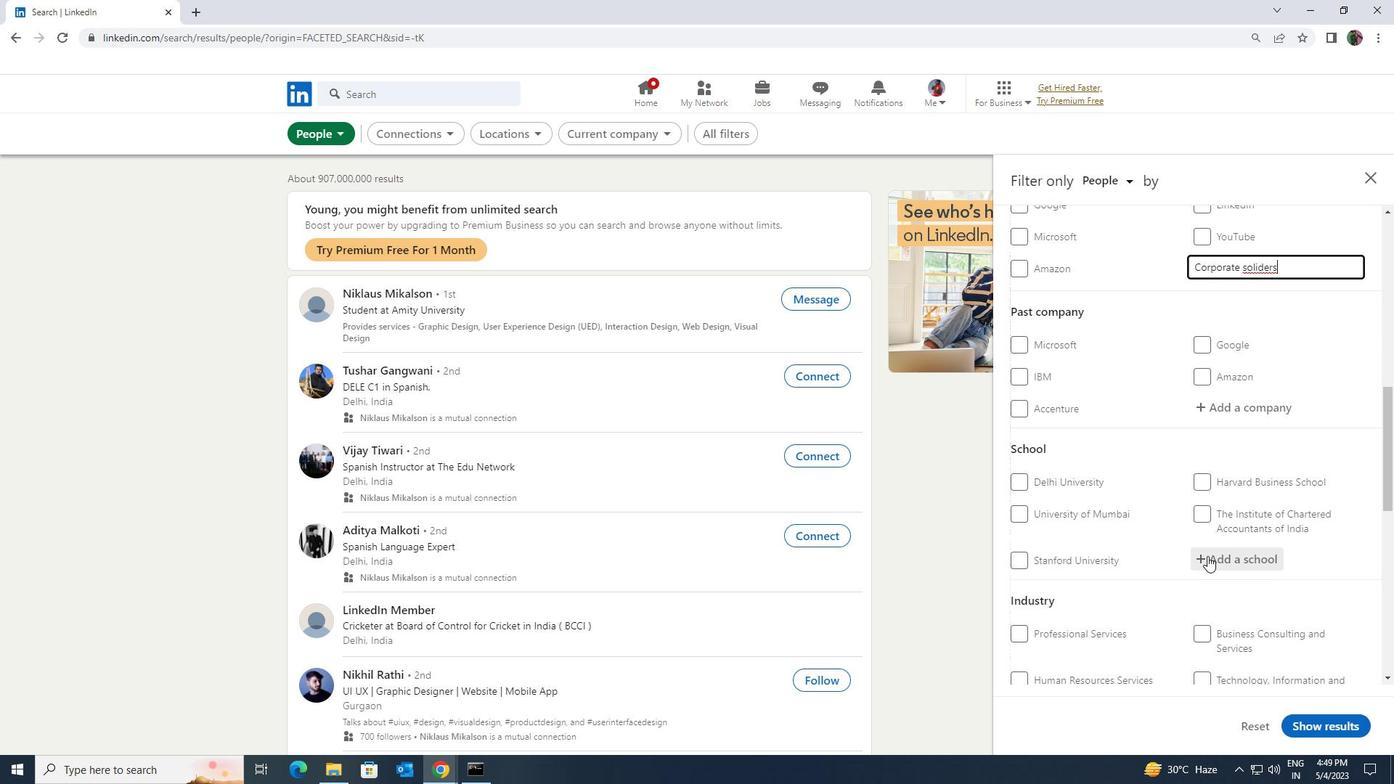 
Action: Key pressed <Key.shift><Key.shift><Key.shift><Key.shift>CA<Key.space><Key.shift>TEST<Key.space>SER
Screenshot: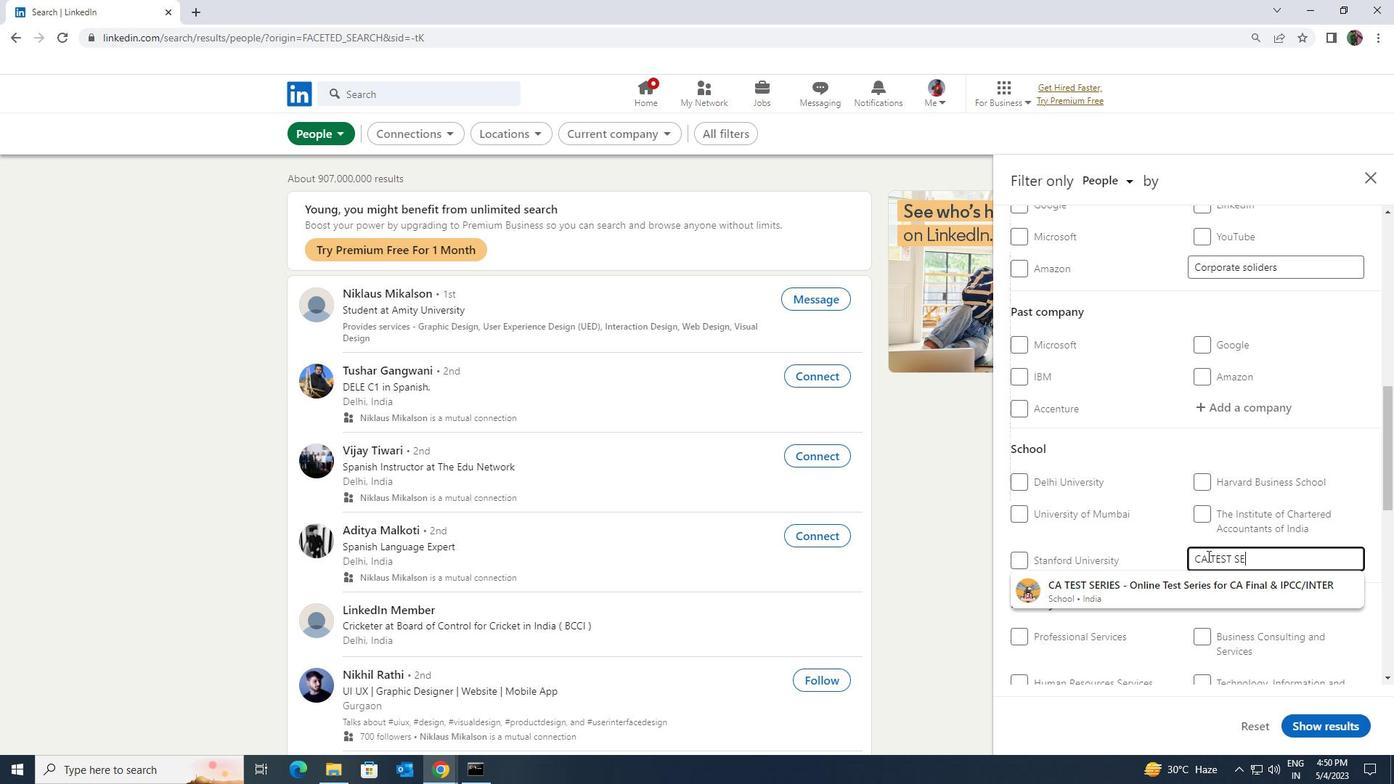 
Action: Mouse moved to (1213, 575)
Screenshot: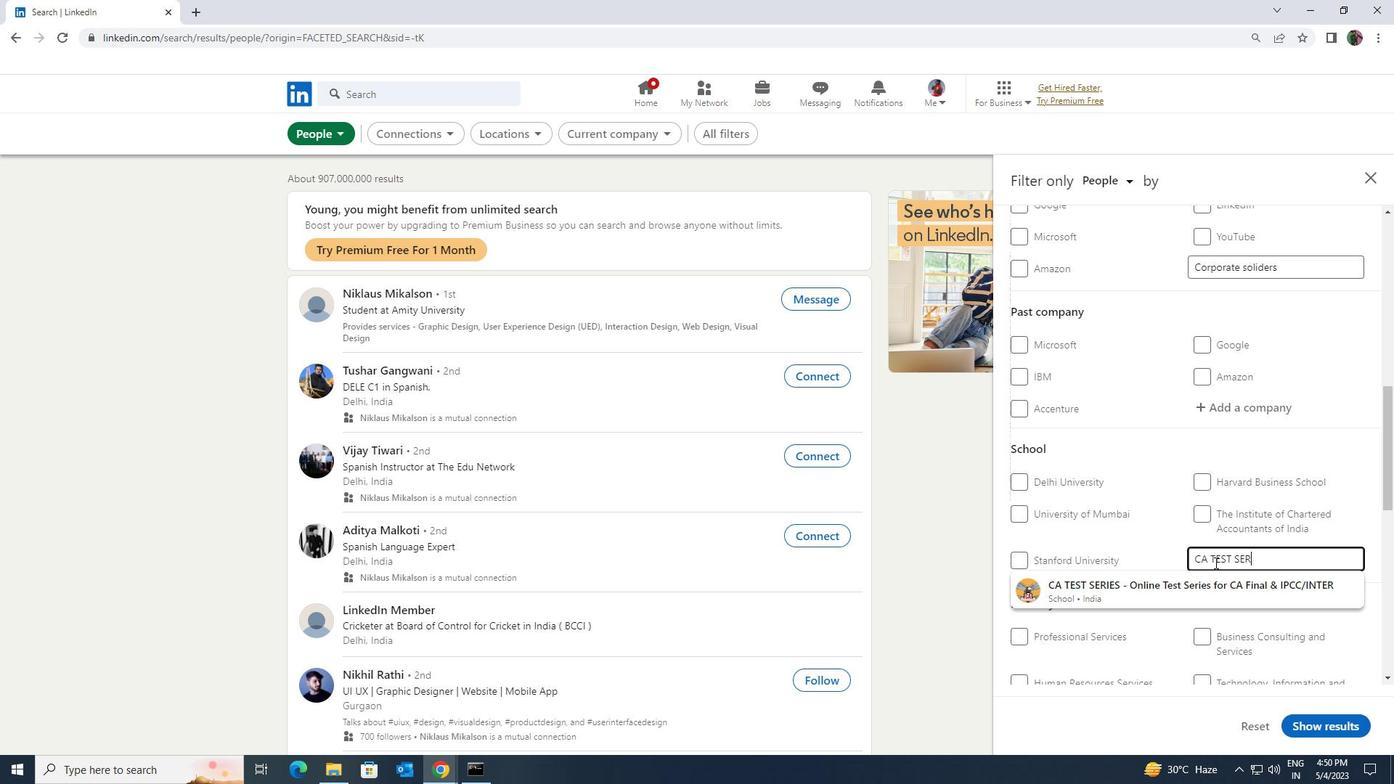 
Action: Mouse pressed left at (1213, 575)
Screenshot: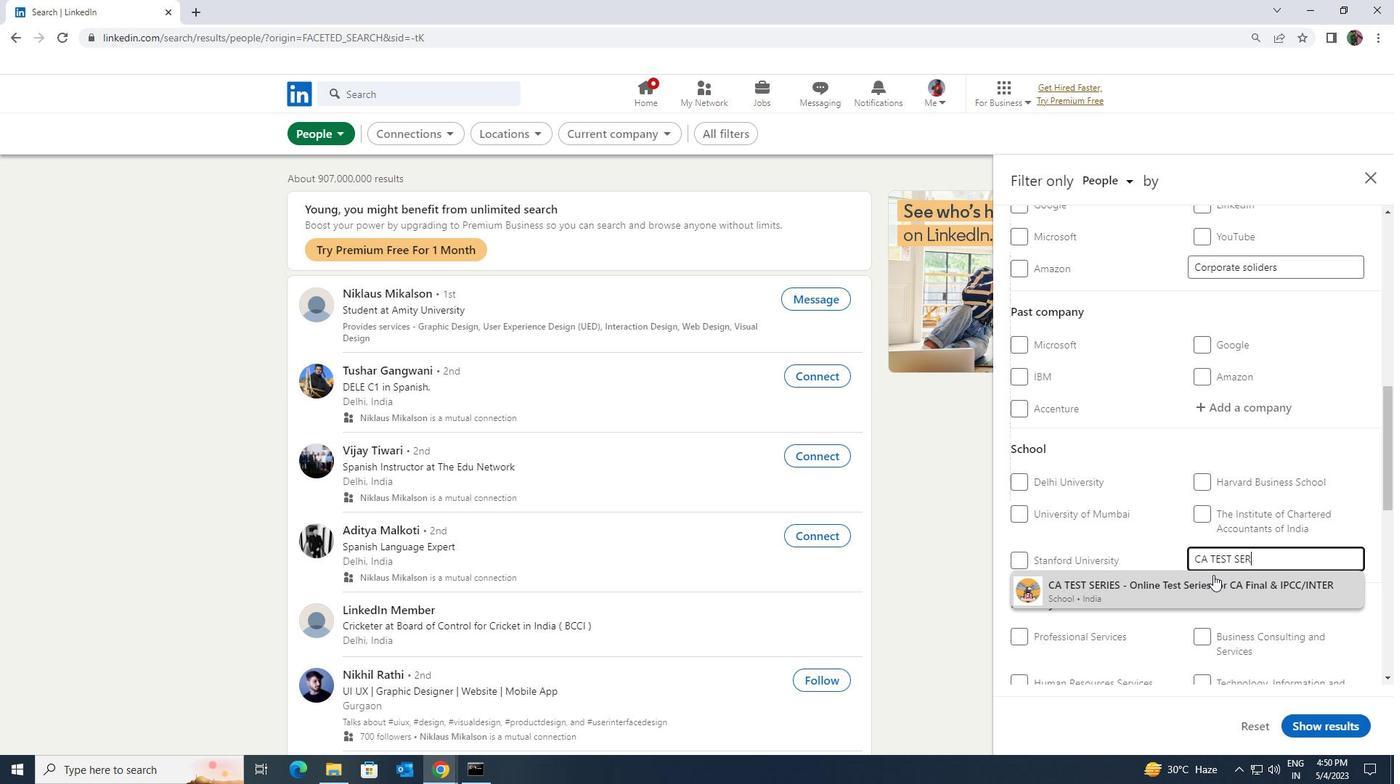 
Action: Mouse moved to (1217, 573)
Screenshot: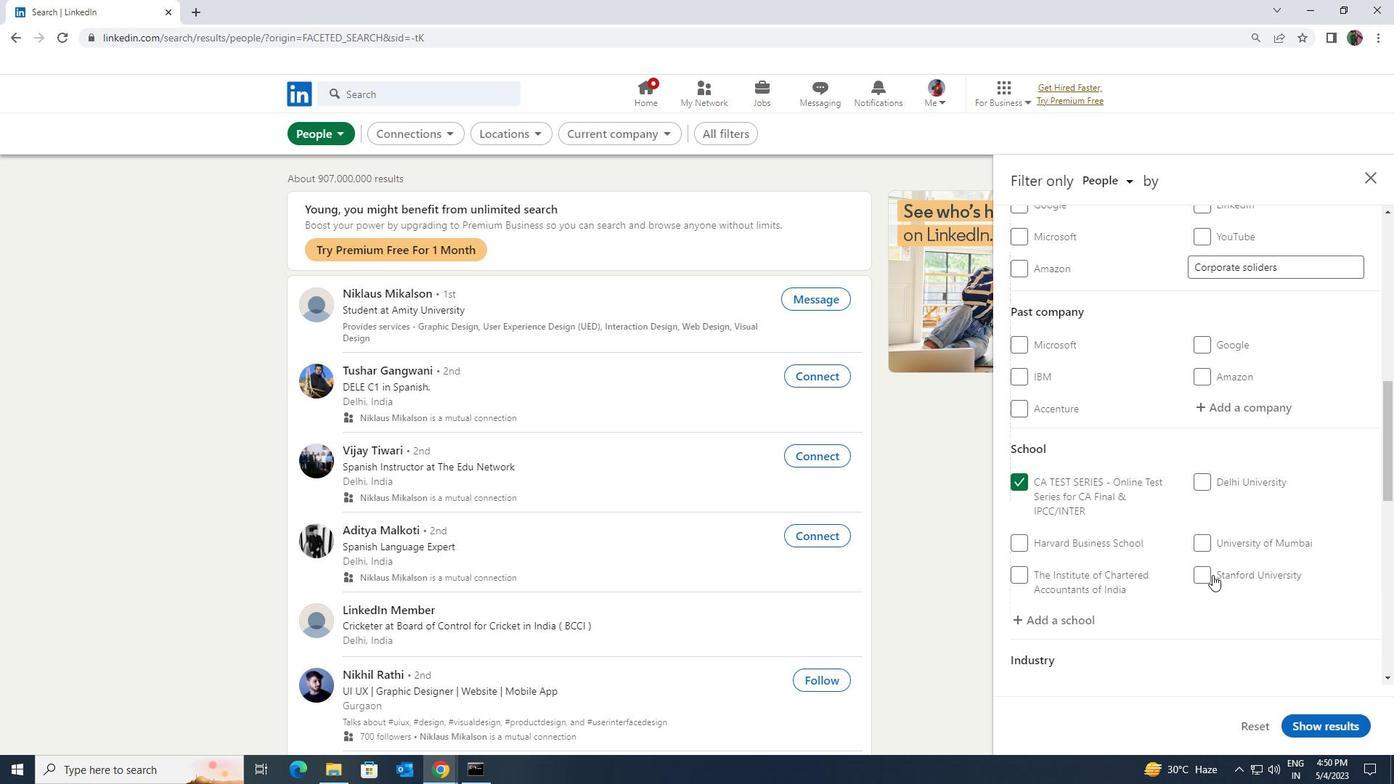 
Action: Mouse scrolled (1217, 573) with delta (0, 0)
Screenshot: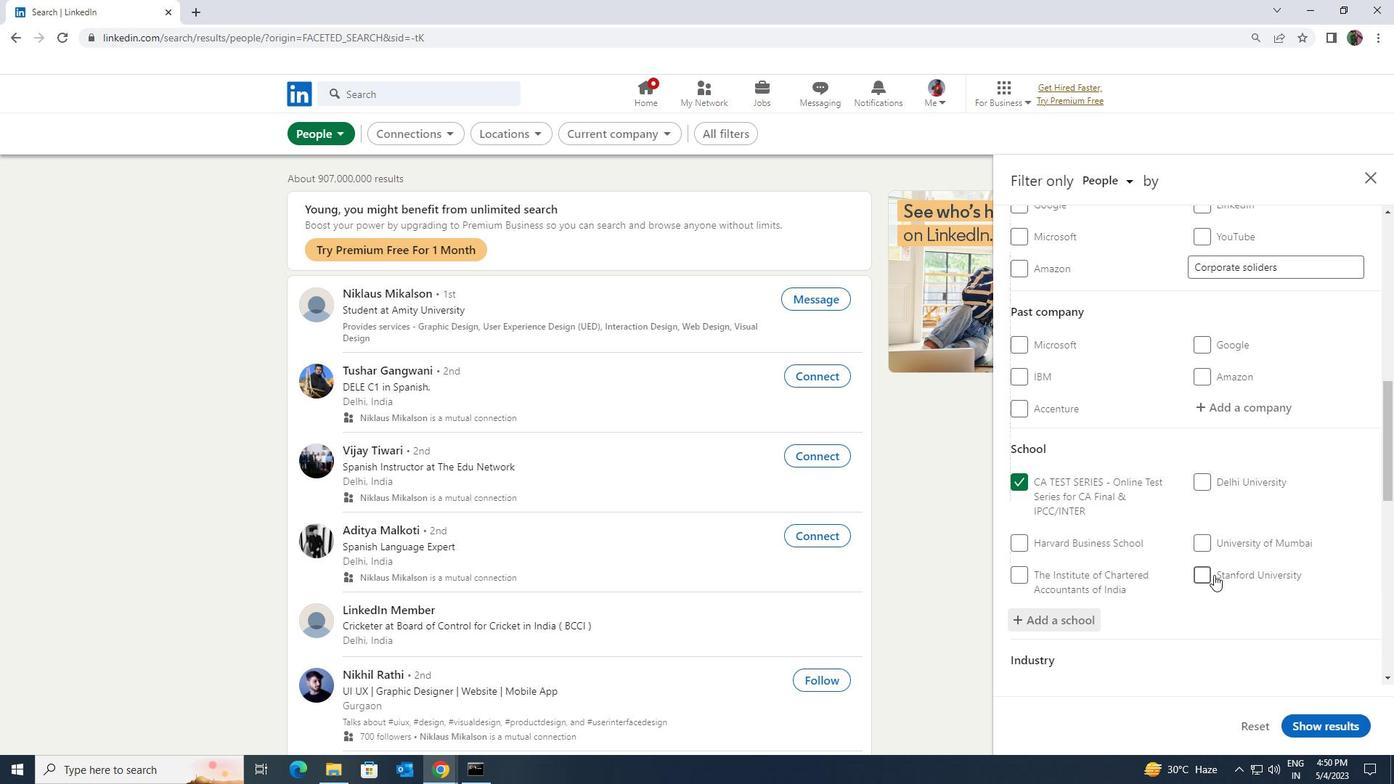 
Action: Mouse moved to (1219, 573)
Screenshot: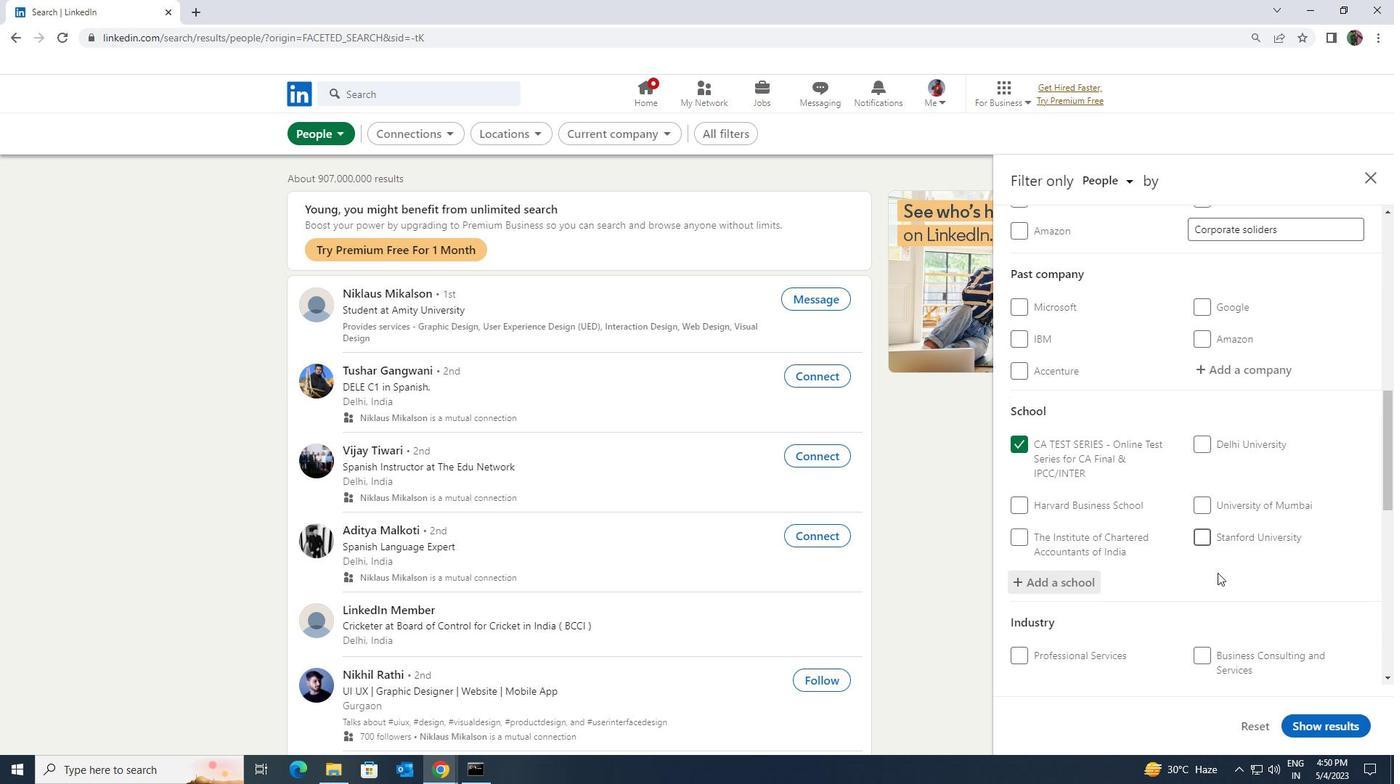 
Action: Mouse scrolled (1219, 572) with delta (0, 0)
Screenshot: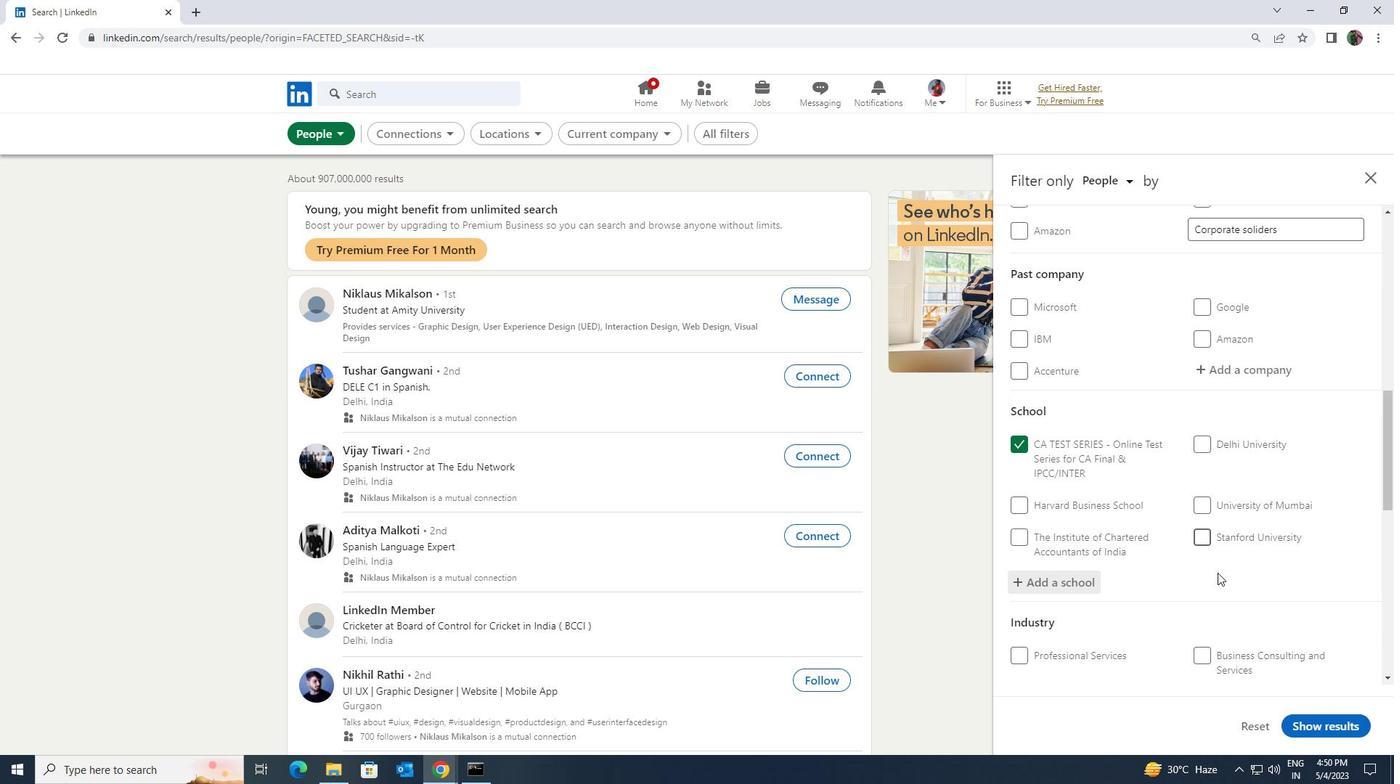 
Action: Mouse scrolled (1219, 572) with delta (0, 0)
Screenshot: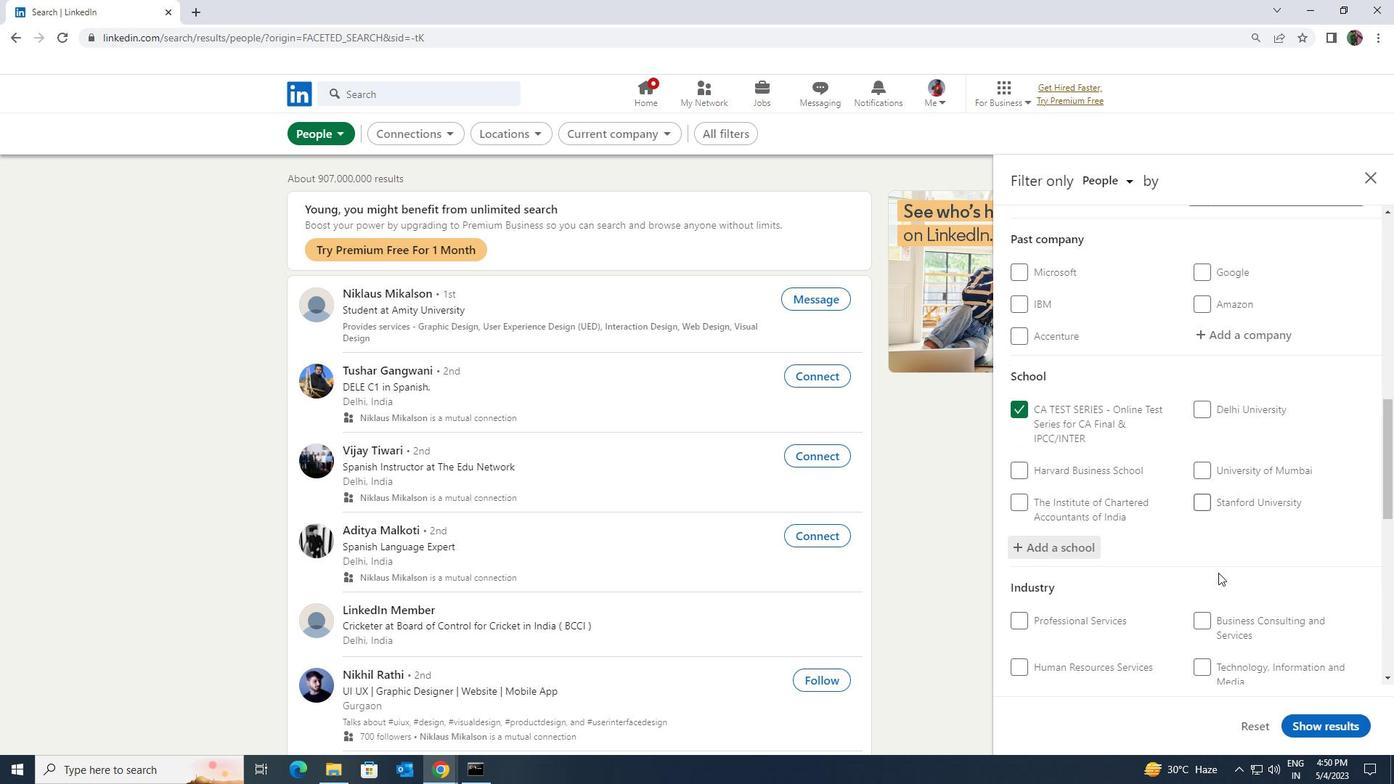 
Action: Mouse moved to (1220, 568)
Screenshot: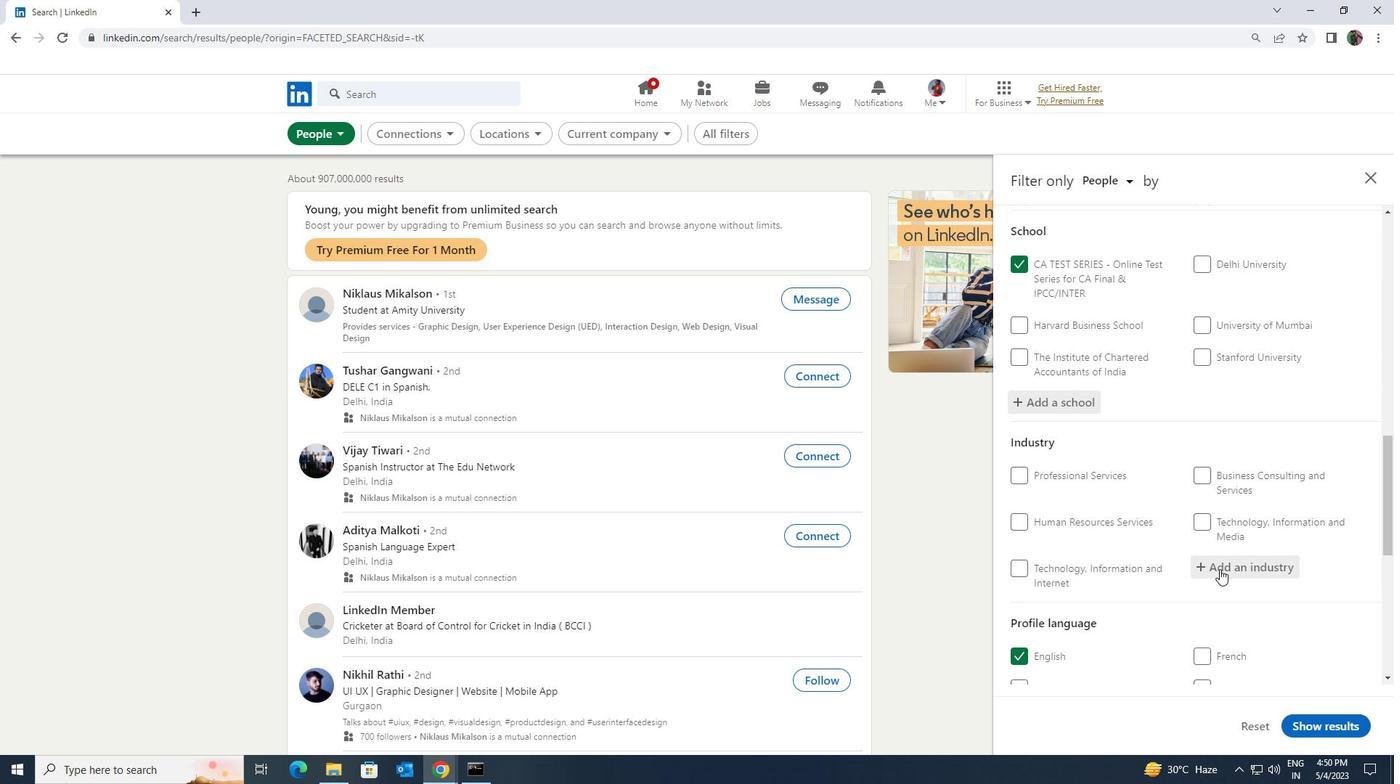 
Action: Mouse pressed left at (1220, 568)
Screenshot: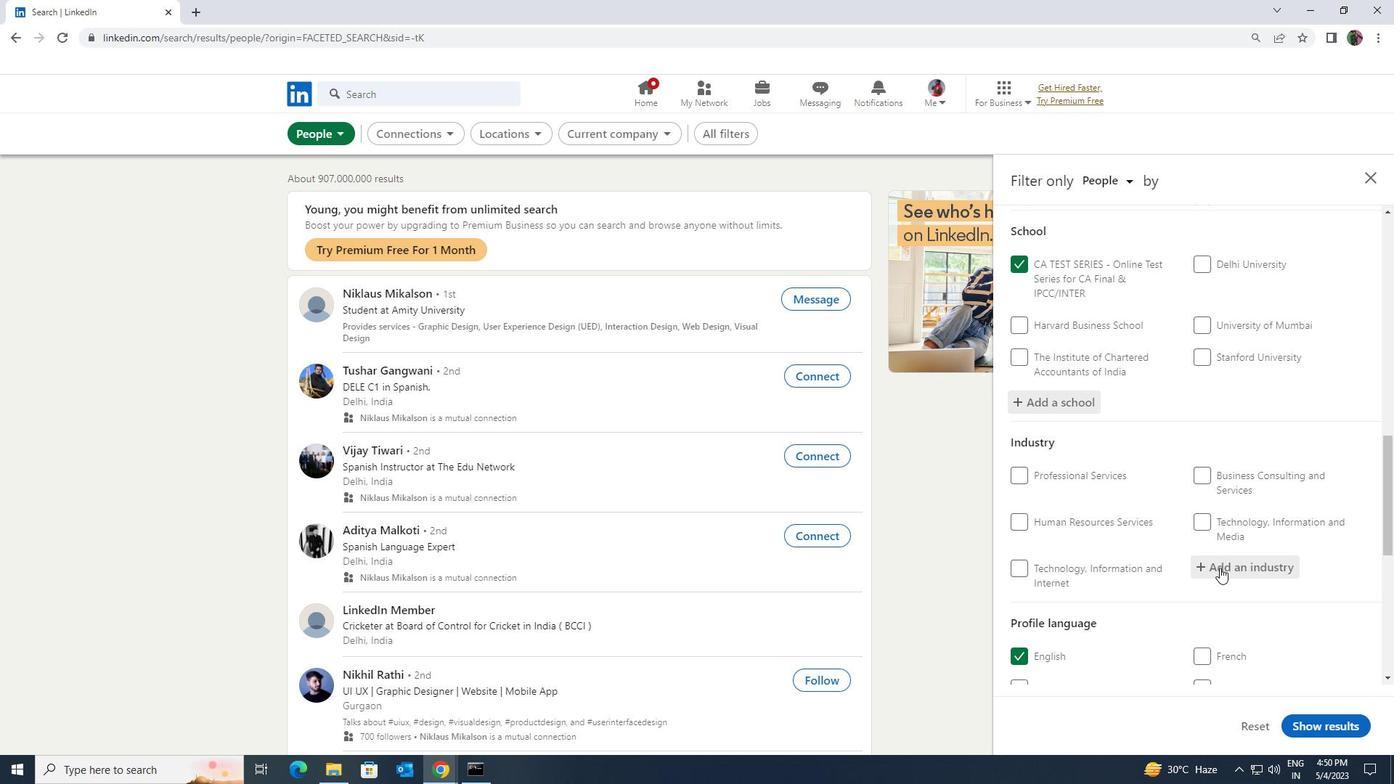 
Action: Mouse moved to (1219, 567)
Screenshot: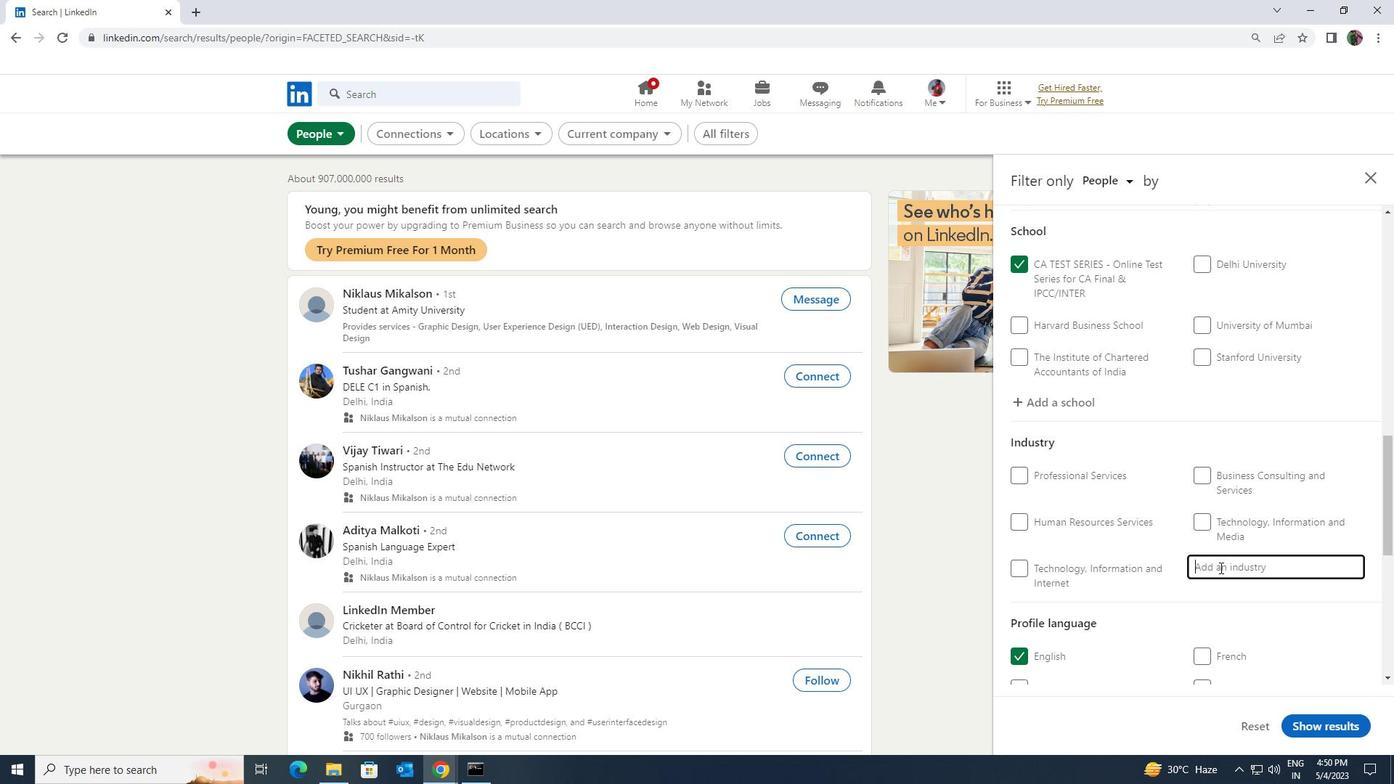 
Action: Key pressed <Key.shift><Key.shift><Key.shift><Key.shift><Key.shift><Key.shift><Key.shift><Key.shift>MEDIA<Key.space><Key.shift>PRO
Screenshot: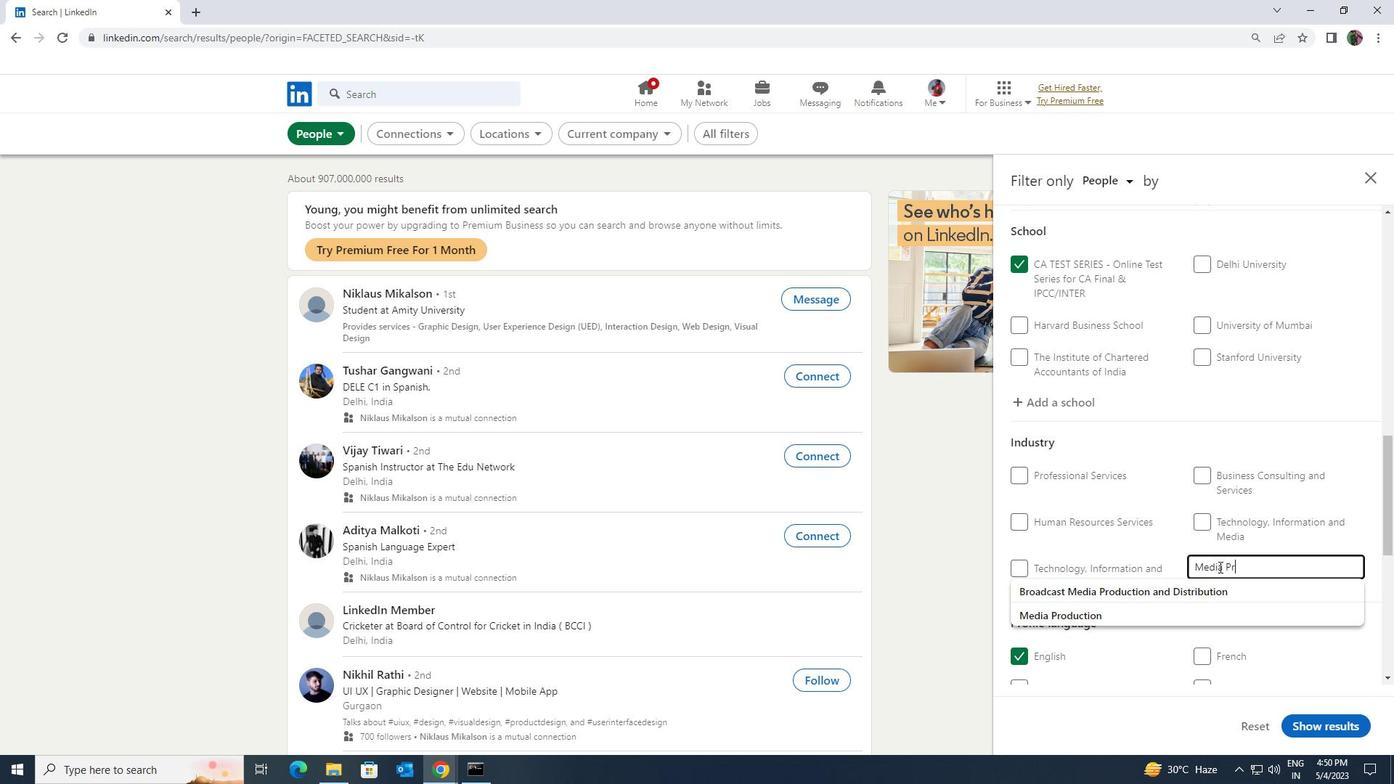 
Action: Mouse moved to (1163, 608)
Screenshot: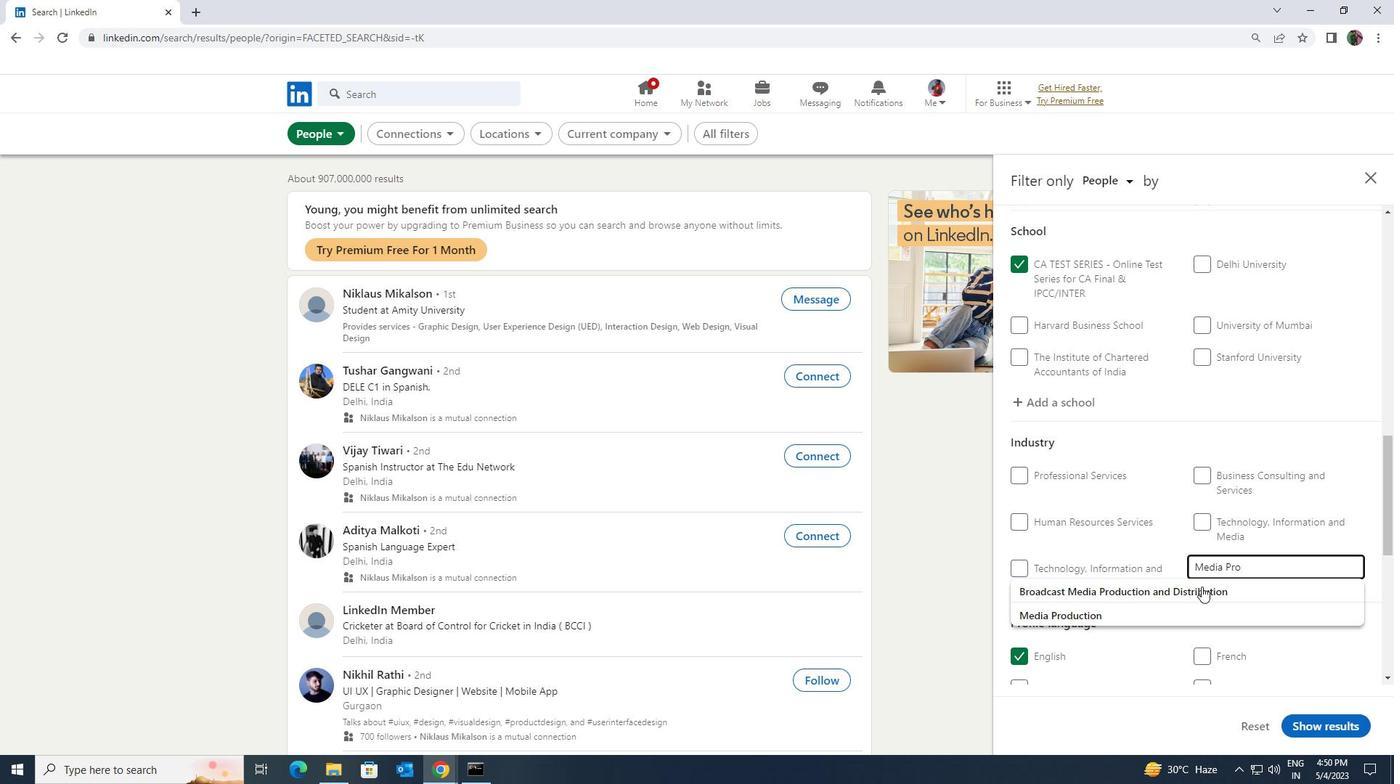 
Action: Mouse pressed left at (1163, 608)
Screenshot: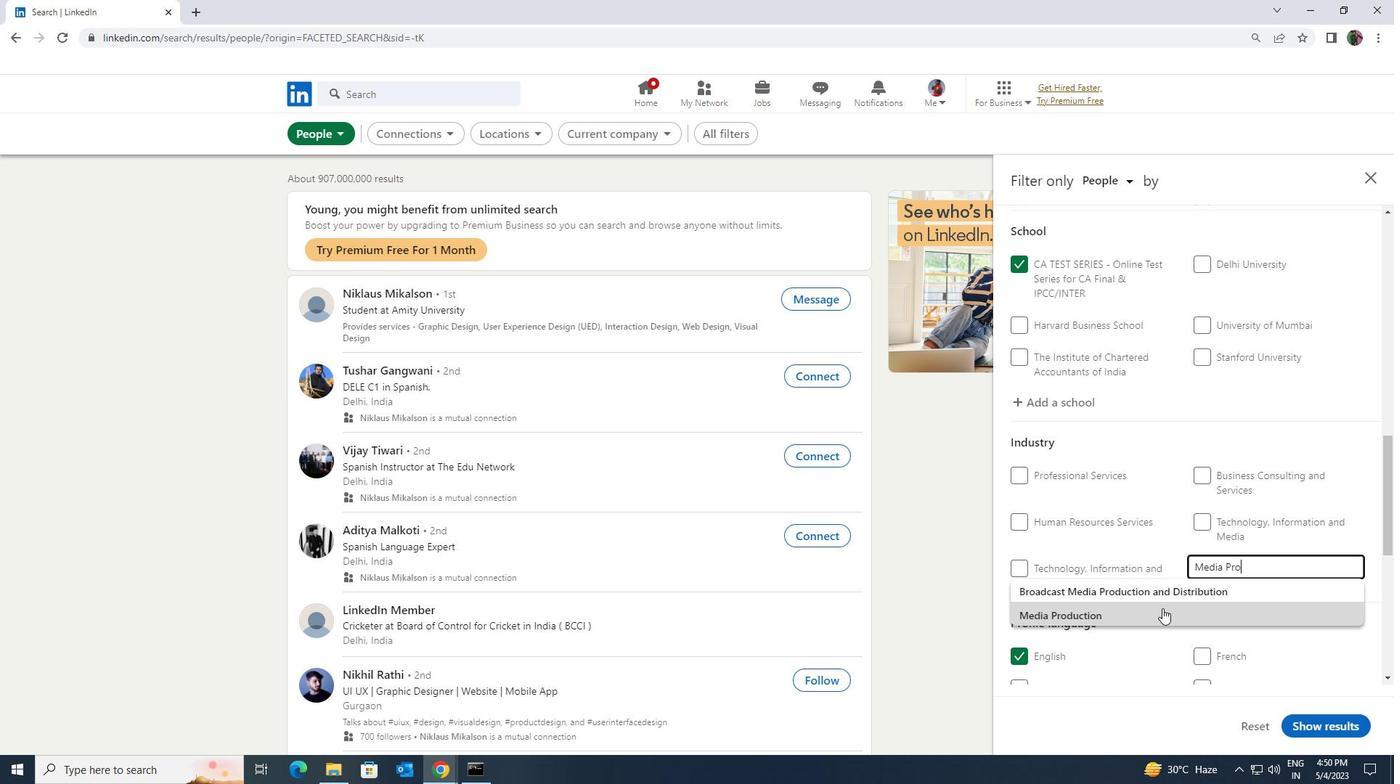 
Action: Mouse moved to (1167, 608)
Screenshot: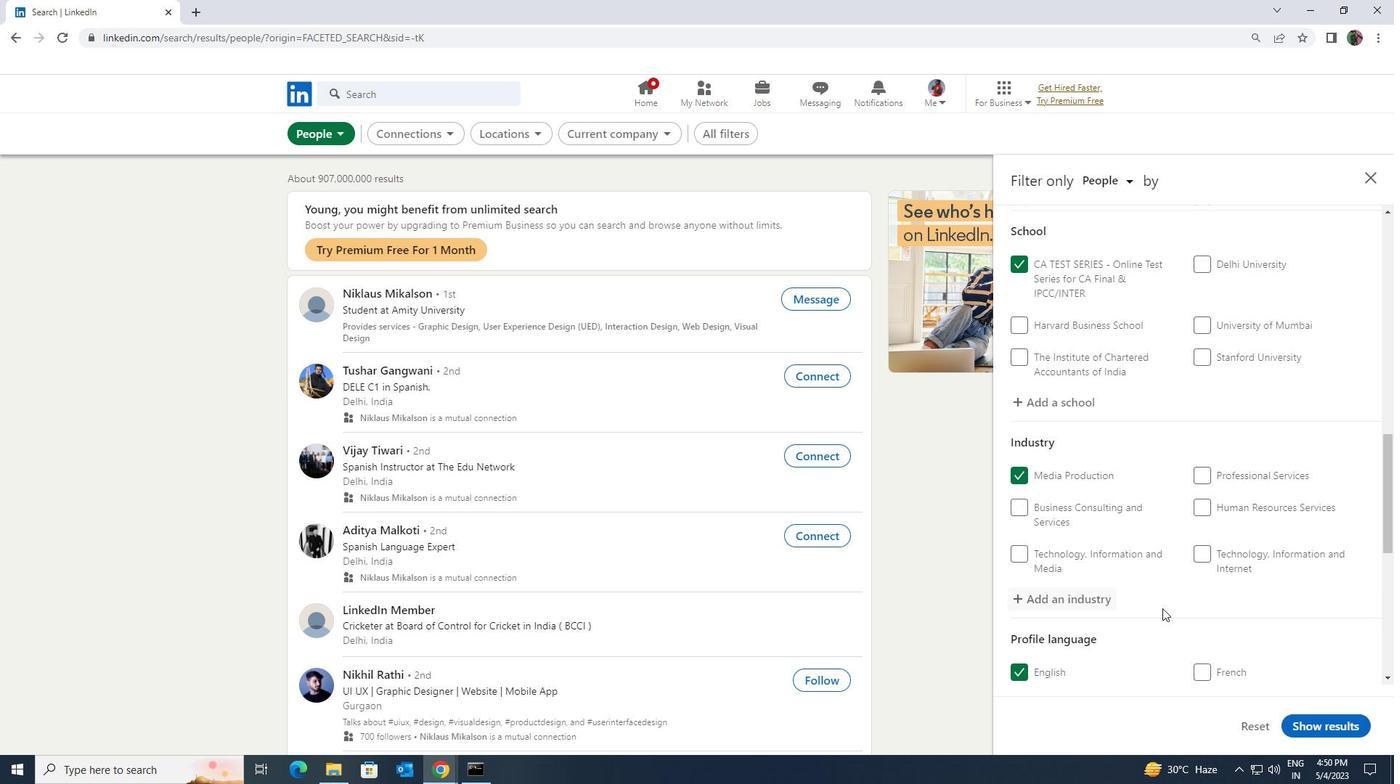 
Action: Mouse scrolled (1167, 608) with delta (0, 0)
Screenshot: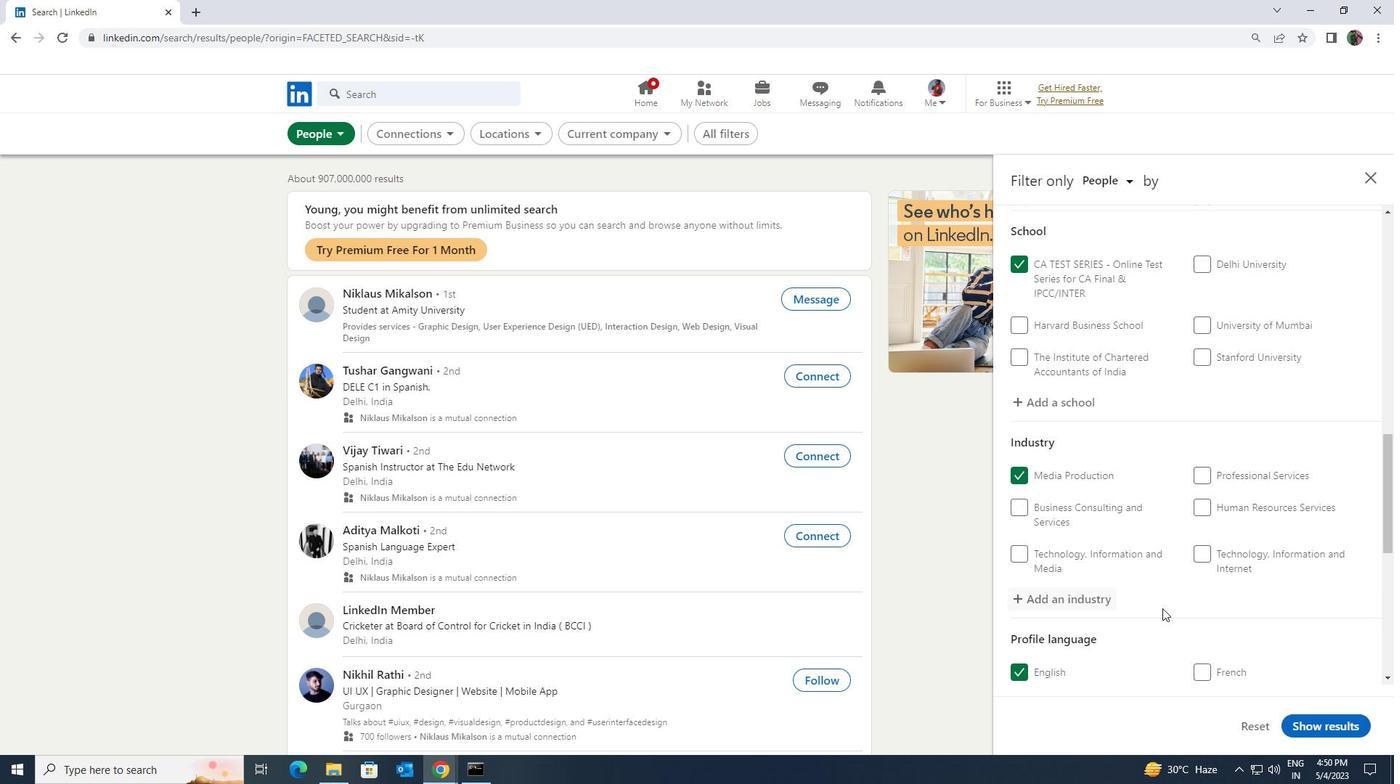 
Action: Mouse scrolled (1167, 608) with delta (0, 0)
Screenshot: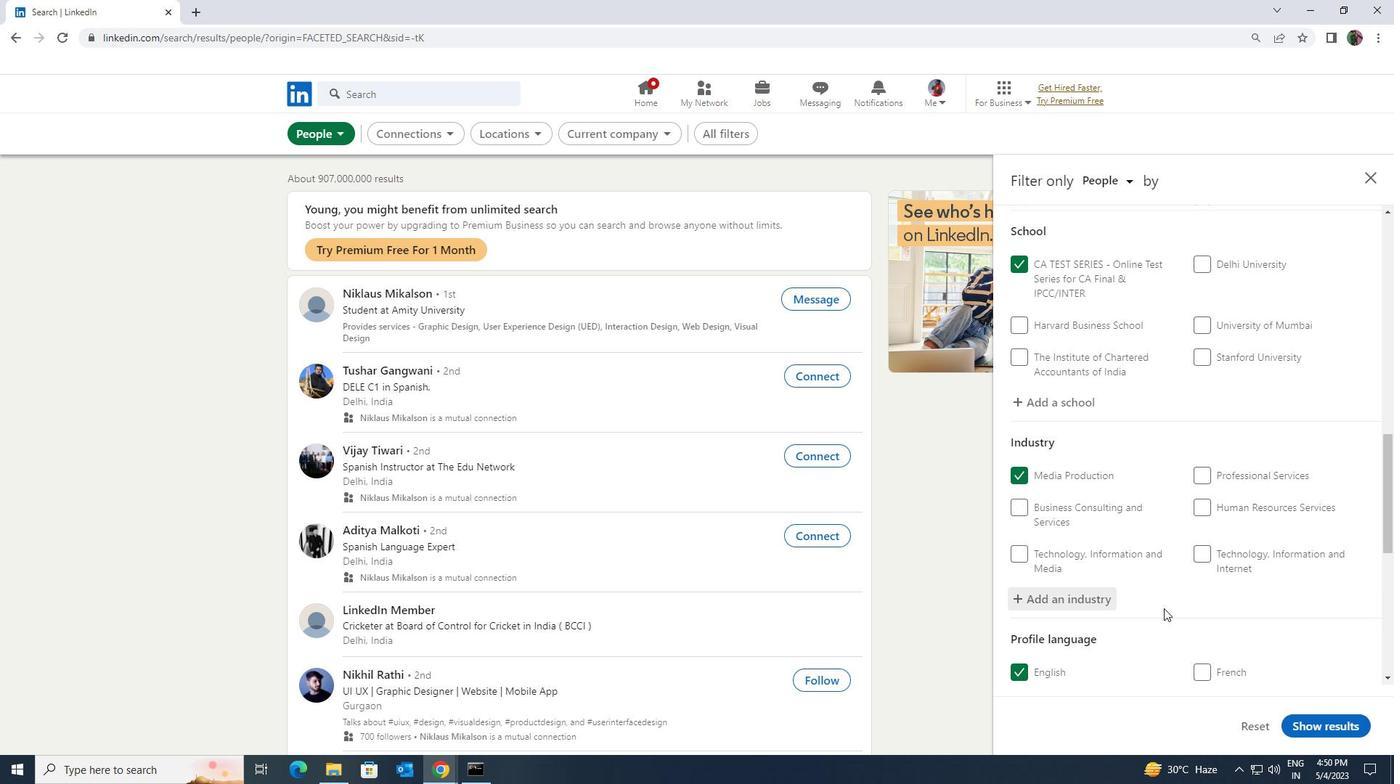 
Action: Mouse moved to (1169, 608)
Screenshot: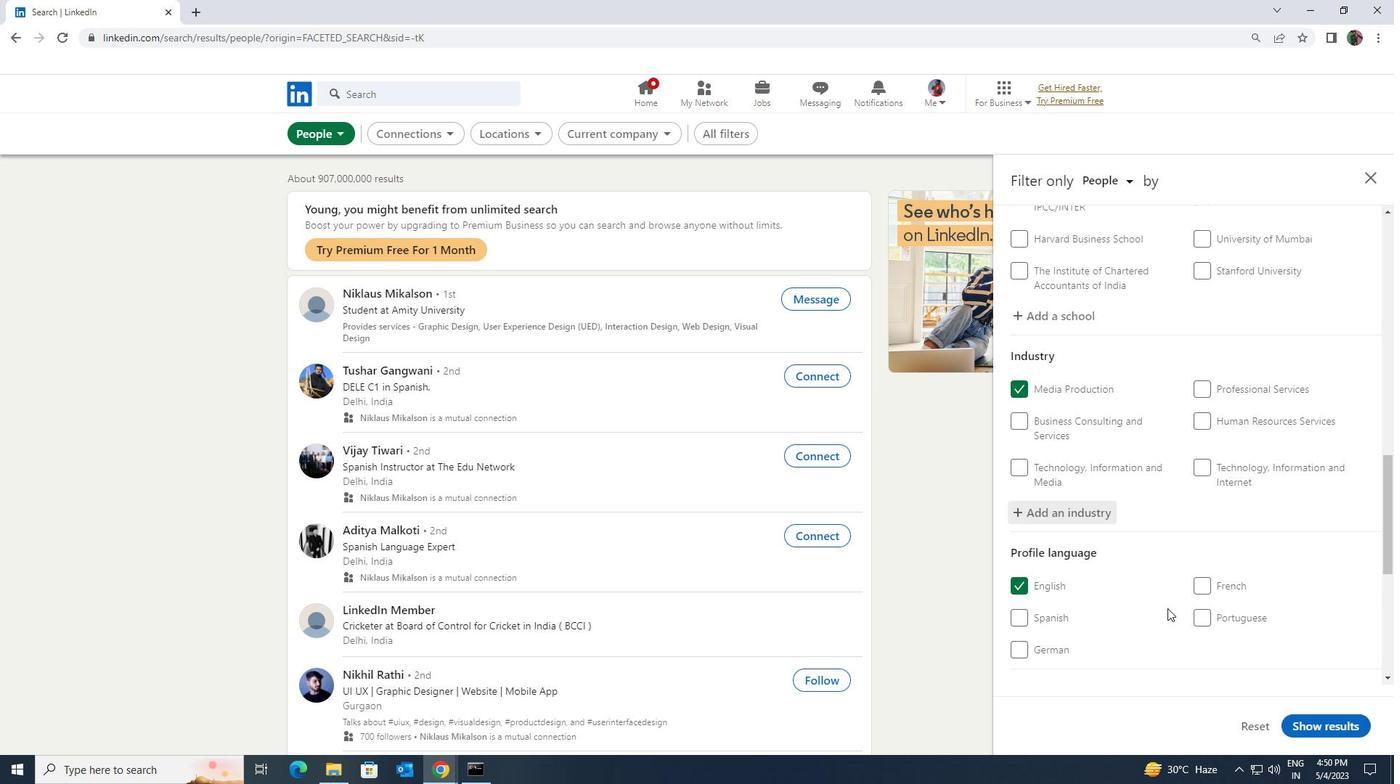 
Action: Mouse scrolled (1169, 607) with delta (0, 0)
Screenshot: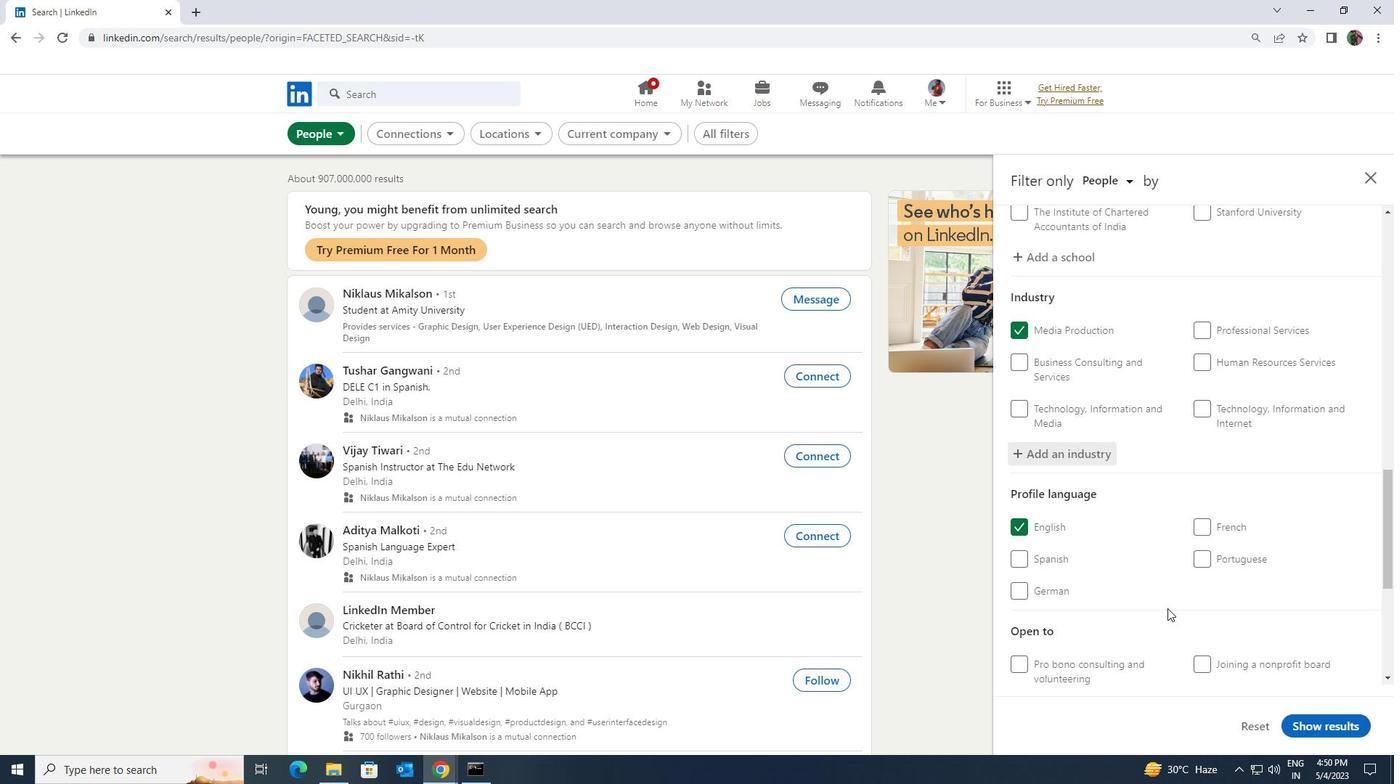 
Action: Mouse moved to (1175, 605)
Screenshot: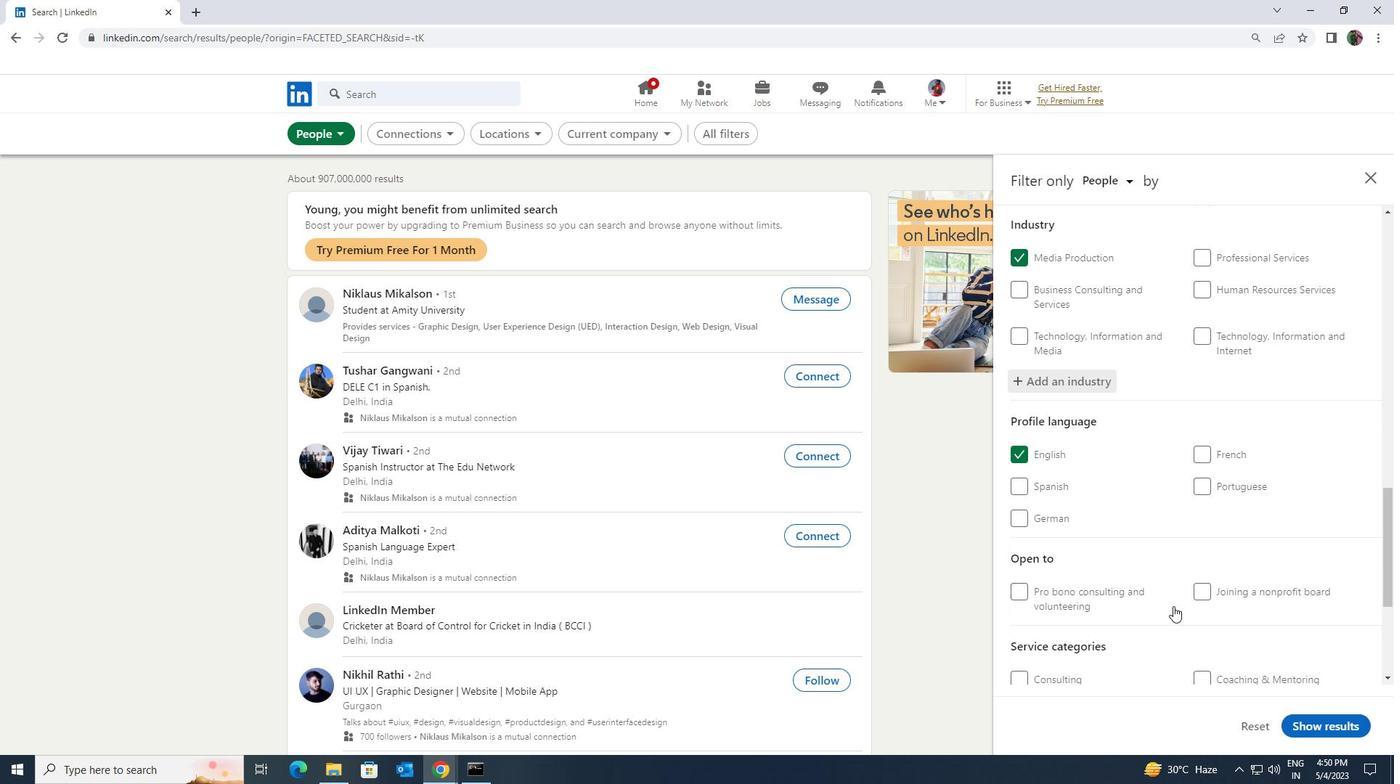
Action: Mouse scrolled (1175, 605) with delta (0, 0)
Screenshot: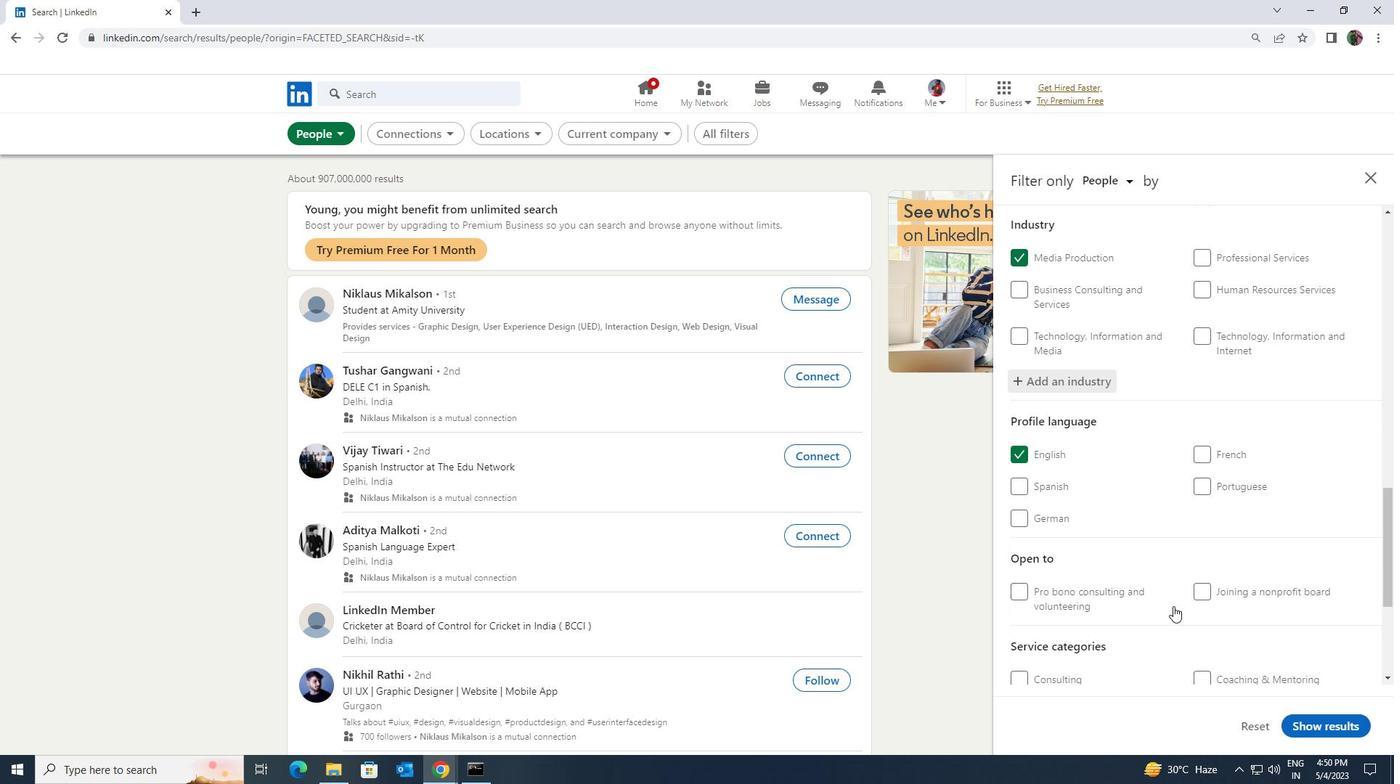 
Action: Mouse scrolled (1175, 605) with delta (0, 0)
Screenshot: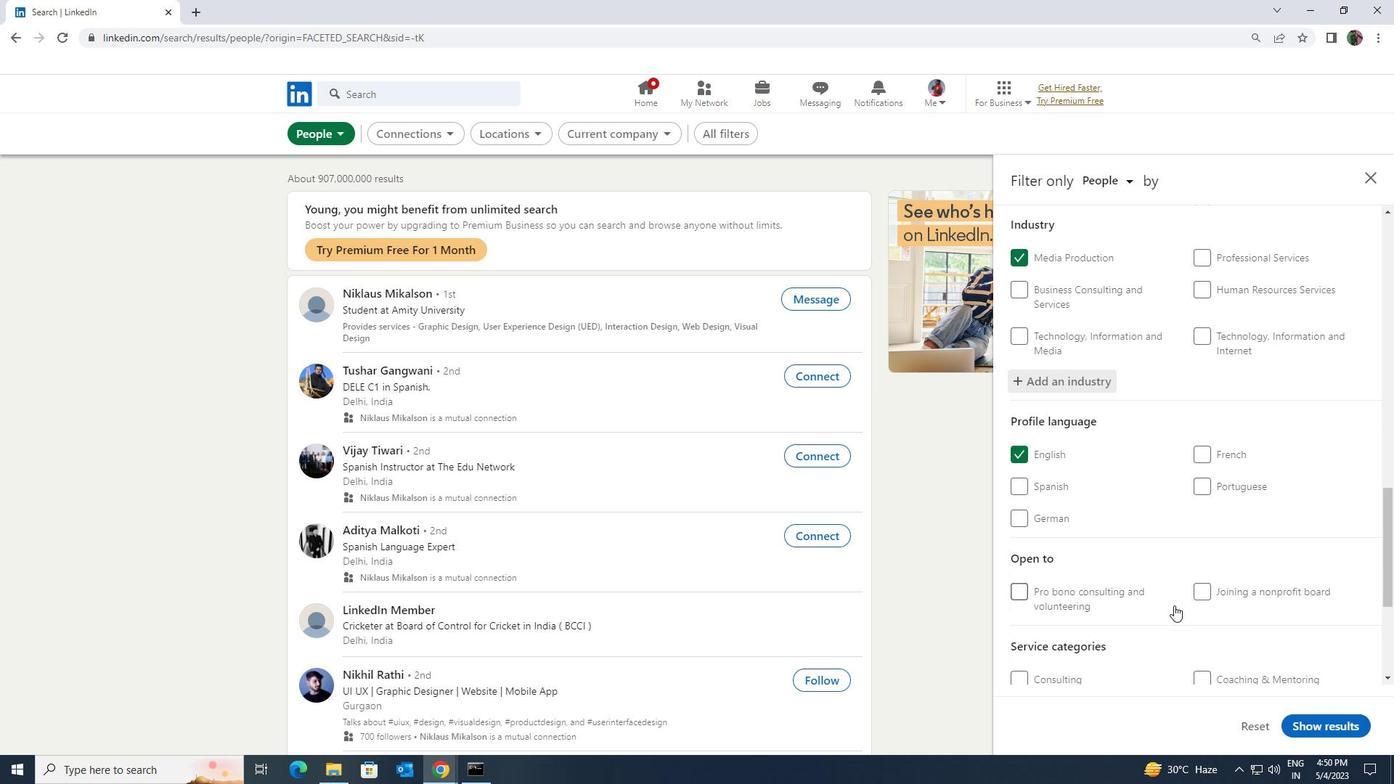 
Action: Mouse moved to (1228, 595)
Screenshot: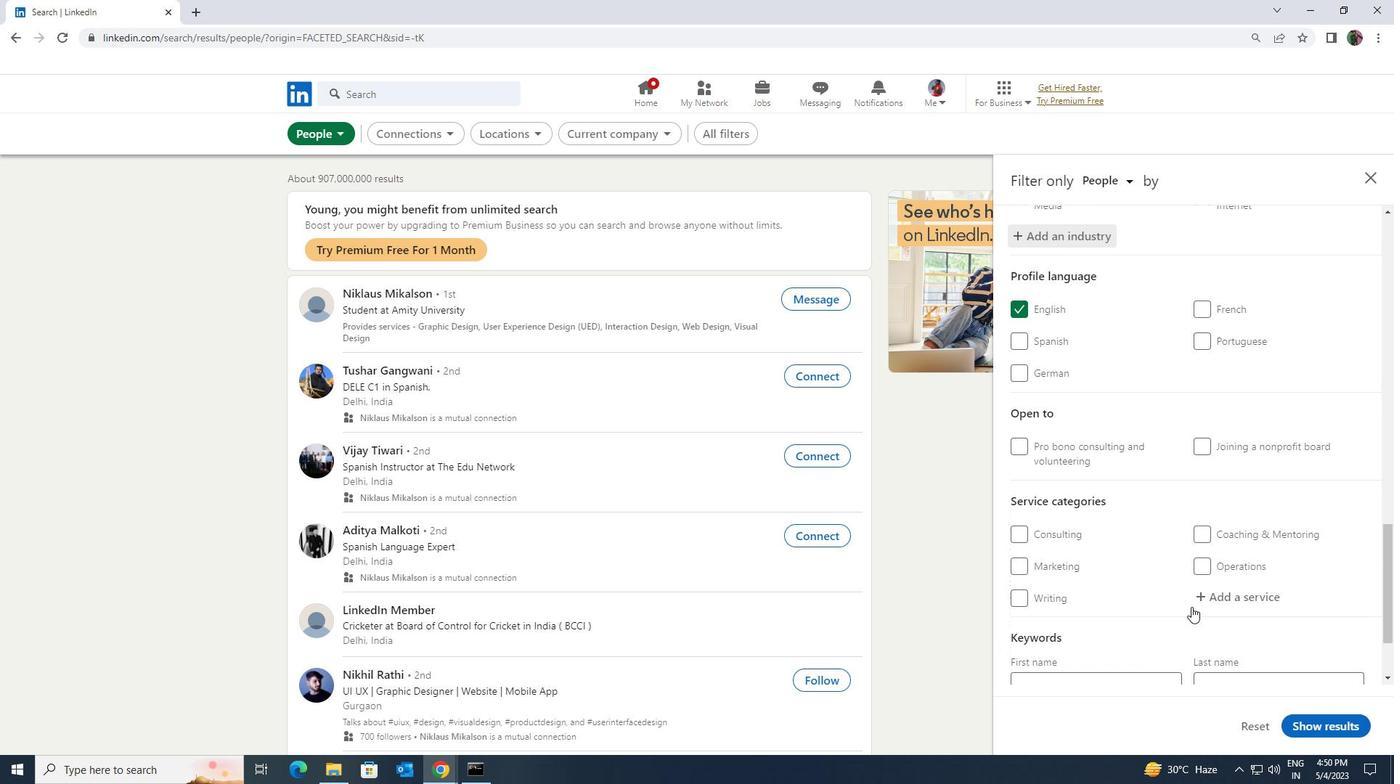 
Action: Mouse pressed left at (1228, 595)
Screenshot: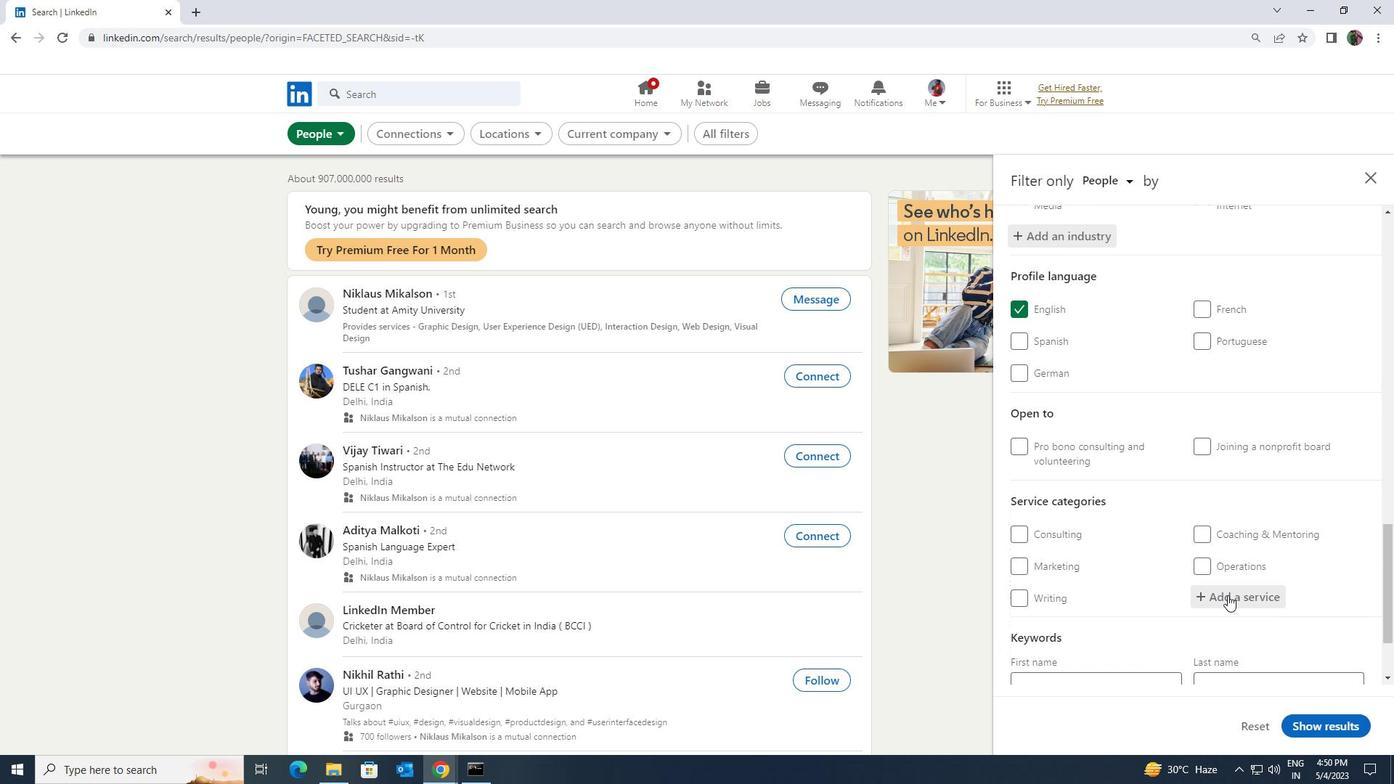 
Action: Key pressed <Key.shift><Key.shift><Key.shift><Key.shift>BUSINESS<Key.space><Key.shift>ANA
Screenshot: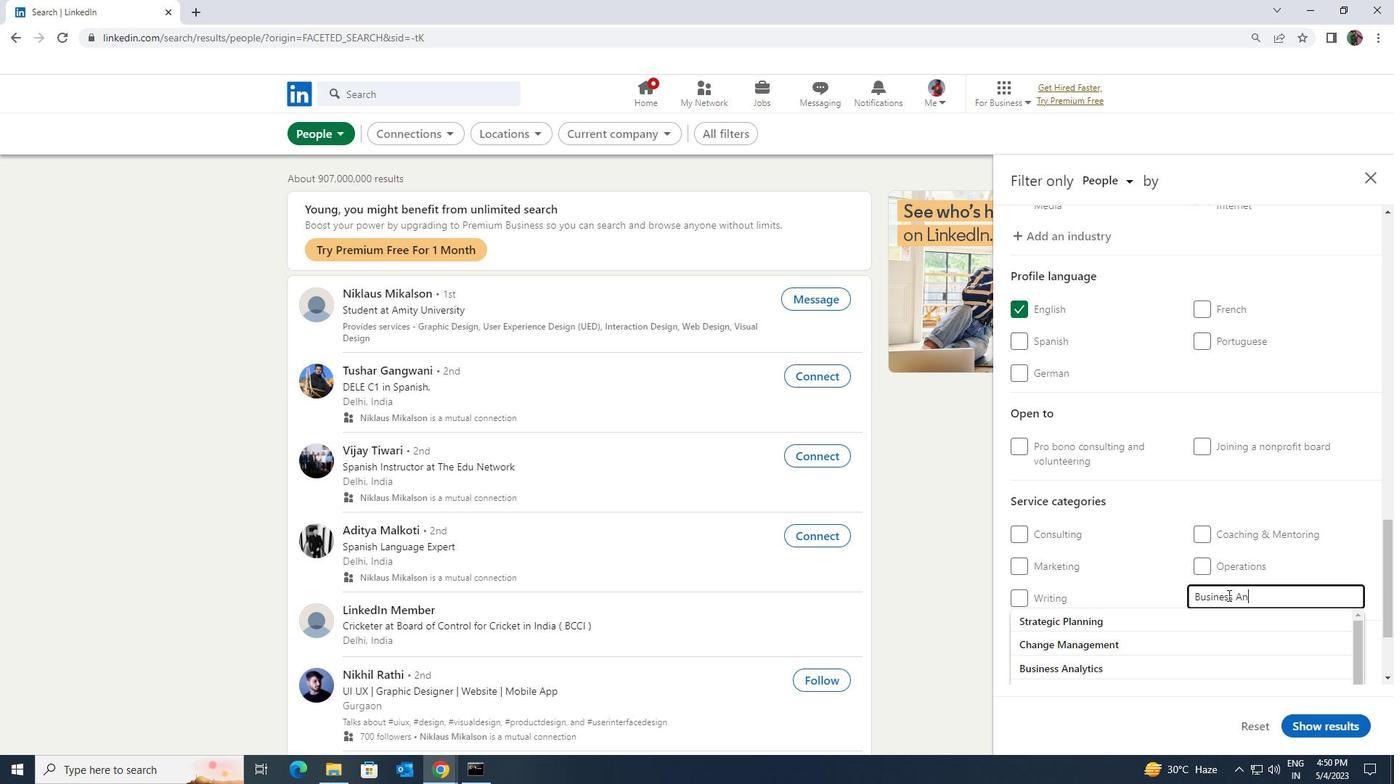 
Action: Mouse moved to (1211, 608)
Screenshot: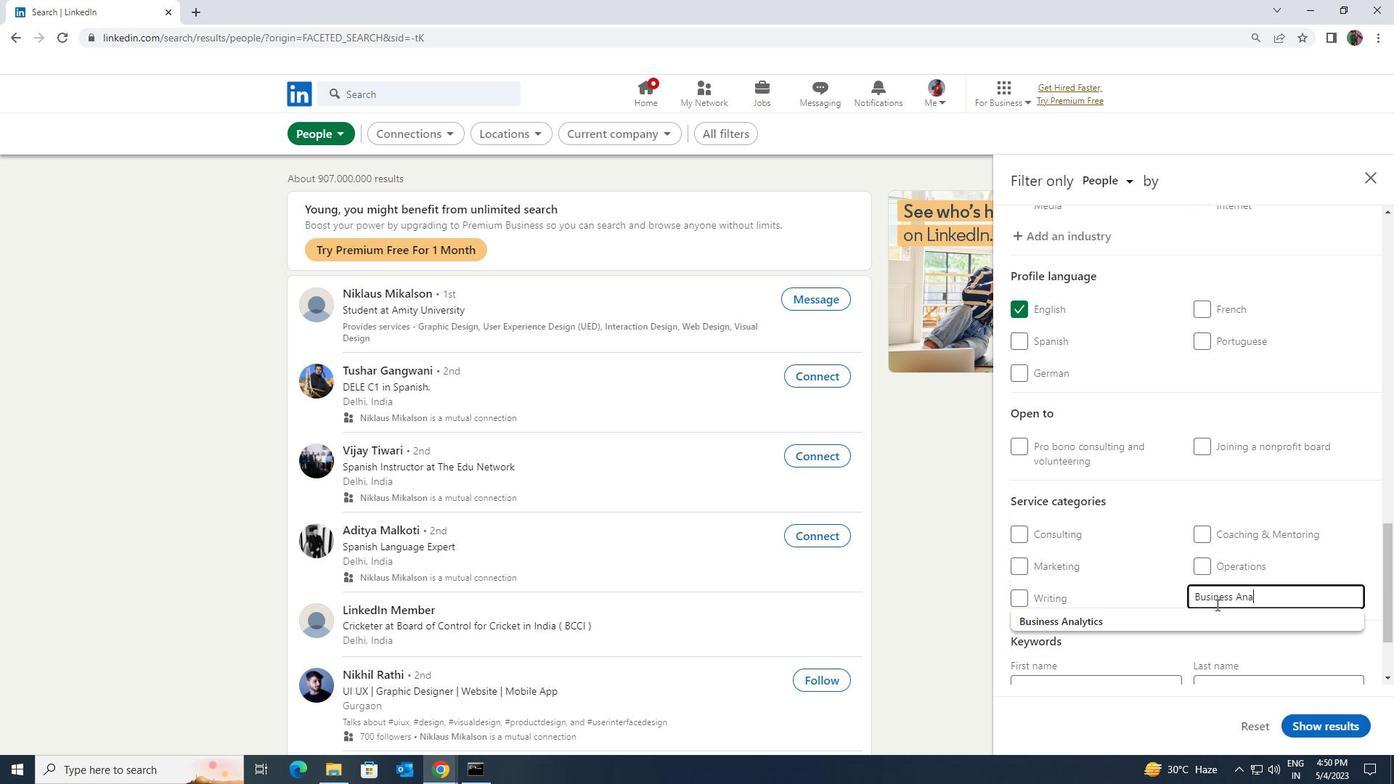 
Action: Mouse pressed left at (1211, 608)
Screenshot: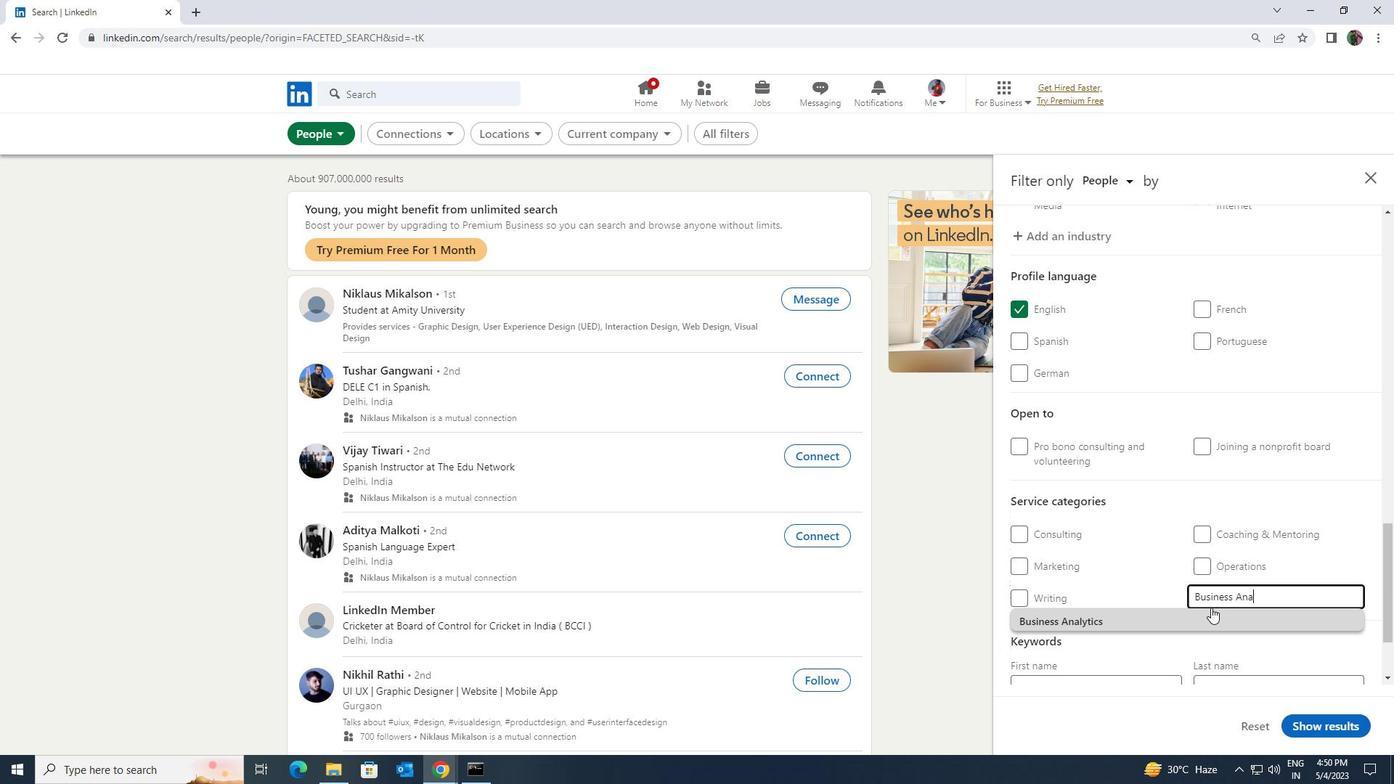 
Action: Mouse moved to (1155, 583)
Screenshot: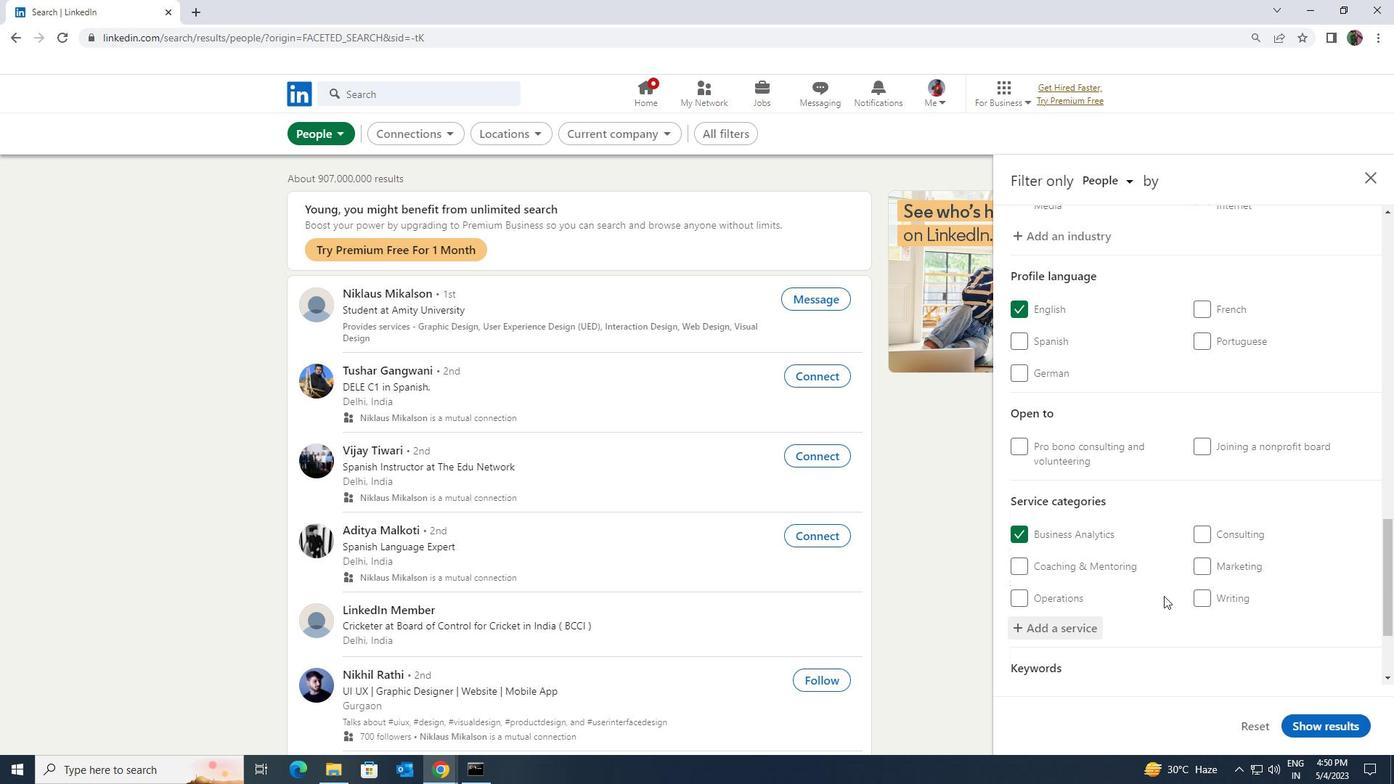 
Action: Mouse scrolled (1155, 582) with delta (0, 0)
Screenshot: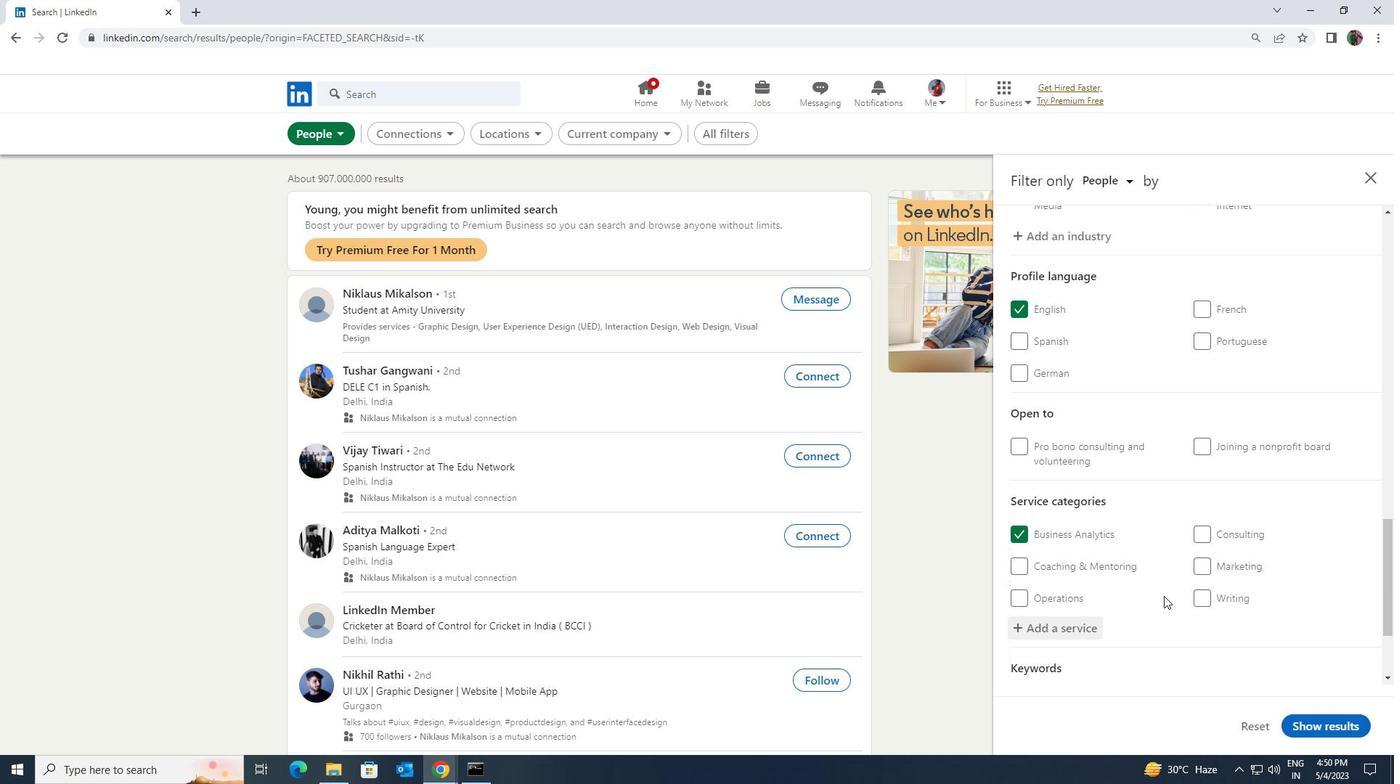 
Action: Mouse scrolled (1155, 582) with delta (0, 0)
Screenshot: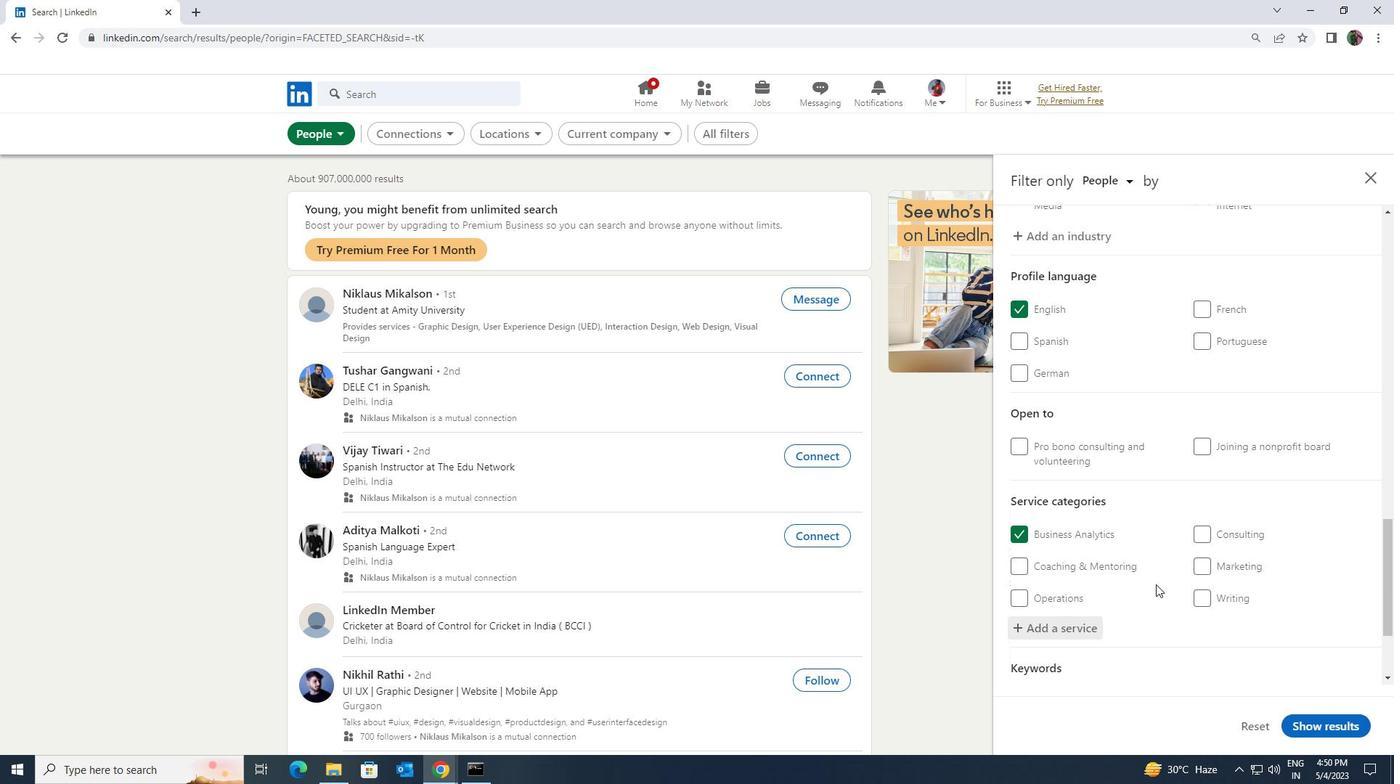 
Action: Mouse moved to (1156, 589)
Screenshot: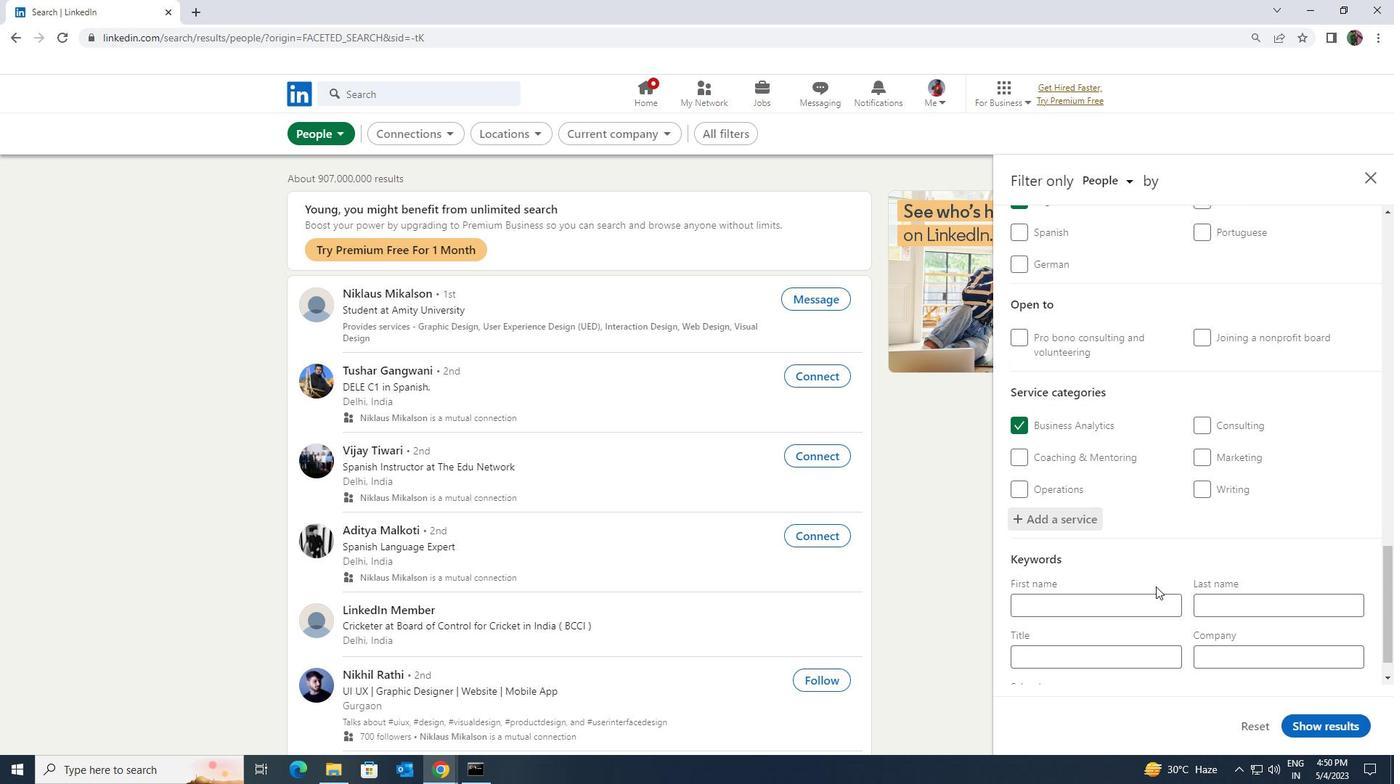 
Action: Mouse scrolled (1156, 588) with delta (0, 0)
Screenshot: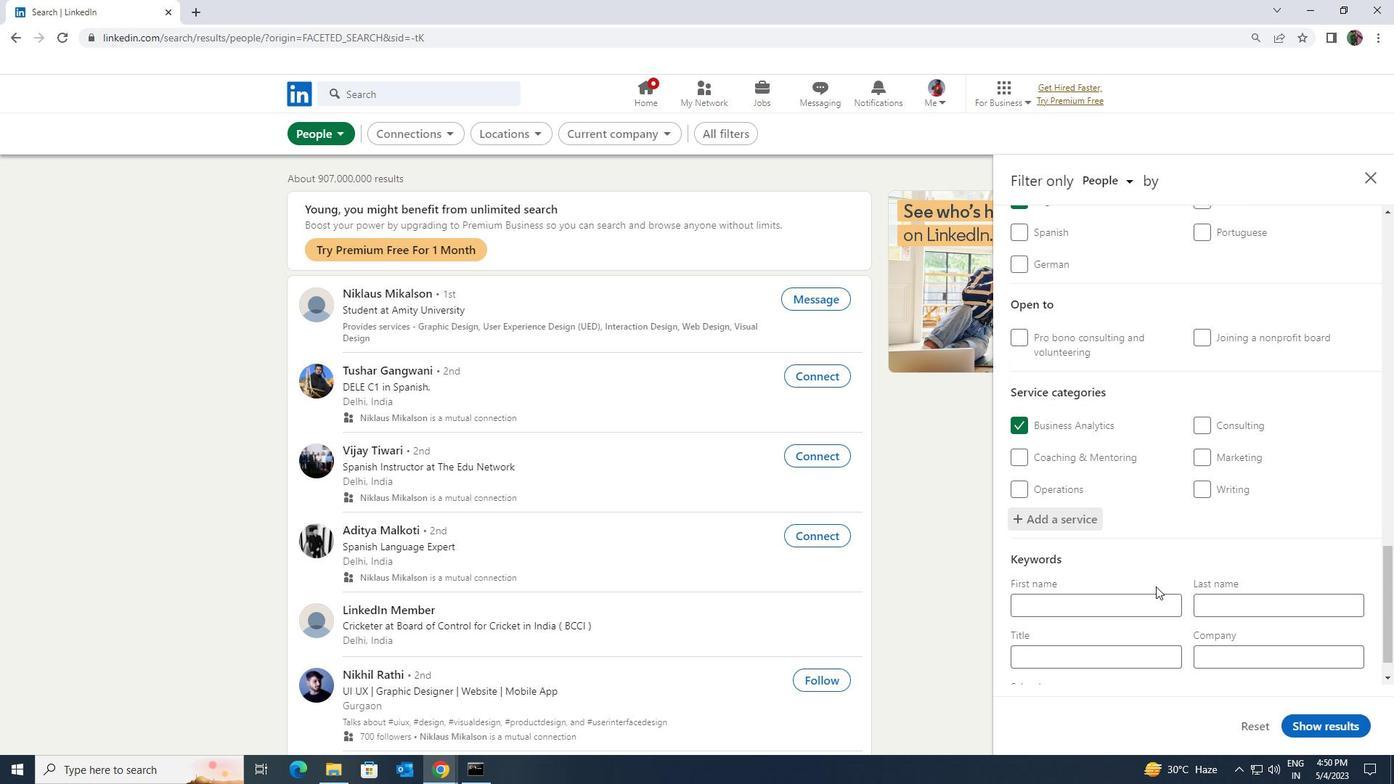 
Action: Mouse scrolled (1156, 588) with delta (0, 0)
Screenshot: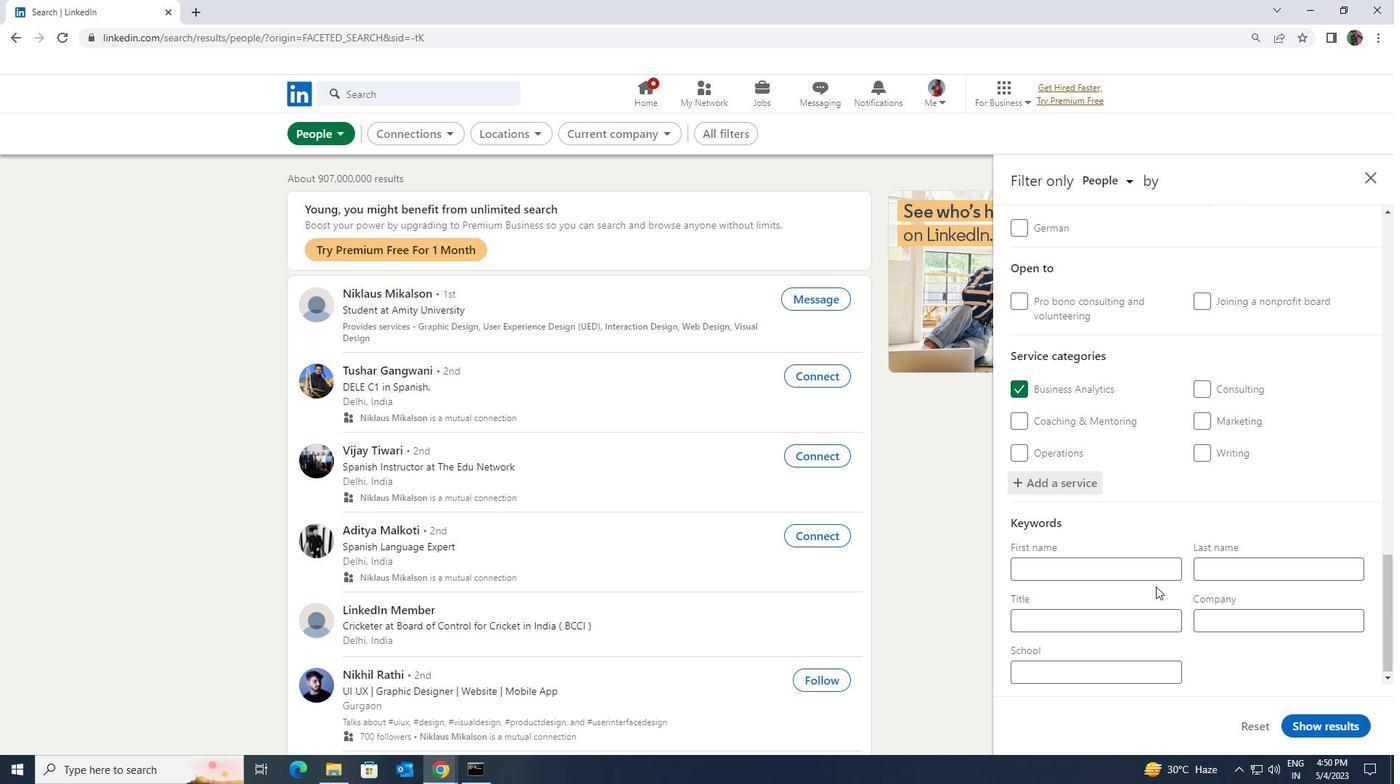 
Action: Mouse moved to (1147, 611)
Screenshot: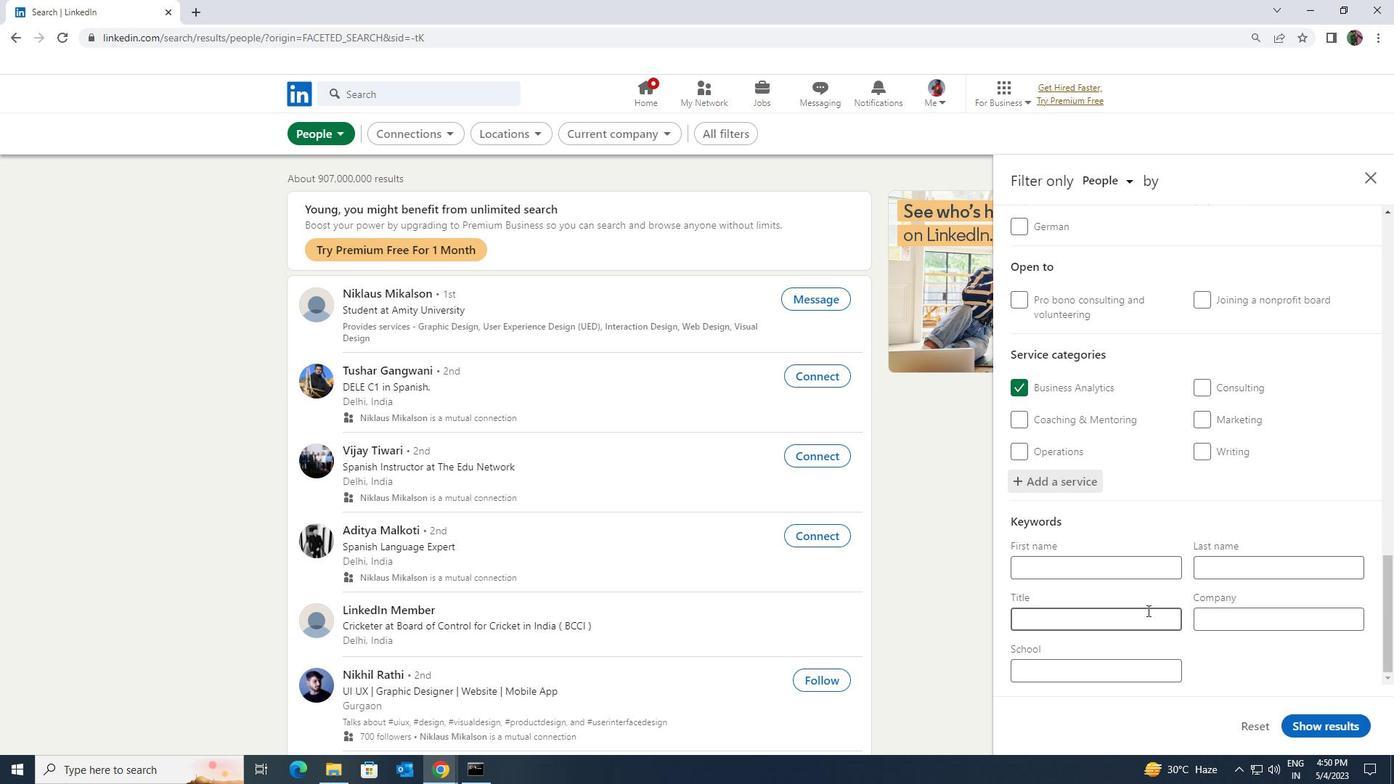 
Action: Mouse pressed left at (1147, 611)
Screenshot: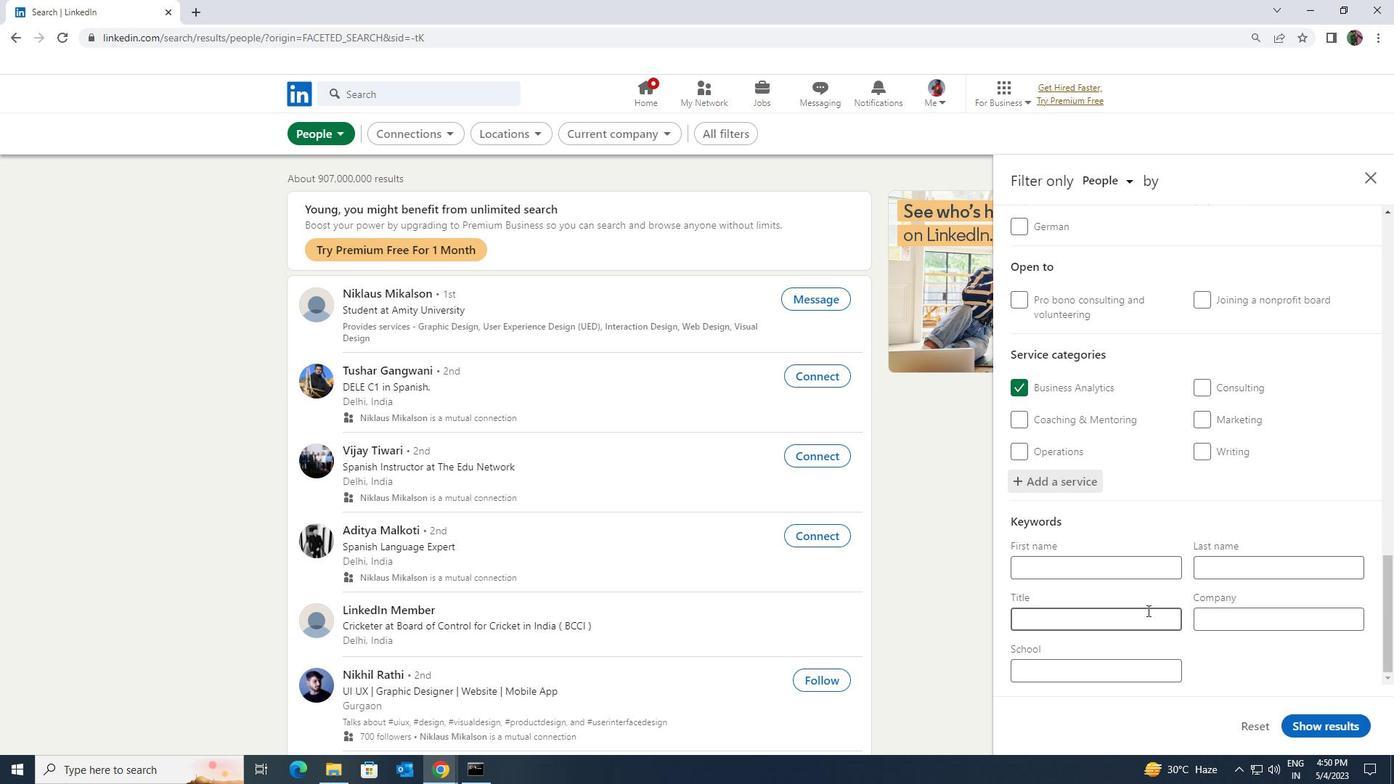 
Action: Mouse moved to (1150, 617)
Screenshot: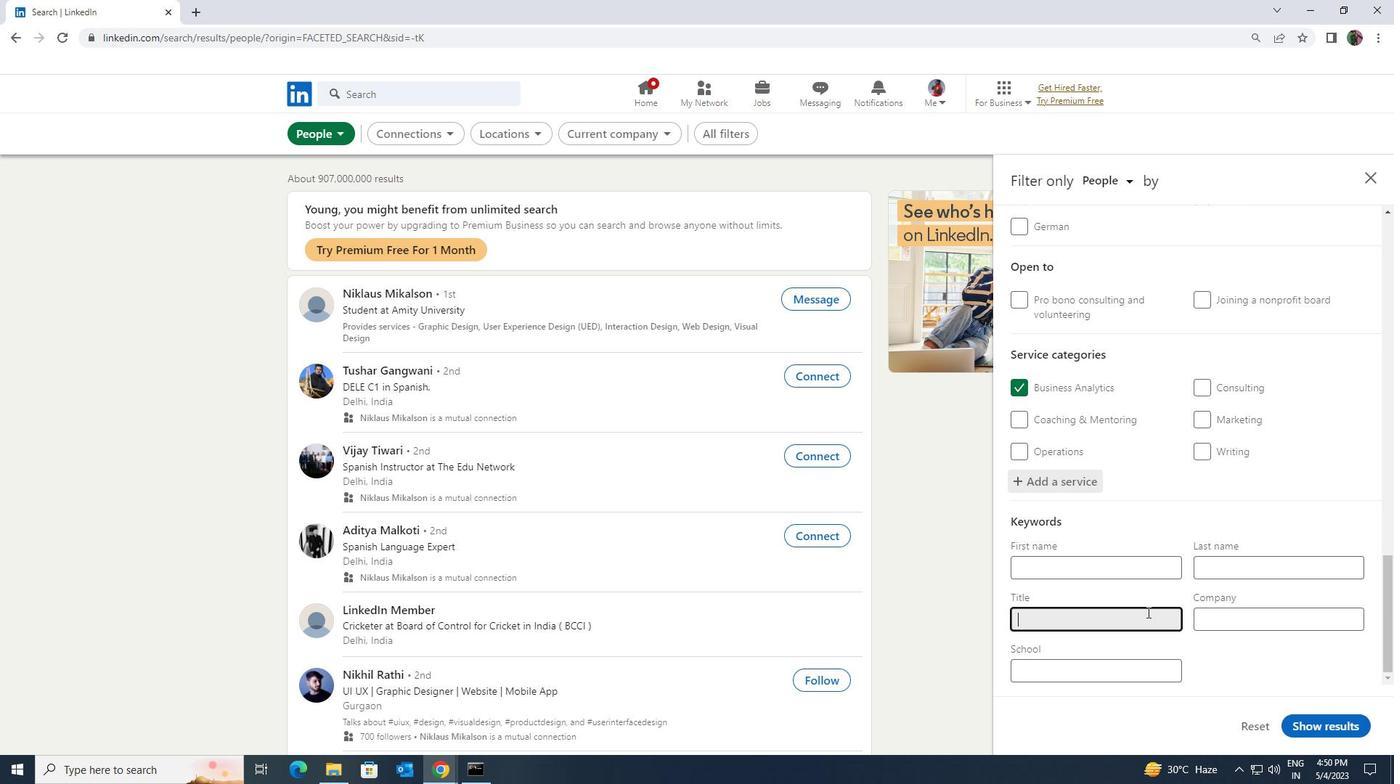 
Action: Key pressed <Key.shift><Key.shift><Key.shift><Key.shift><Key.shift><Key.shift><Key.shift><Key.shift><Key.shift>CHIEF<Key.space><Key.shift>EXECUTIVE
Screenshot: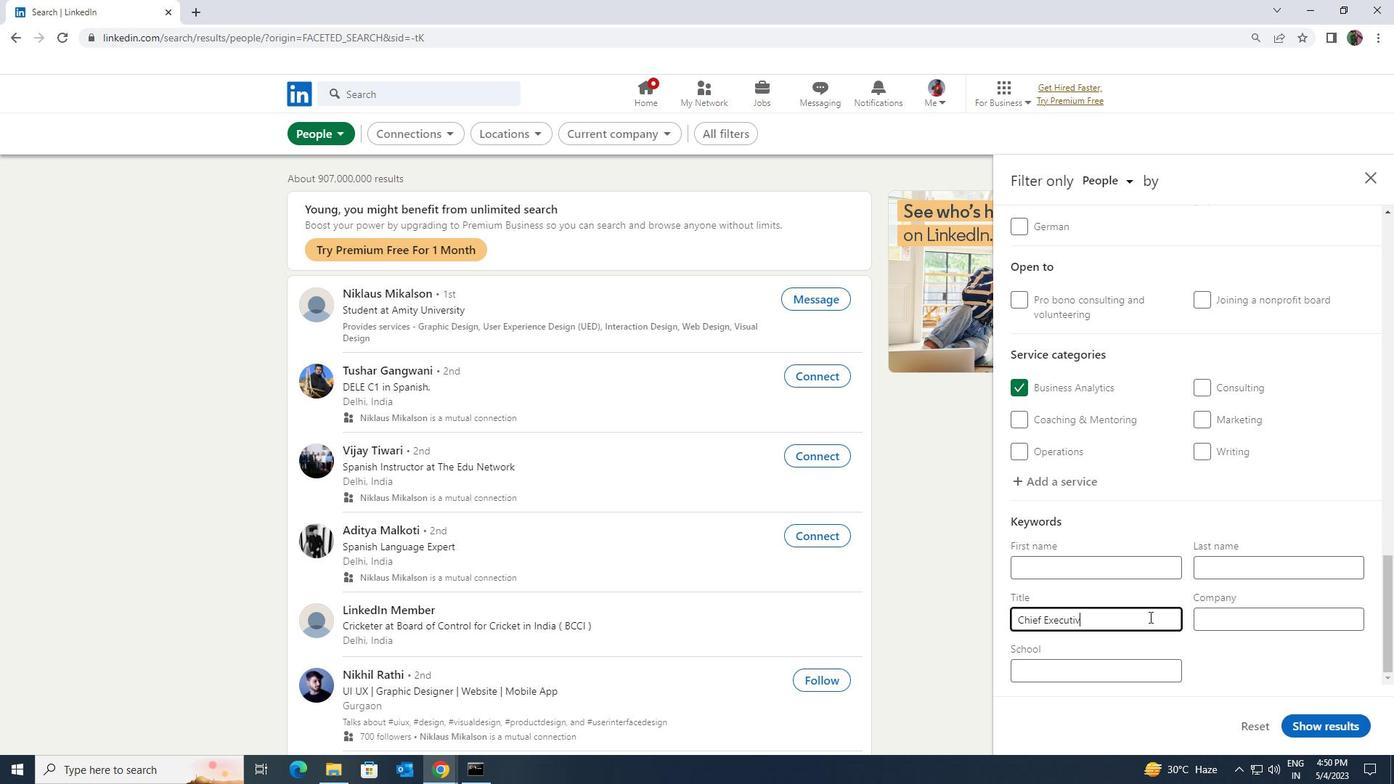 
Action: Mouse moved to (1293, 720)
Screenshot: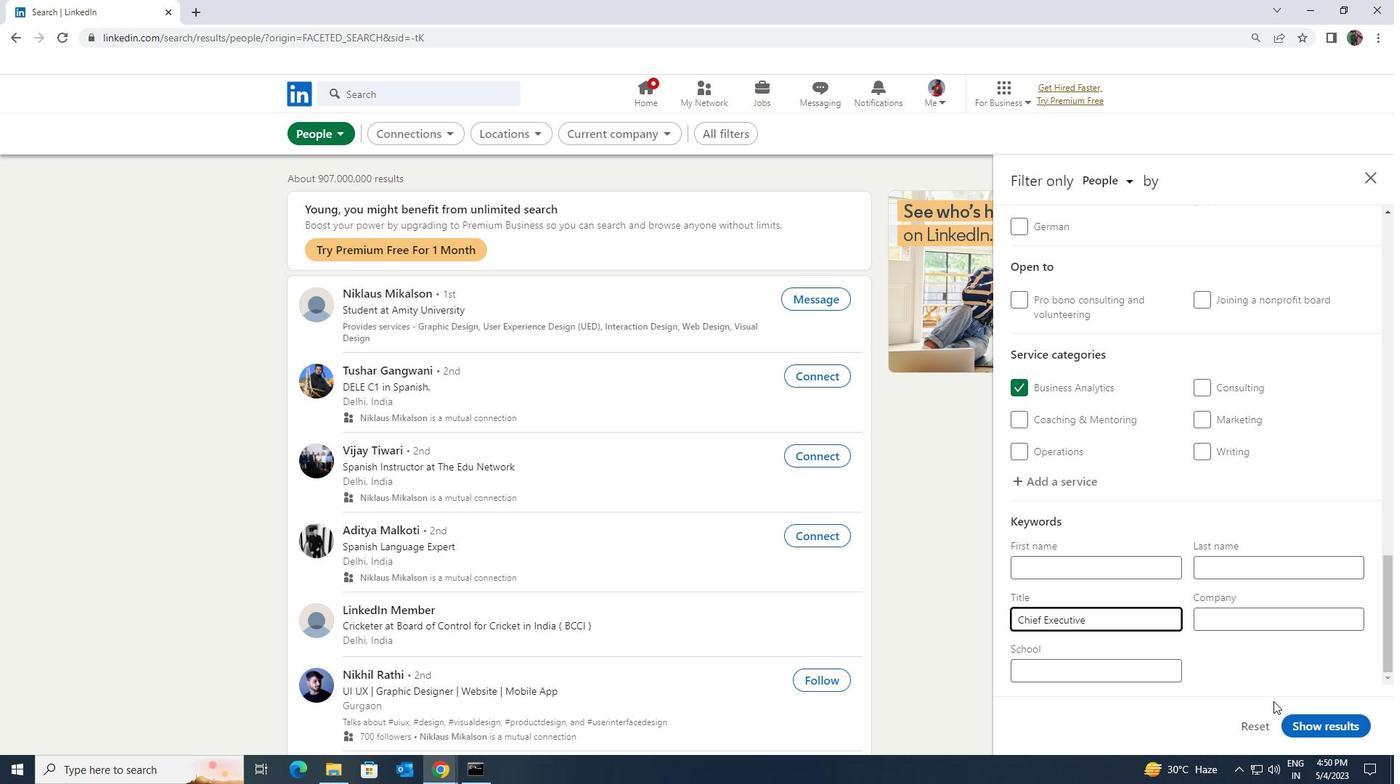
Action: Mouse pressed left at (1293, 720)
Screenshot: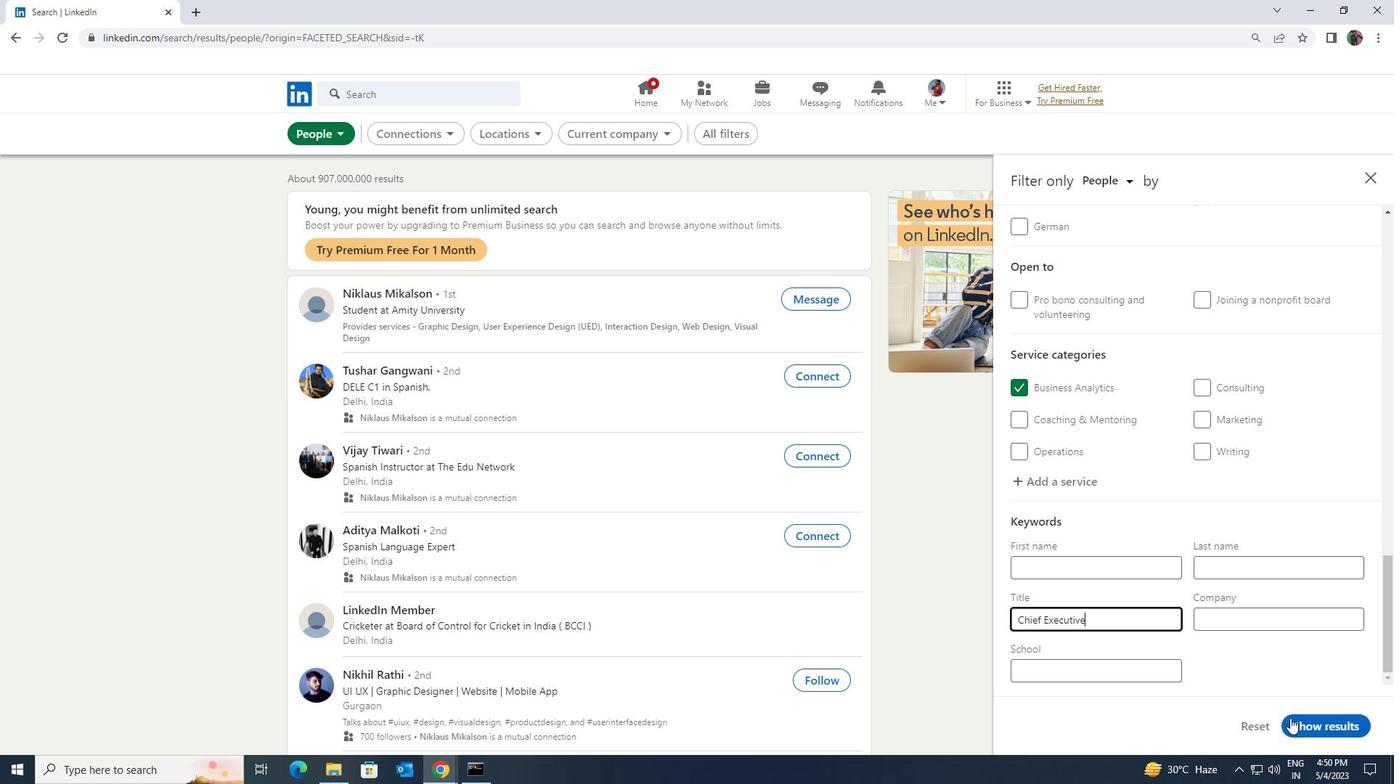 
